Task: Look for space in Limerick, United States from 8th August, 2023 to 15th August, 2023 for 9 adults in price range Rs.10000 to Rs.14000. Place can be shared room with 5 bedrooms having 9 beds and 5 bathrooms. Property type can be house, flat, guest house. Amenities needed are: wifi, TV, free parkinig on premises, gym, breakfast. Booking option can be shelf check-in. Required host language is English.
Action: Mouse moved to (585, 129)
Screenshot: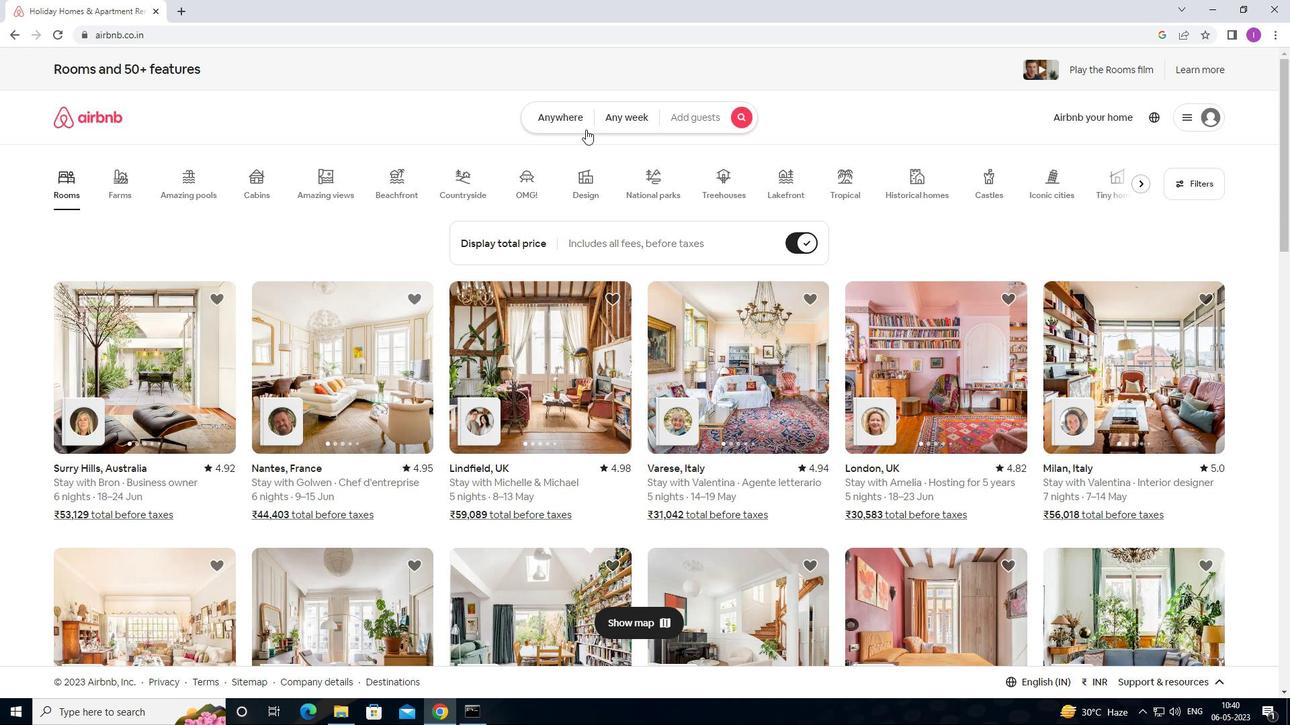 
Action: Mouse pressed left at (585, 129)
Screenshot: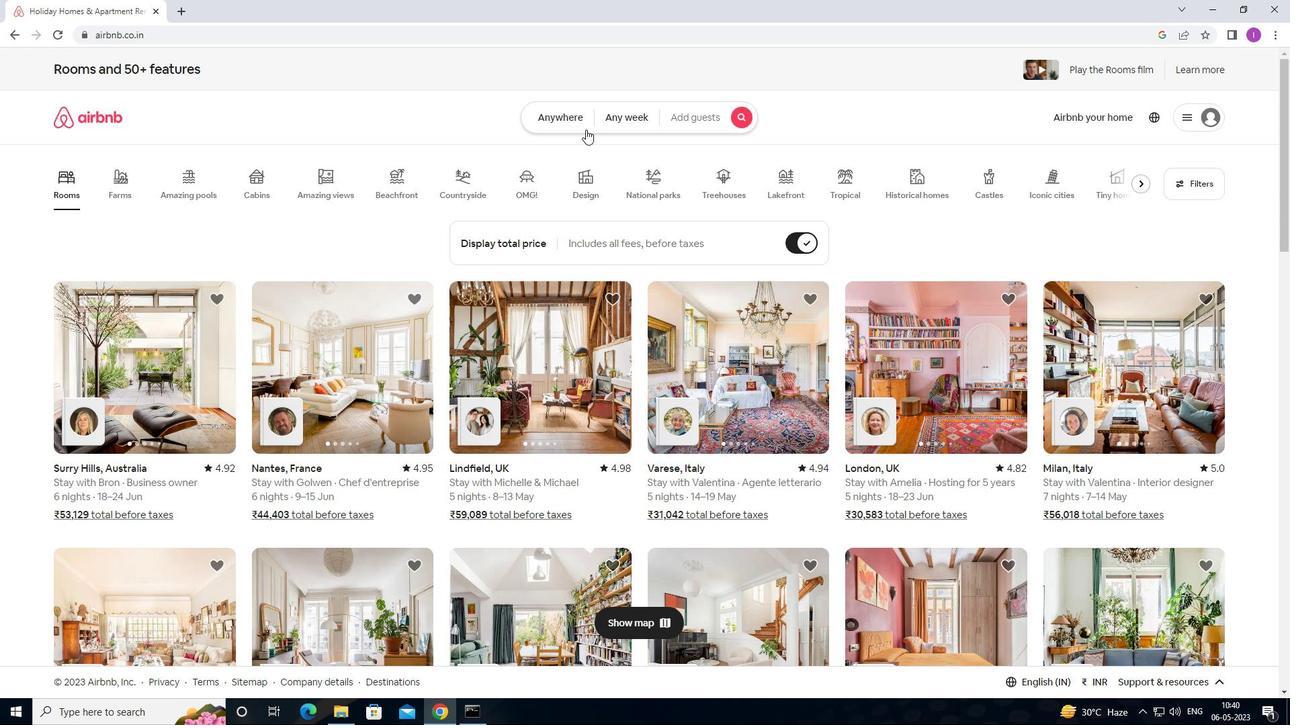 
Action: Mouse moved to (460, 160)
Screenshot: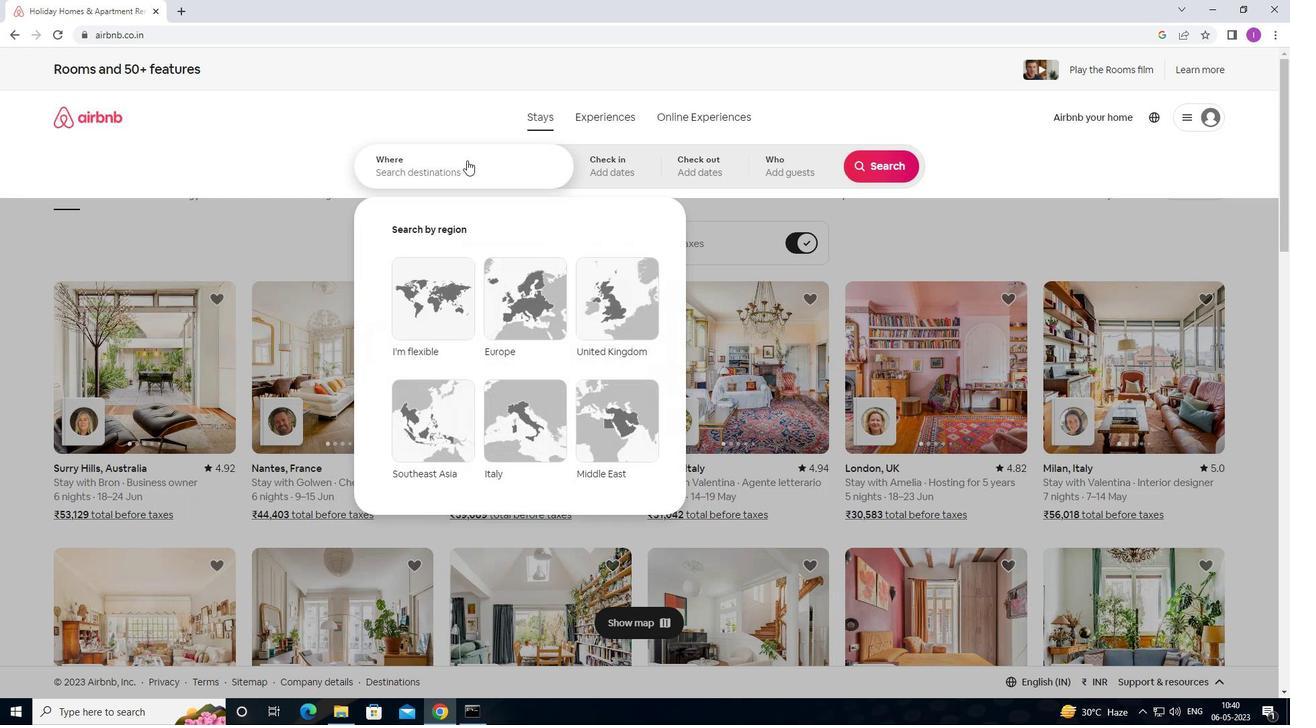 
Action: Mouse pressed left at (460, 160)
Screenshot: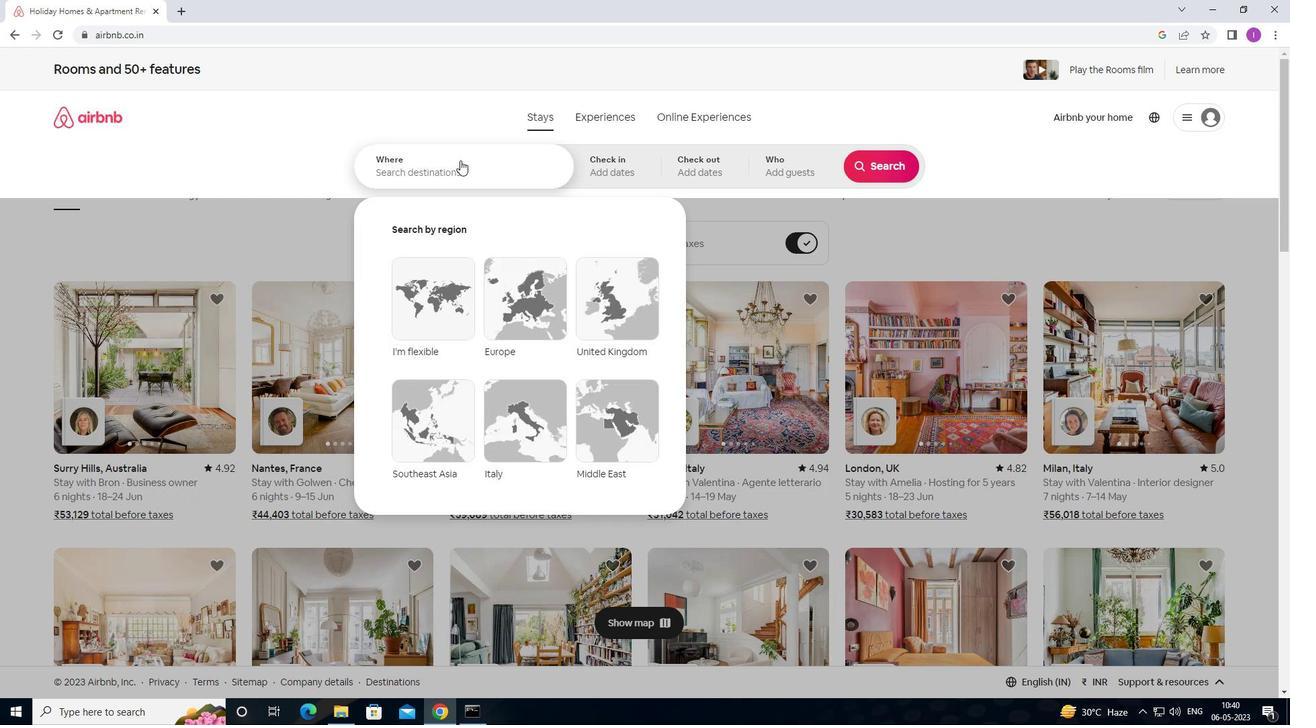 
Action: Key pressed <Key.shift>LIMERICK,<Key.shift>UNITEDSTATES
Screenshot: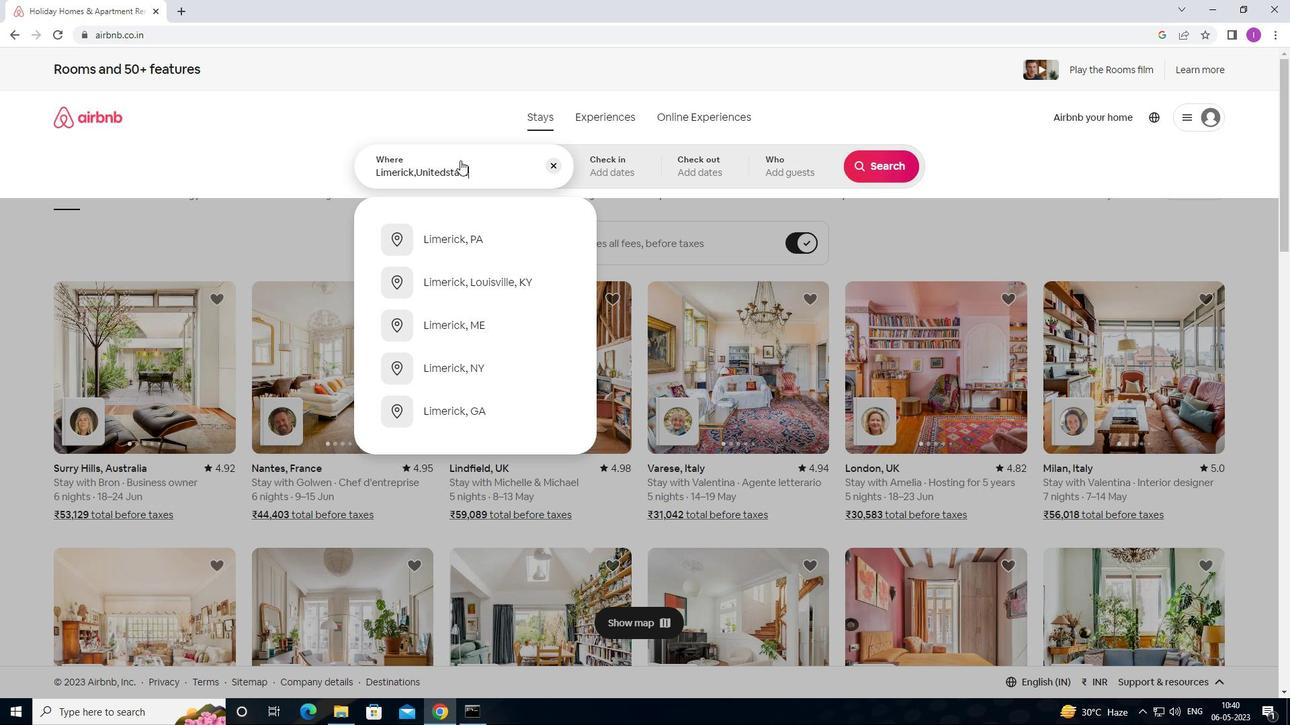 
Action: Mouse moved to (600, 162)
Screenshot: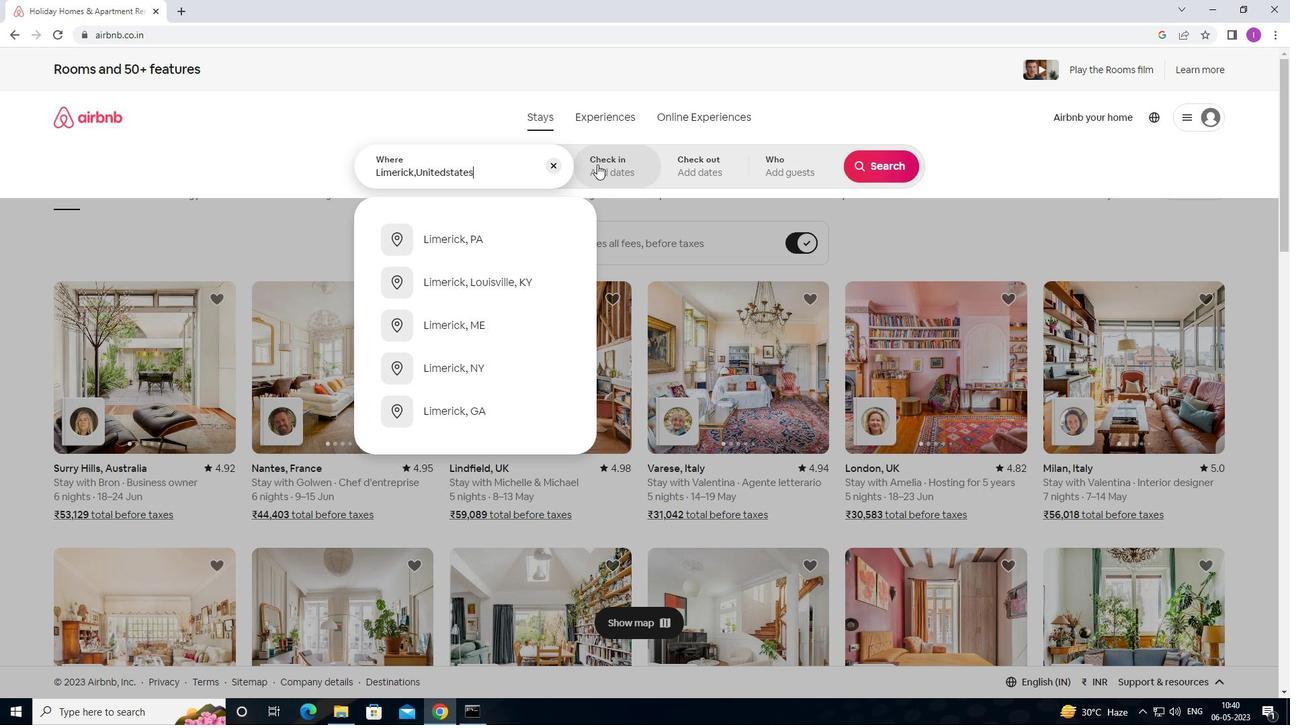 
Action: Mouse pressed left at (600, 162)
Screenshot: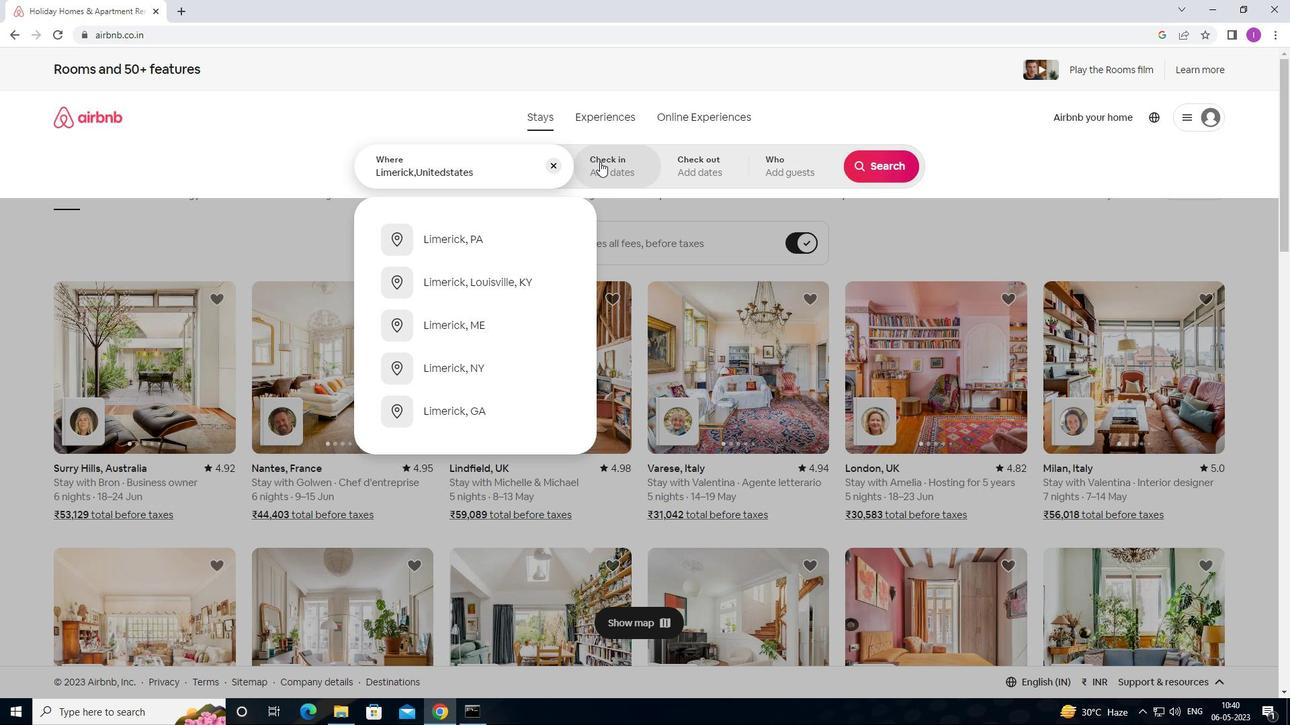 
Action: Mouse moved to (877, 275)
Screenshot: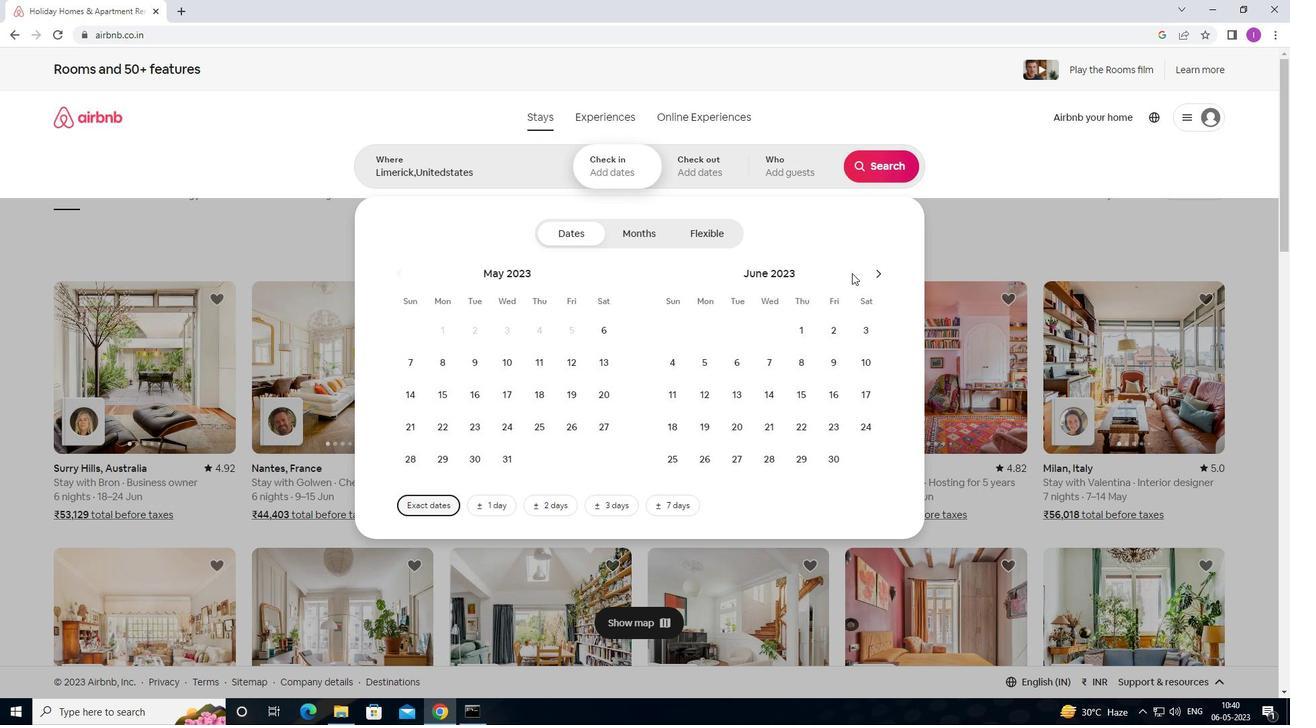 
Action: Mouse pressed left at (877, 275)
Screenshot: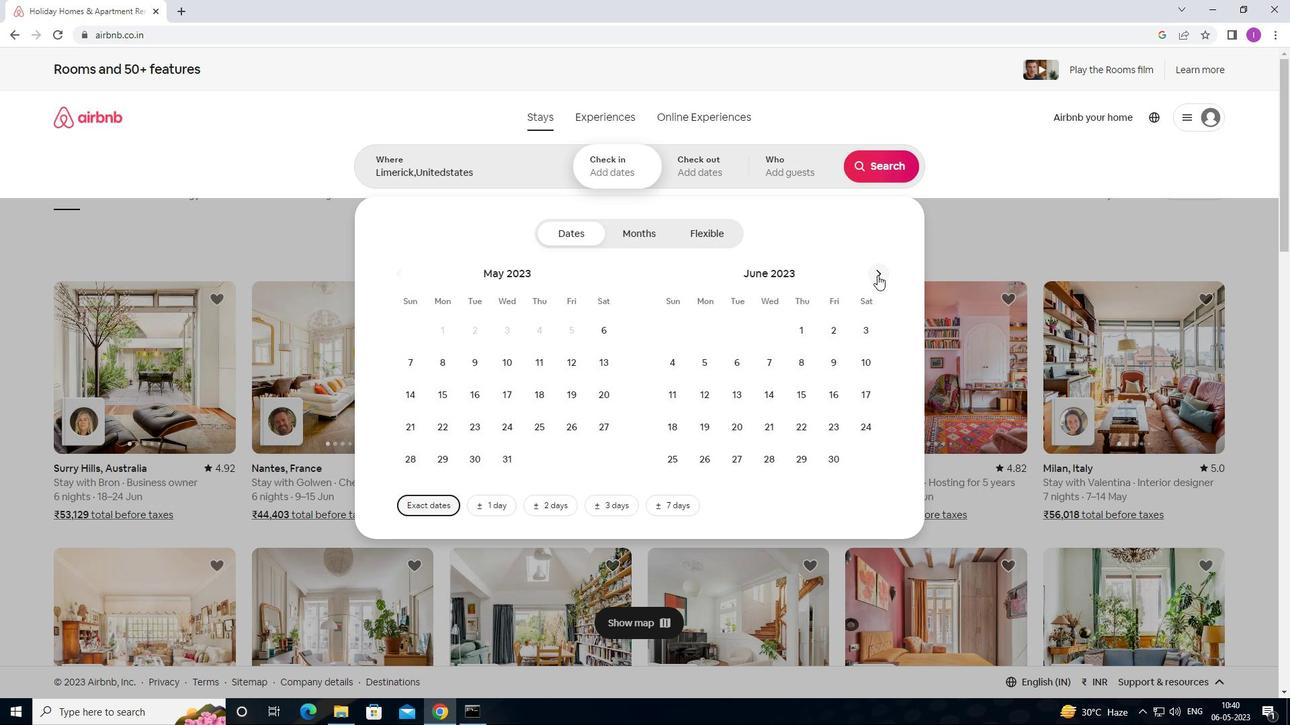 
Action: Mouse pressed left at (877, 275)
Screenshot: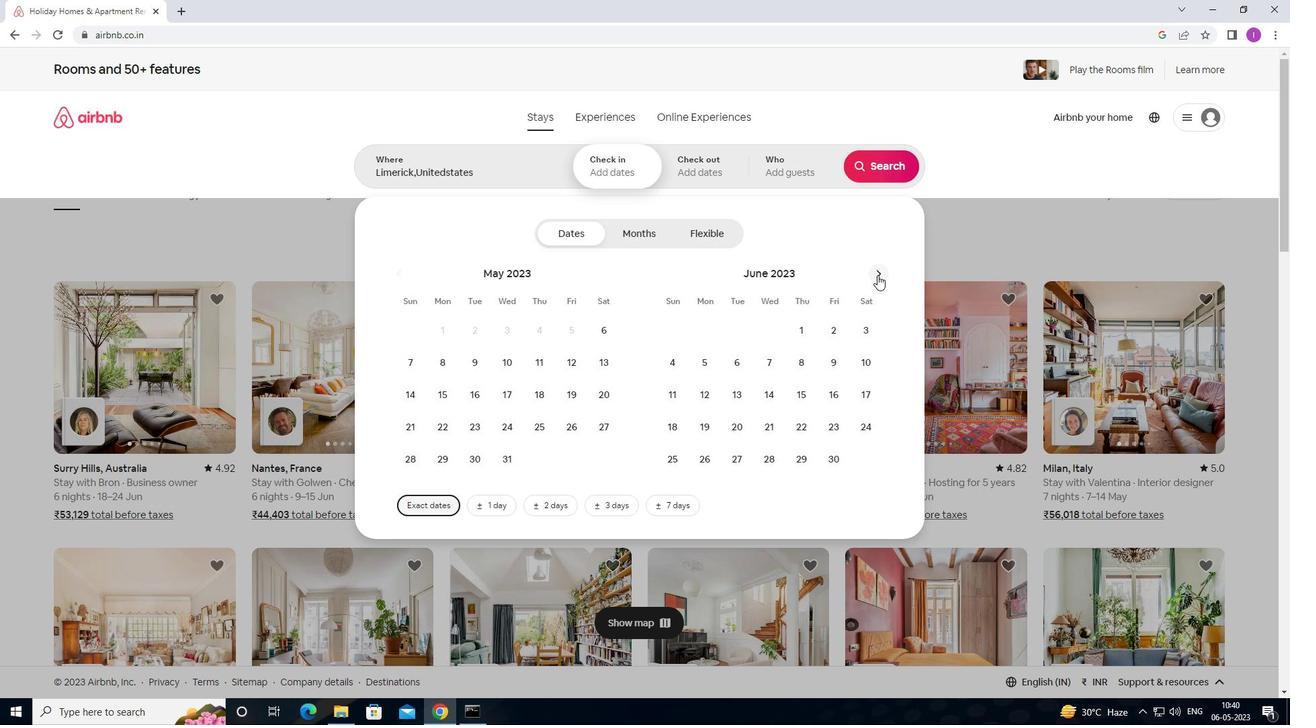 
Action: Mouse moved to (737, 354)
Screenshot: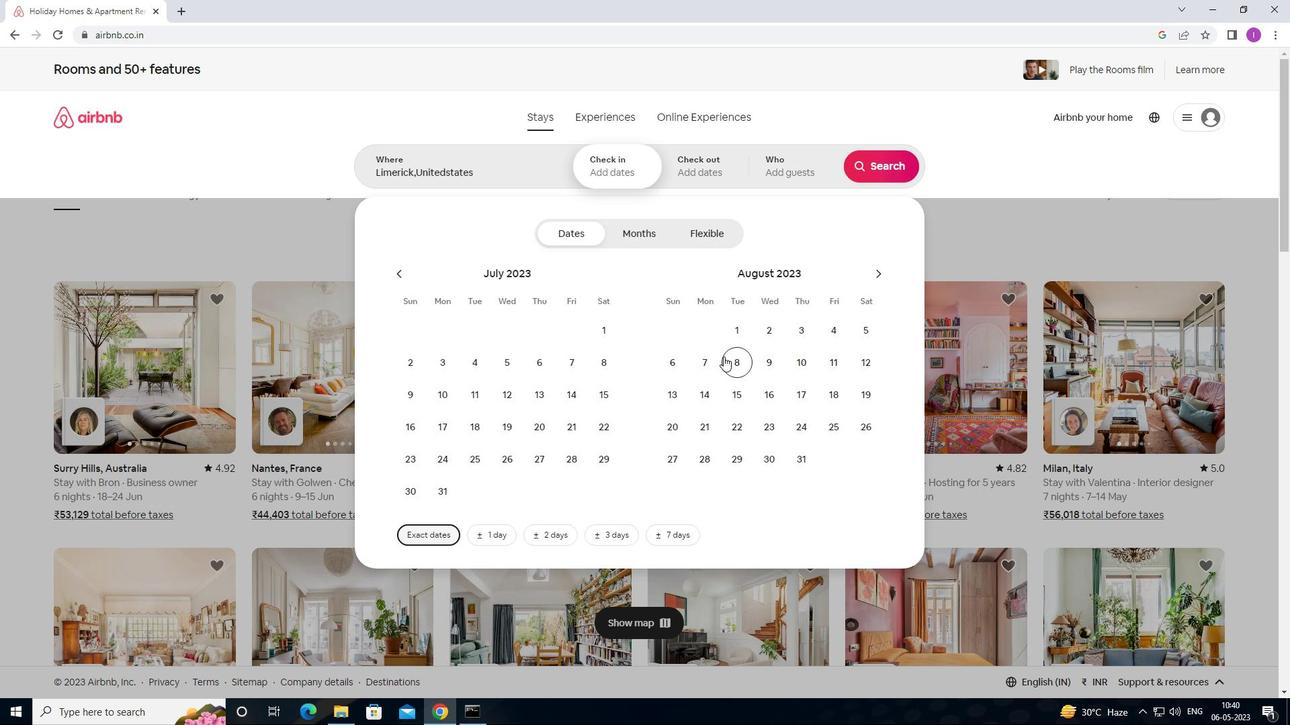 
Action: Mouse pressed left at (737, 354)
Screenshot: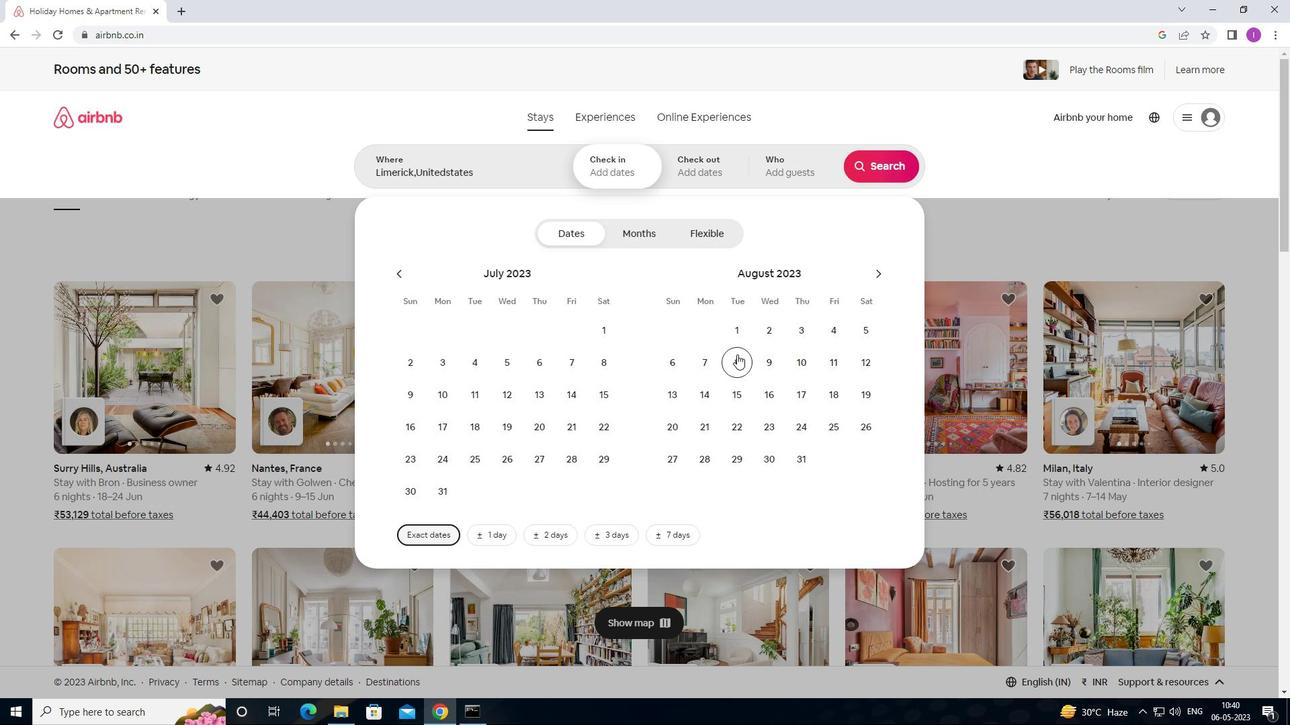 
Action: Mouse moved to (742, 393)
Screenshot: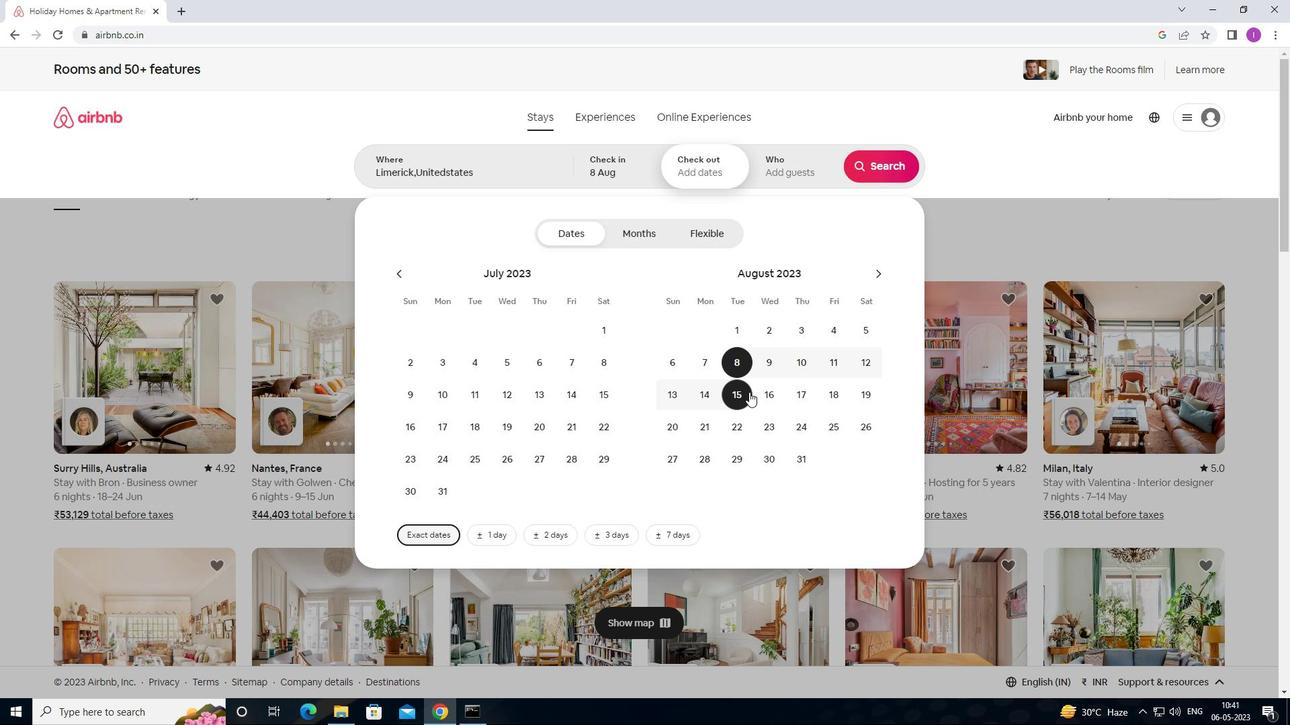 
Action: Mouse pressed left at (742, 393)
Screenshot: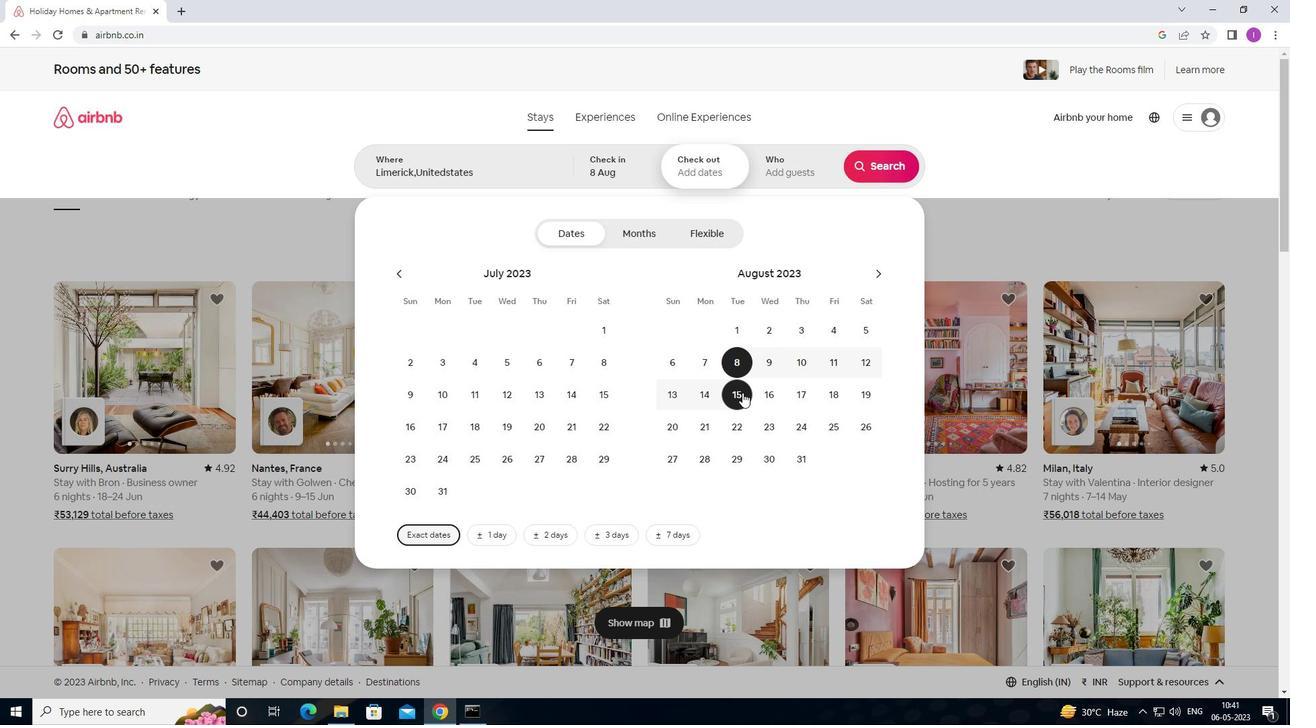 
Action: Mouse moved to (791, 166)
Screenshot: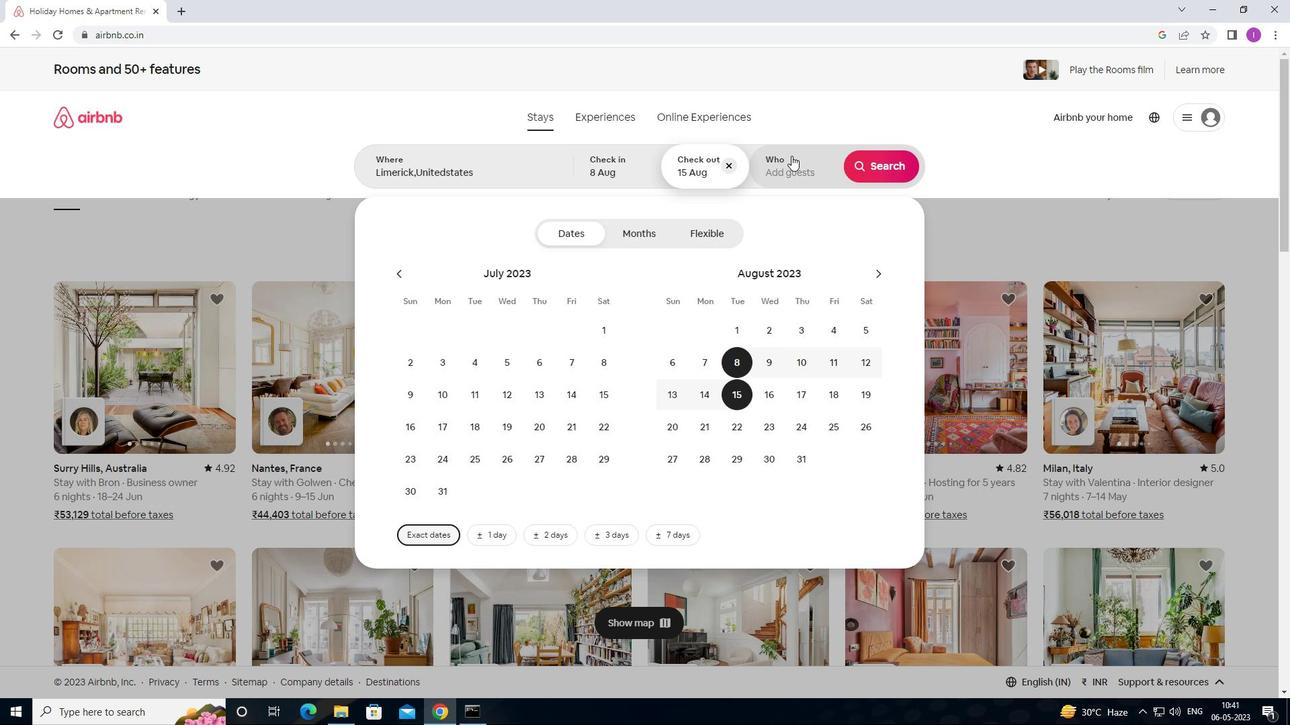 
Action: Mouse pressed left at (791, 166)
Screenshot: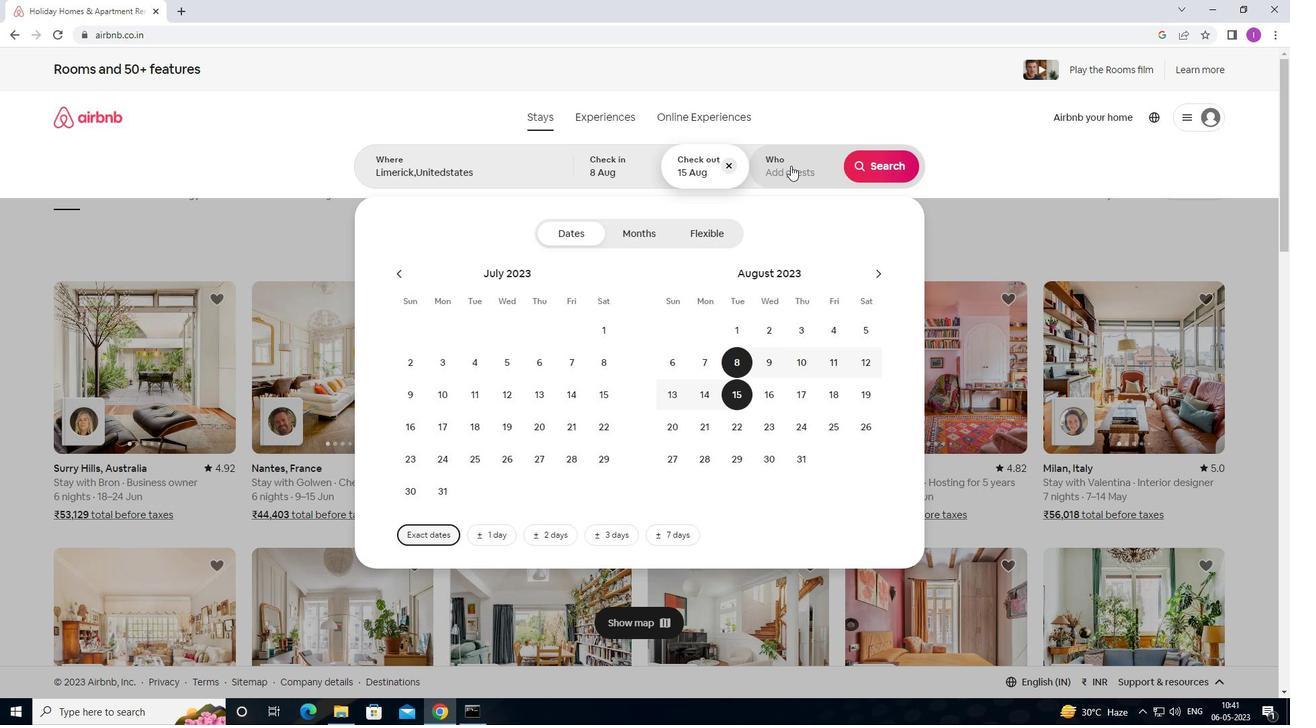 
Action: Mouse moved to (889, 228)
Screenshot: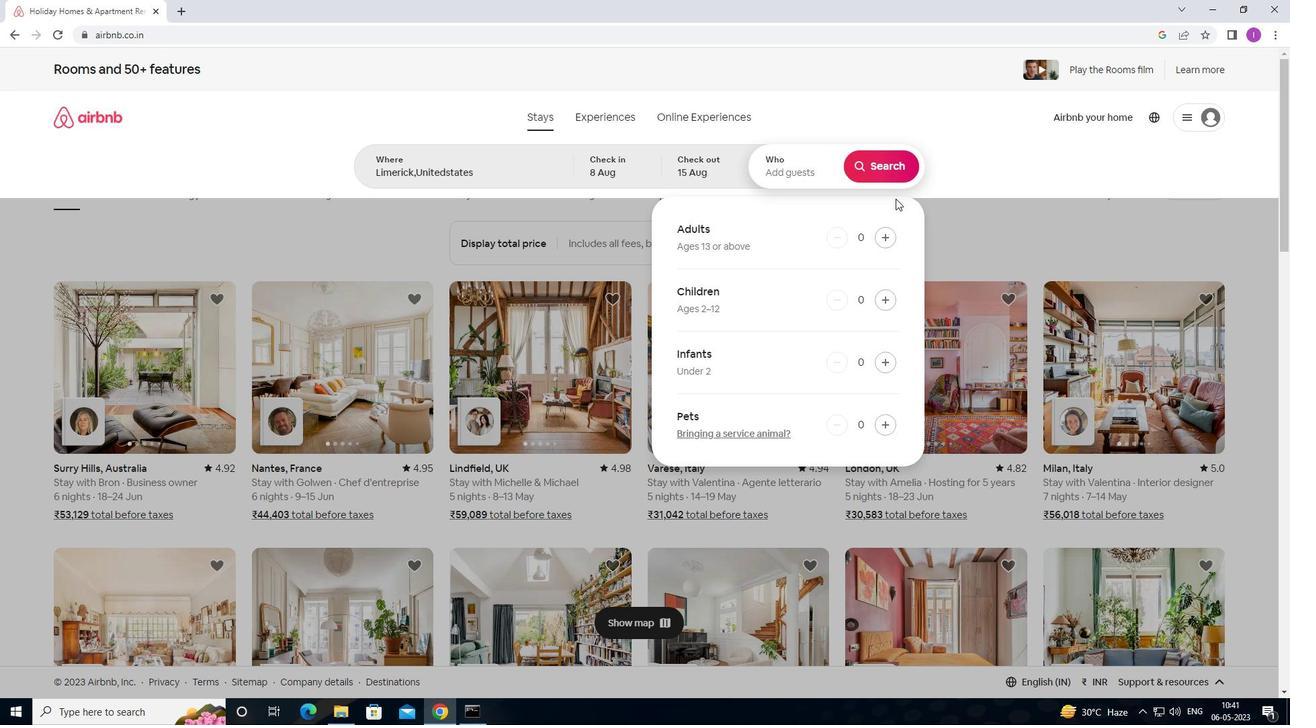 
Action: Mouse pressed left at (889, 228)
Screenshot: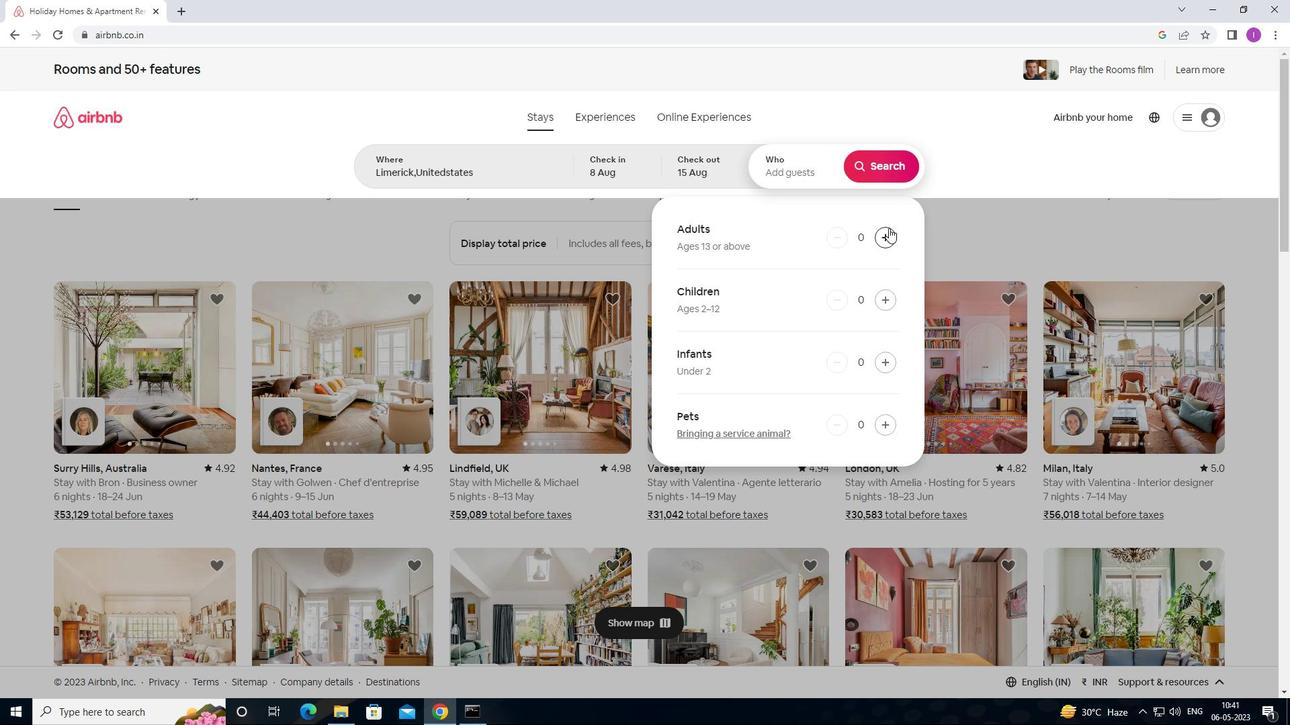 
Action: Mouse pressed left at (889, 228)
Screenshot: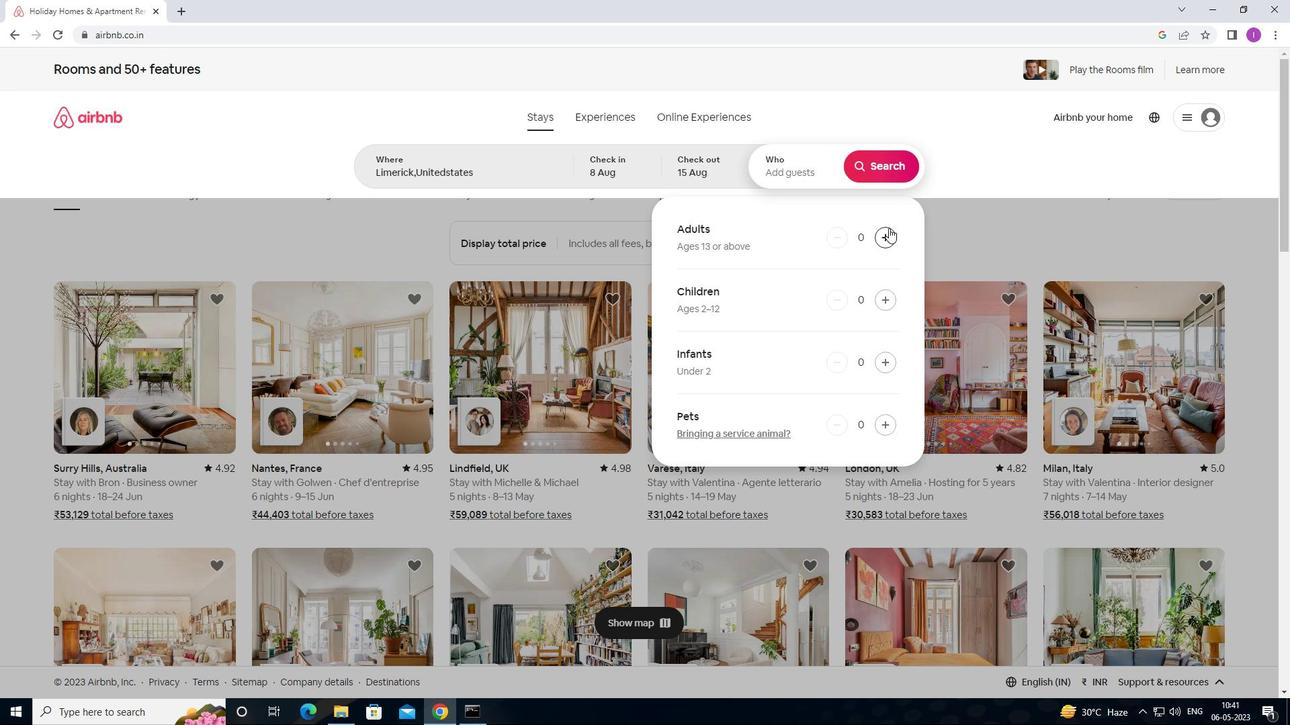 
Action: Mouse moved to (889, 229)
Screenshot: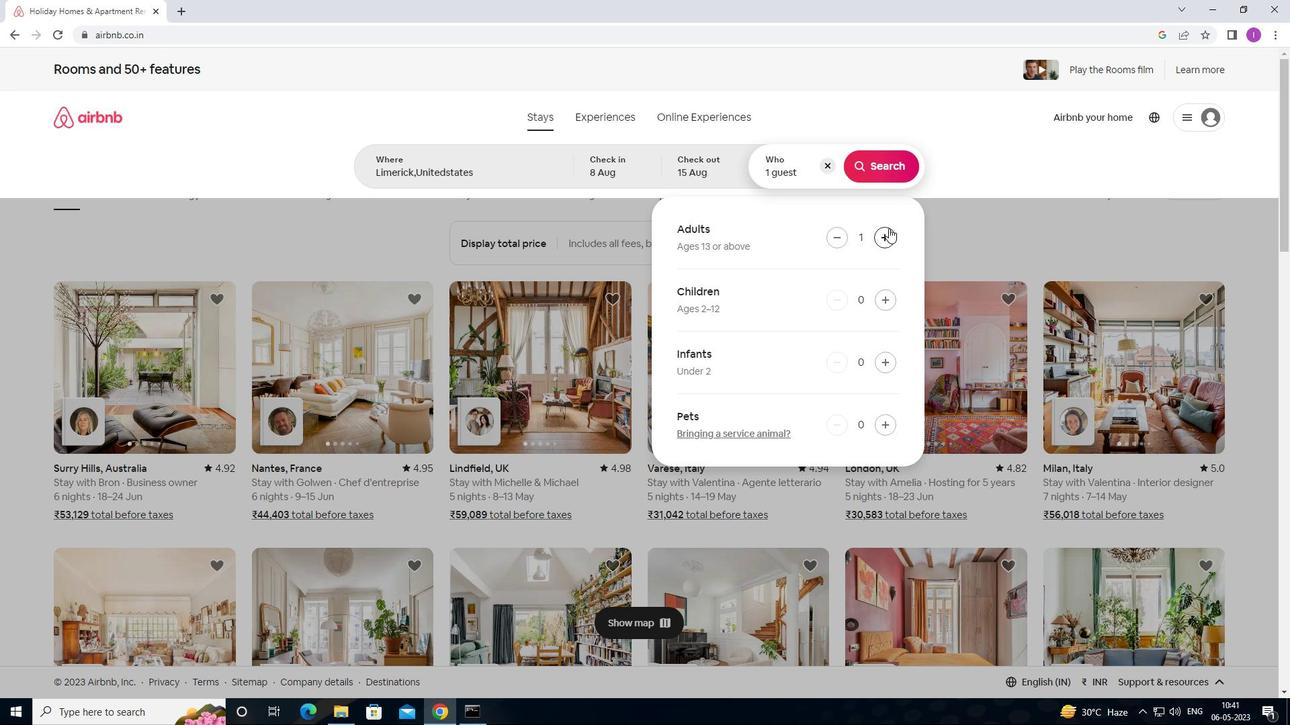
Action: Mouse pressed left at (889, 229)
Screenshot: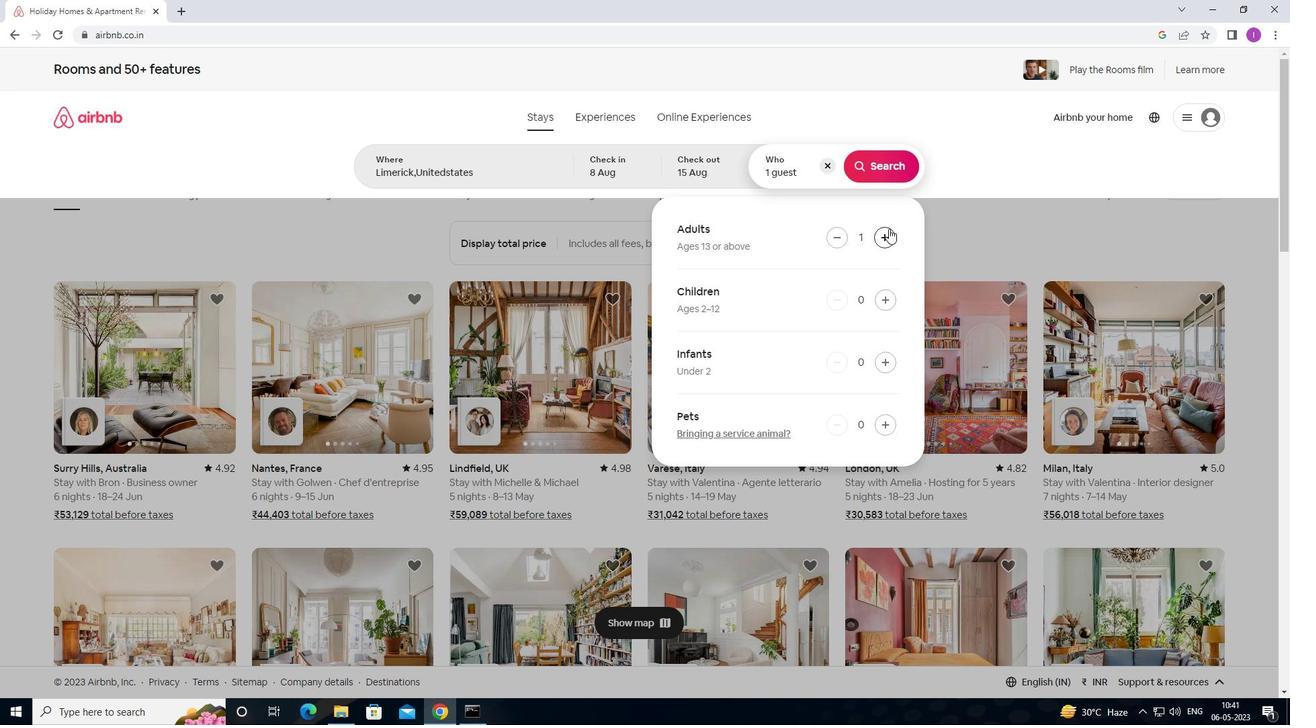 
Action: Mouse pressed left at (889, 229)
Screenshot: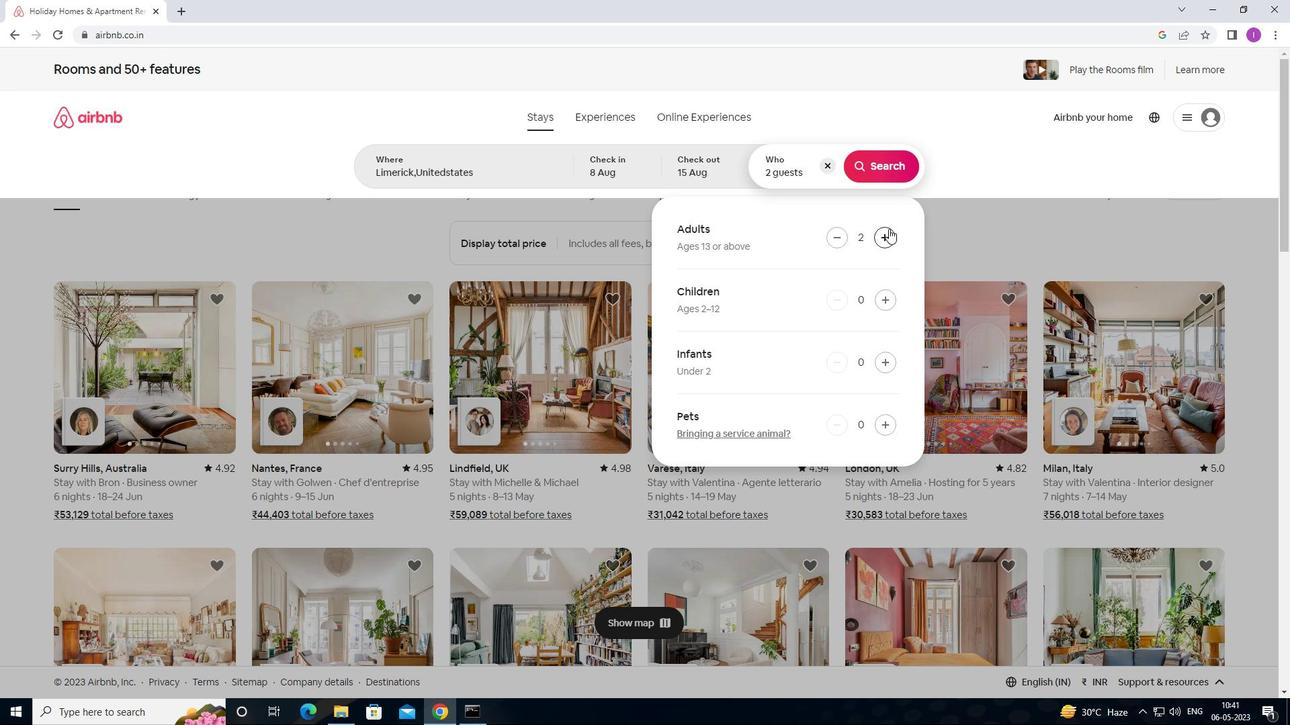 
Action: Mouse pressed left at (889, 229)
Screenshot: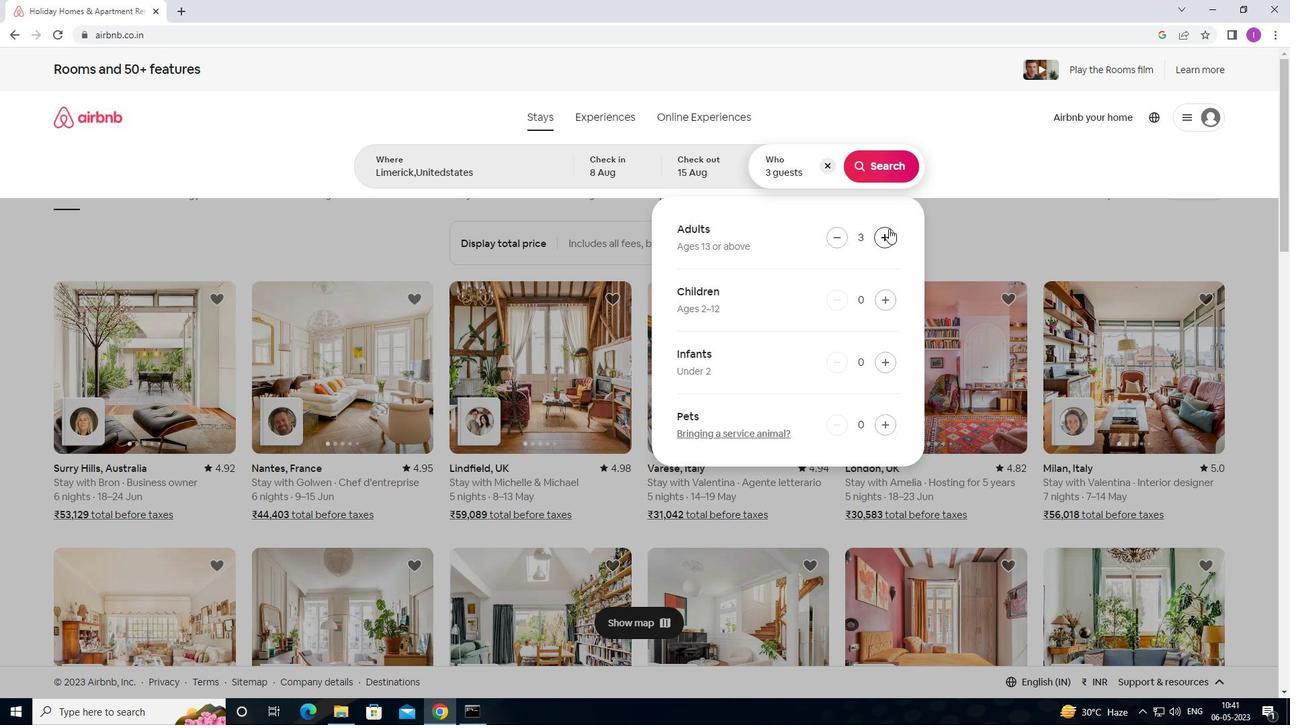 
Action: Mouse pressed left at (889, 229)
Screenshot: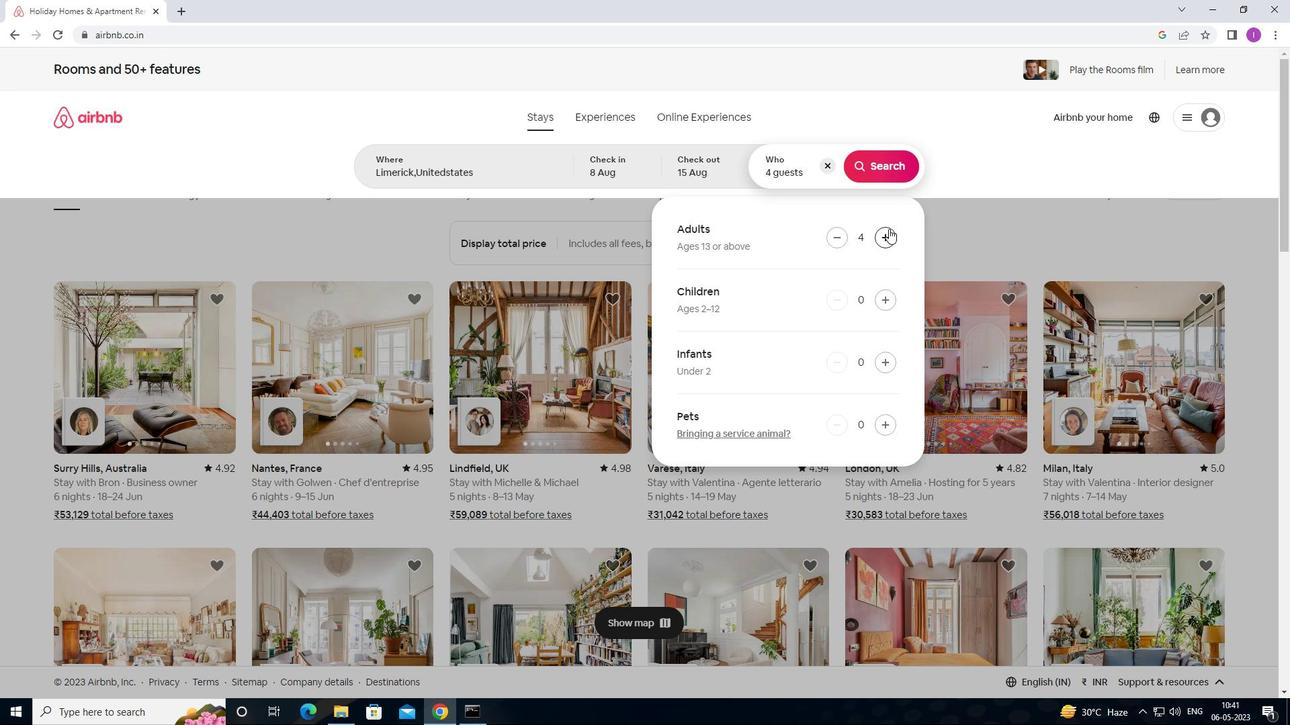 
Action: Mouse pressed left at (889, 229)
Screenshot: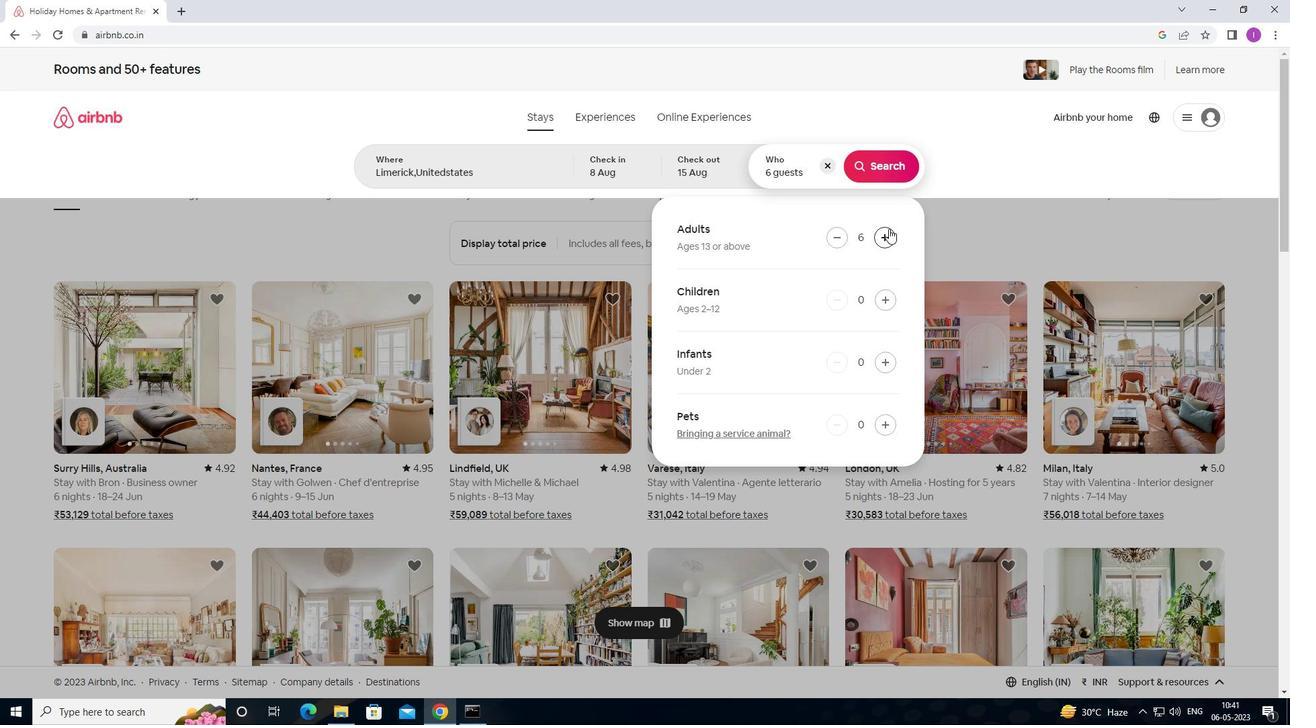 
Action: Mouse pressed left at (889, 229)
Screenshot: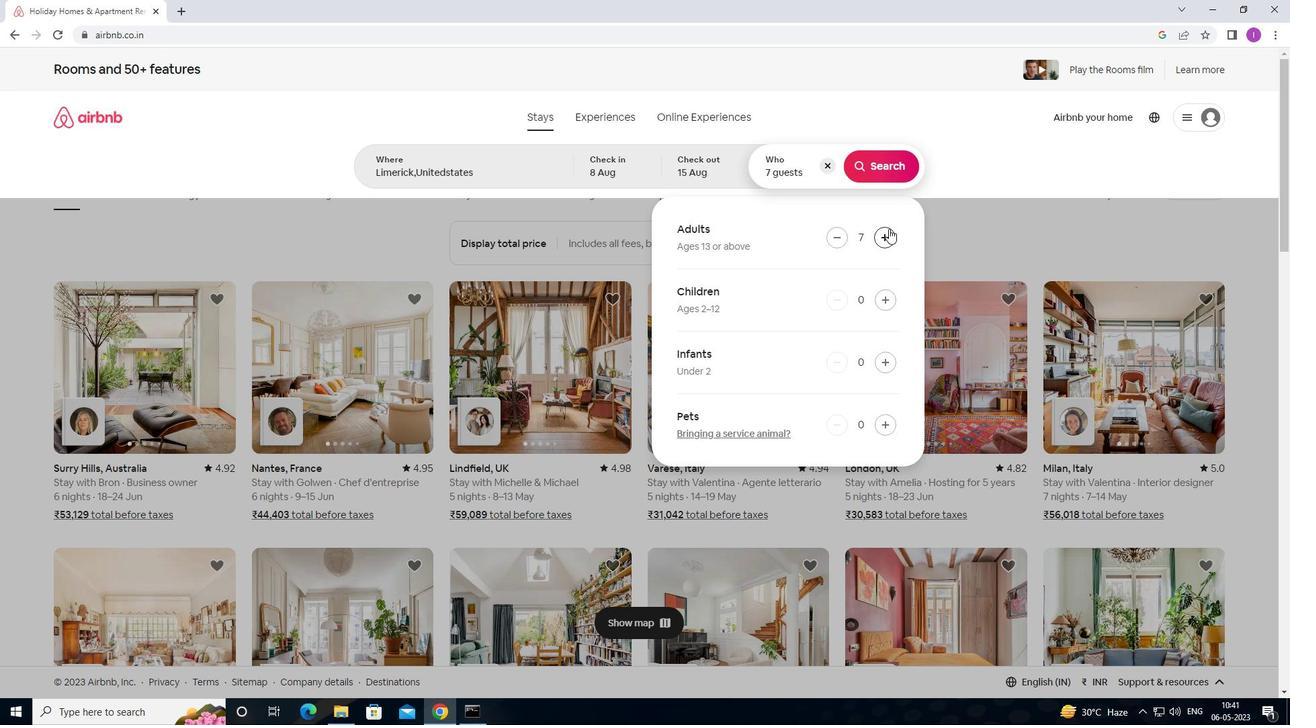 
Action: Mouse moved to (876, 233)
Screenshot: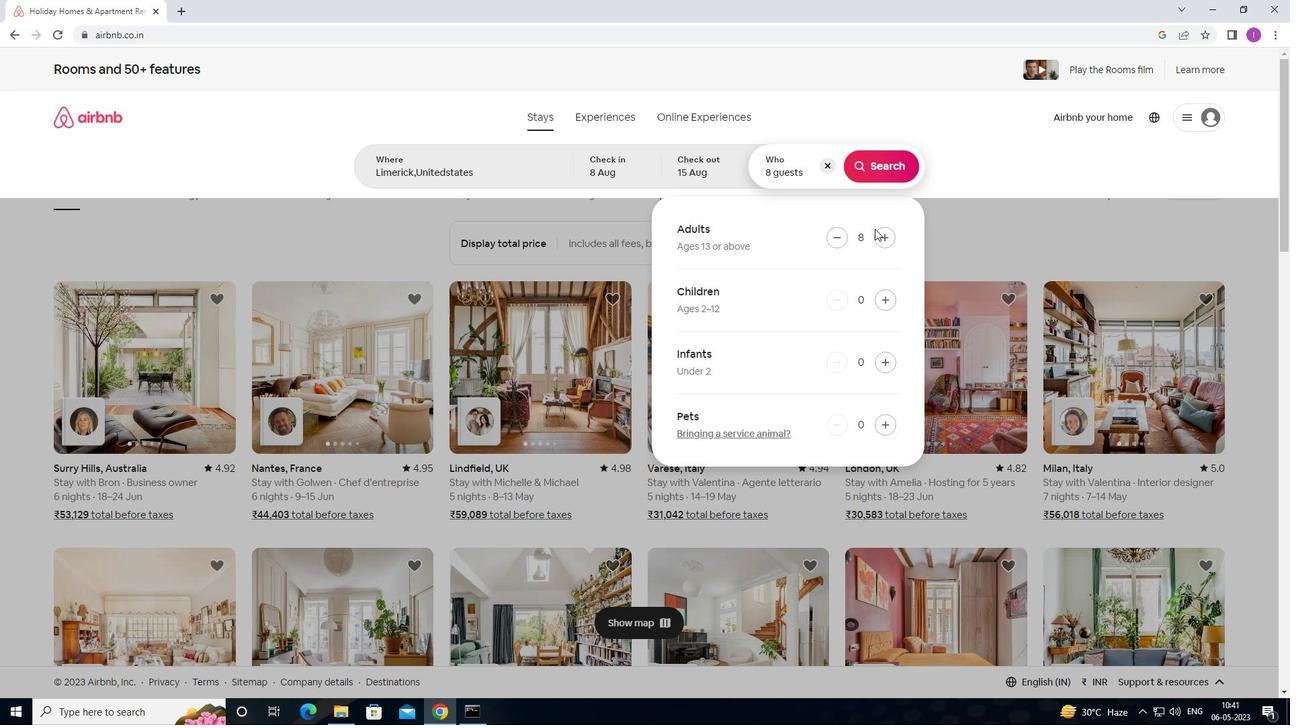 
Action: Mouse pressed left at (876, 233)
Screenshot: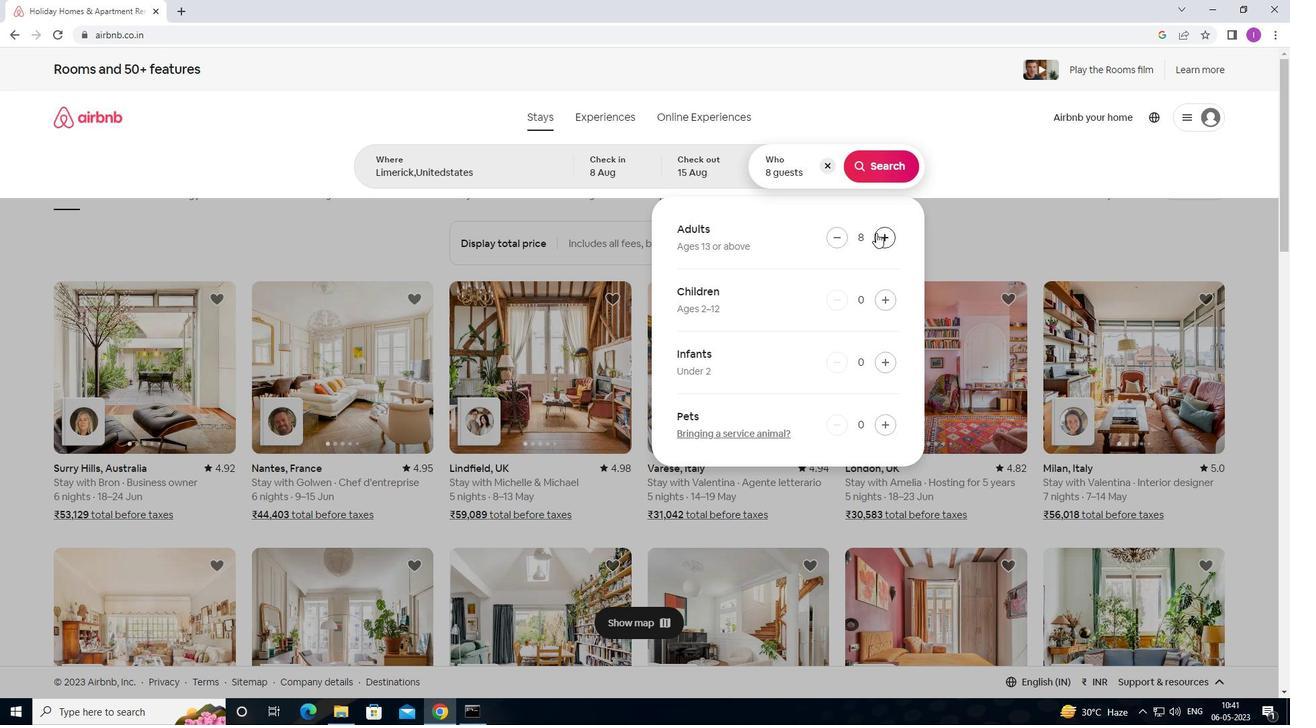 
Action: Mouse moved to (865, 180)
Screenshot: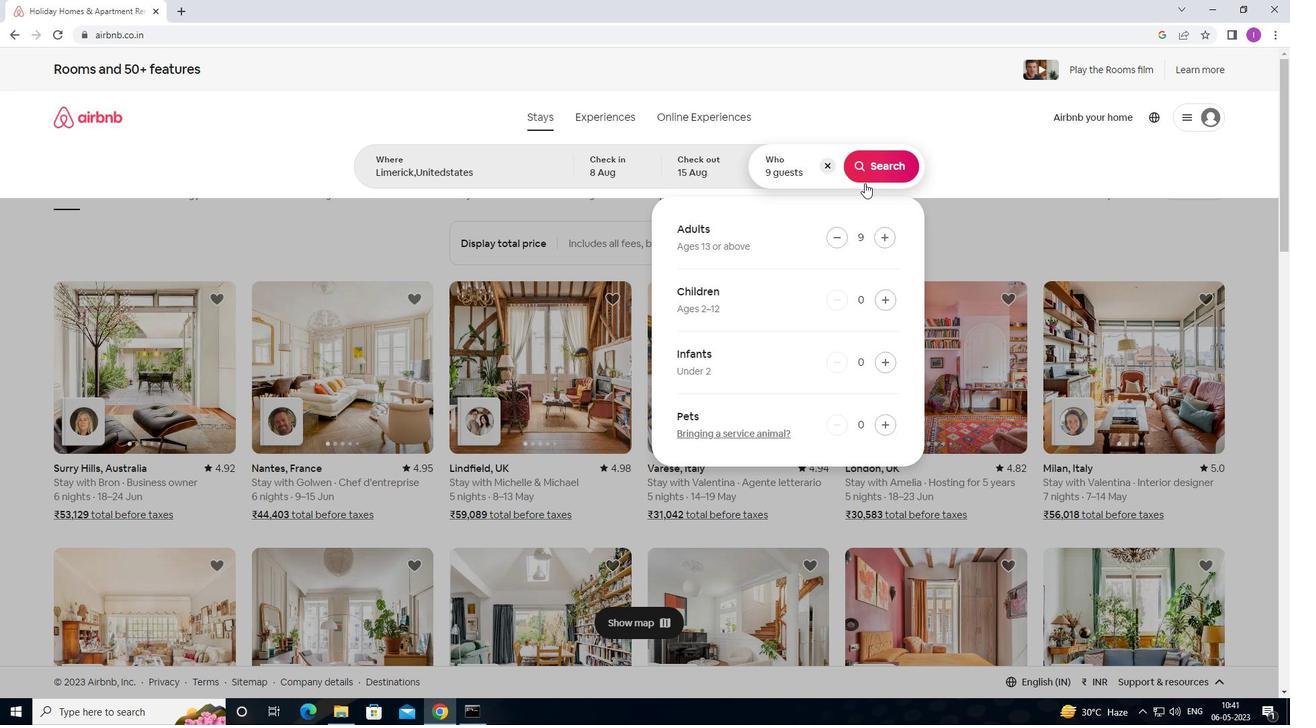 
Action: Mouse pressed left at (865, 180)
Screenshot: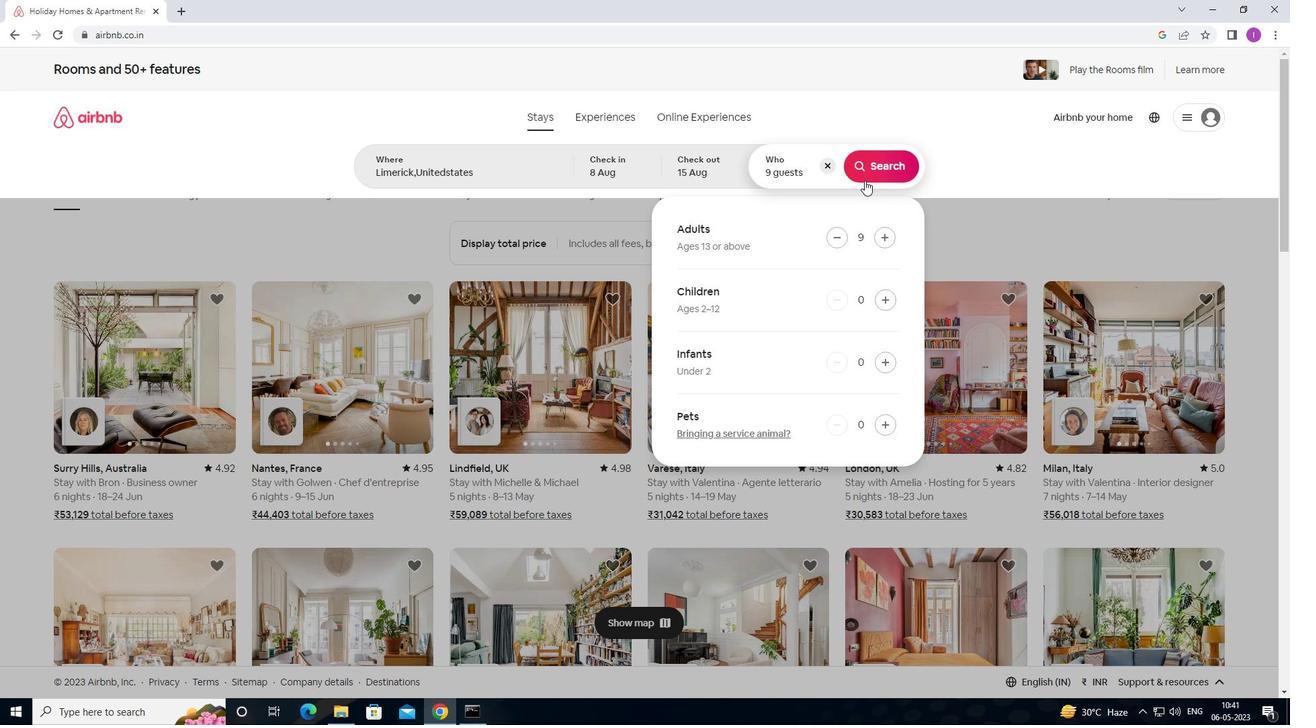 
Action: Mouse moved to (1210, 129)
Screenshot: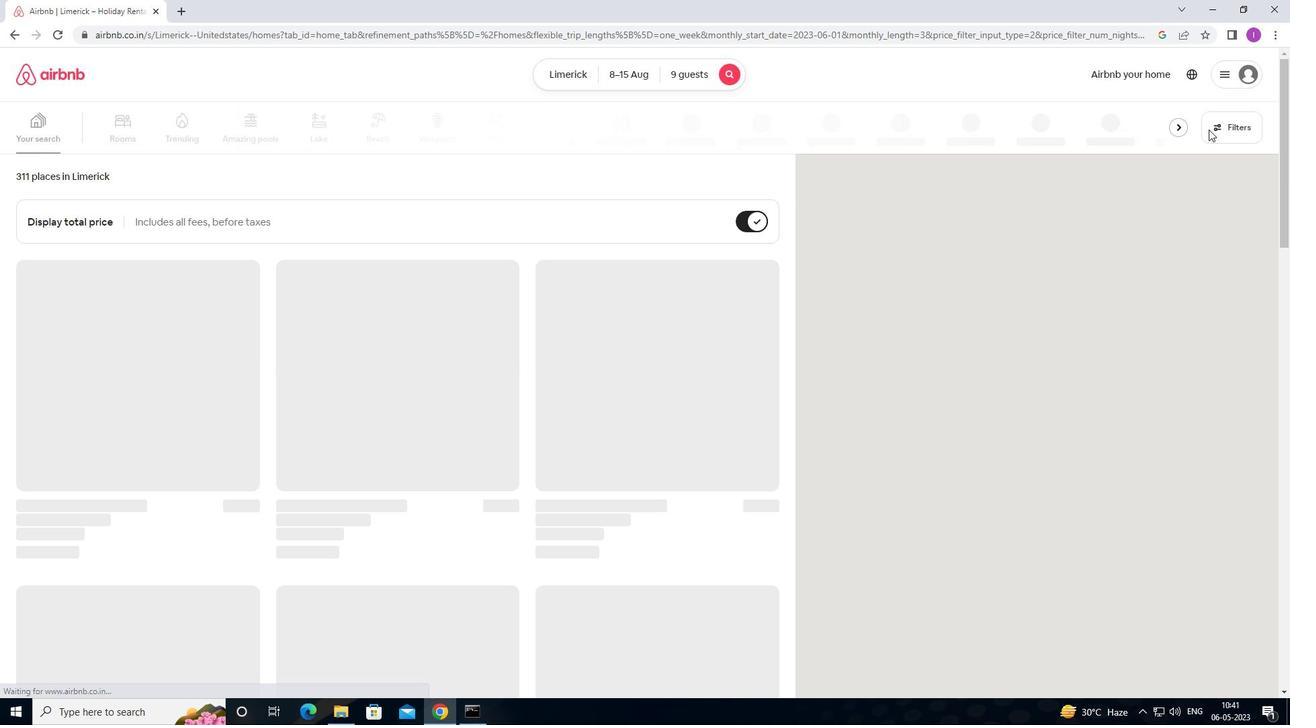 
Action: Mouse pressed left at (1210, 129)
Screenshot: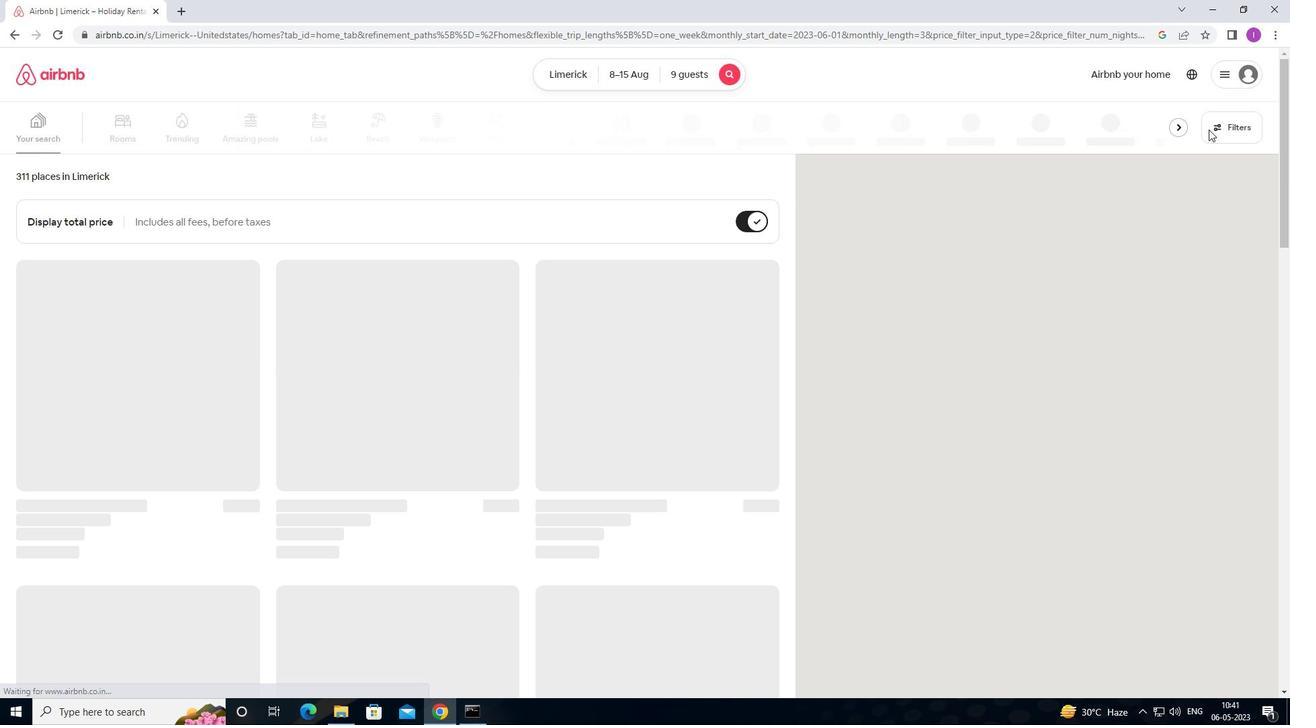 
Action: Mouse moved to (485, 461)
Screenshot: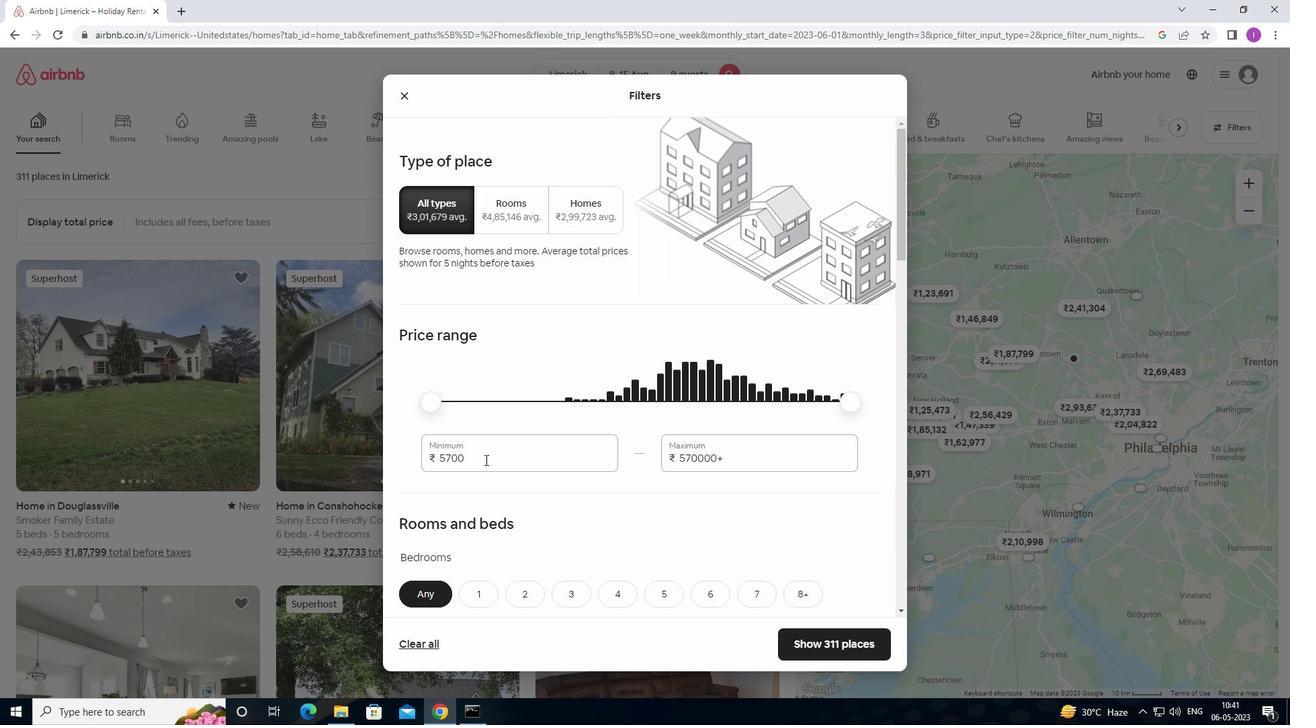 
Action: Mouse pressed left at (485, 461)
Screenshot: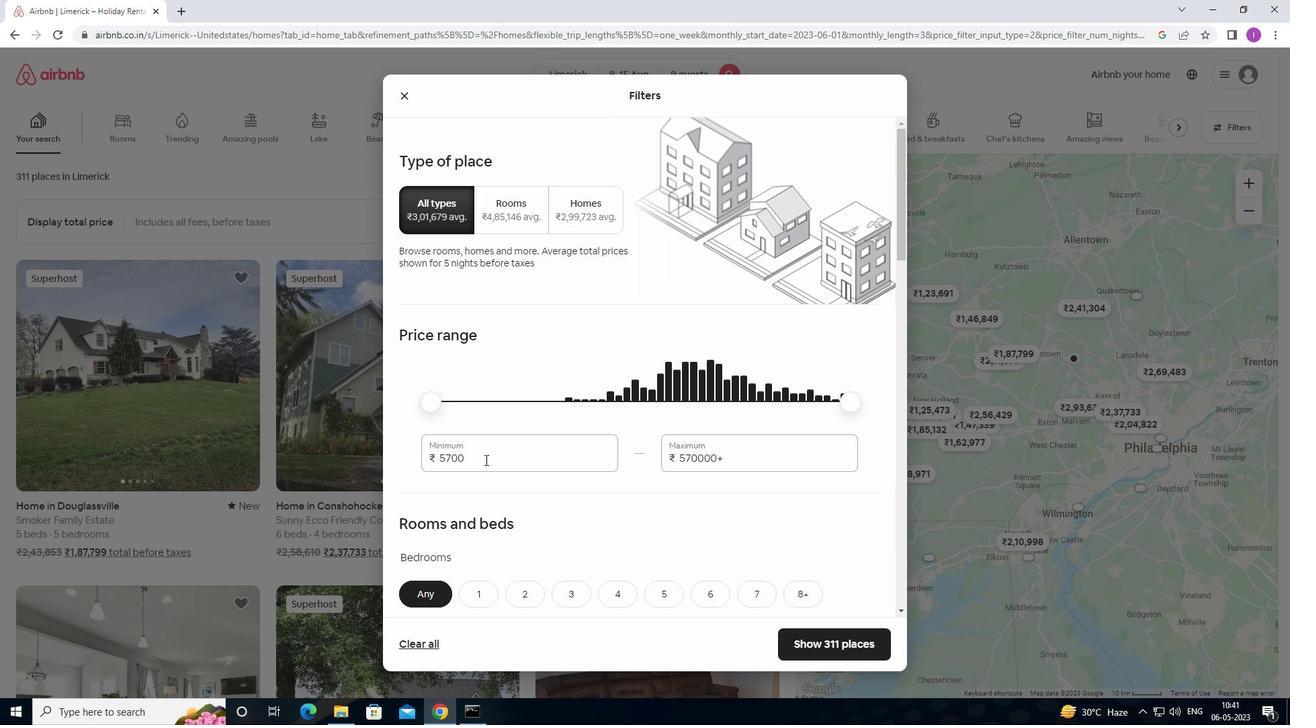 
Action: Mouse moved to (606, 453)
Screenshot: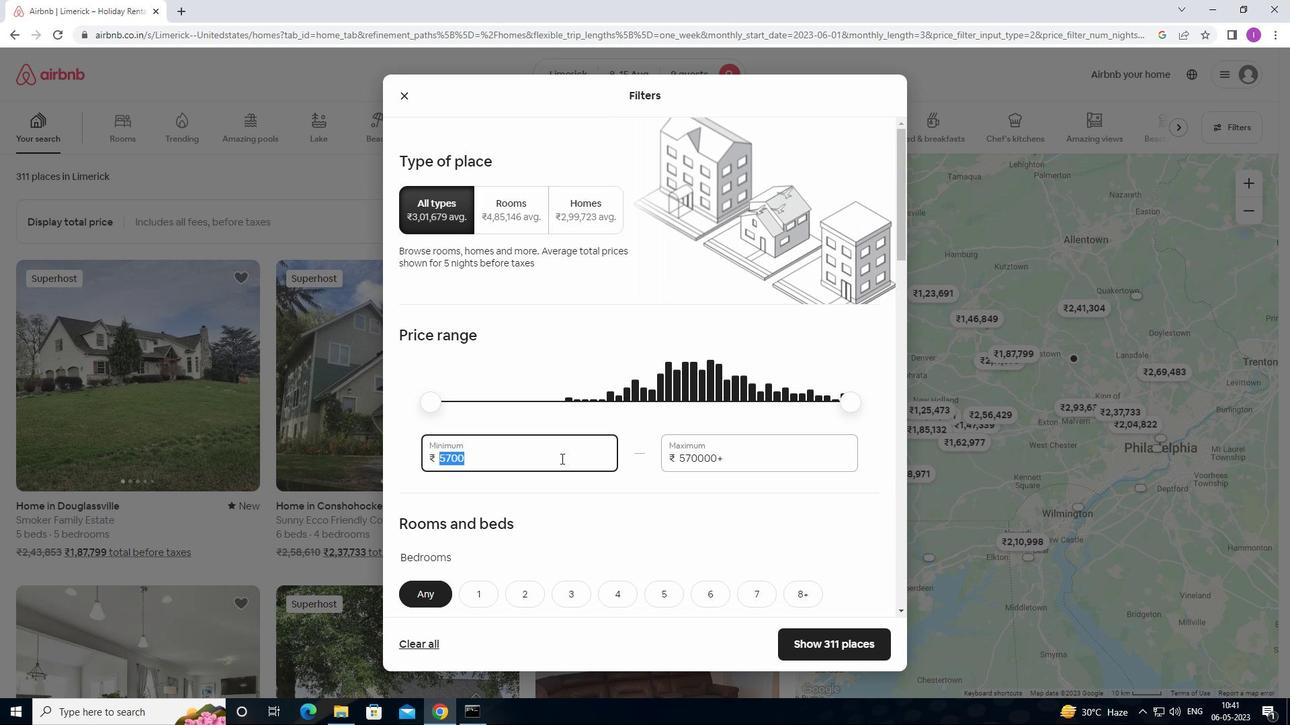 
Action: Key pressed 1
Screenshot: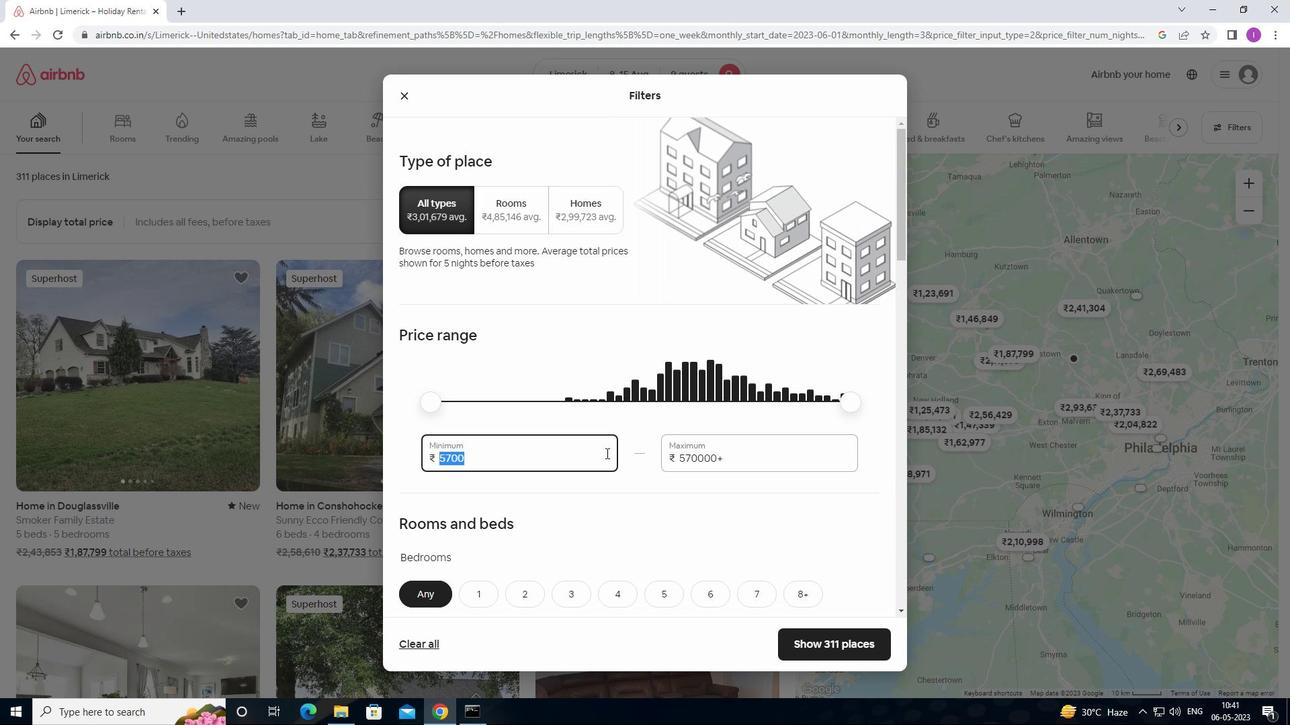 
Action: Mouse moved to (607, 452)
Screenshot: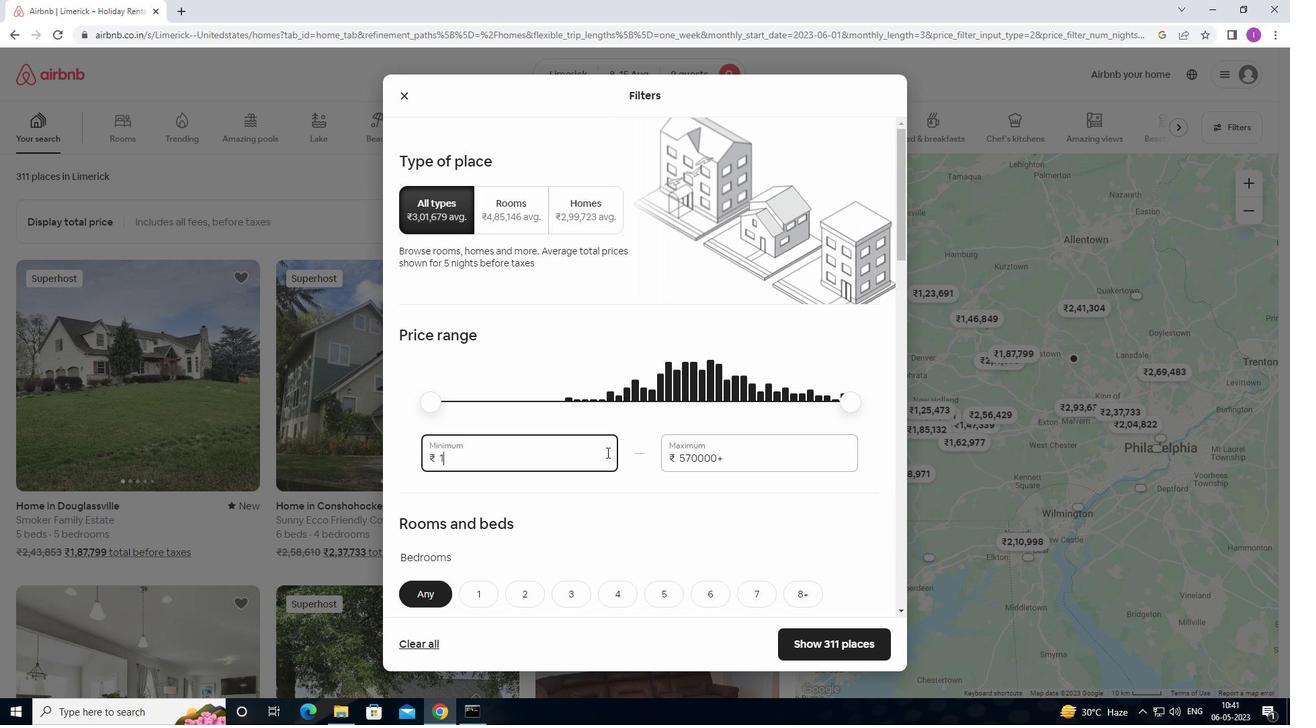 
Action: Key pressed 0
Screenshot: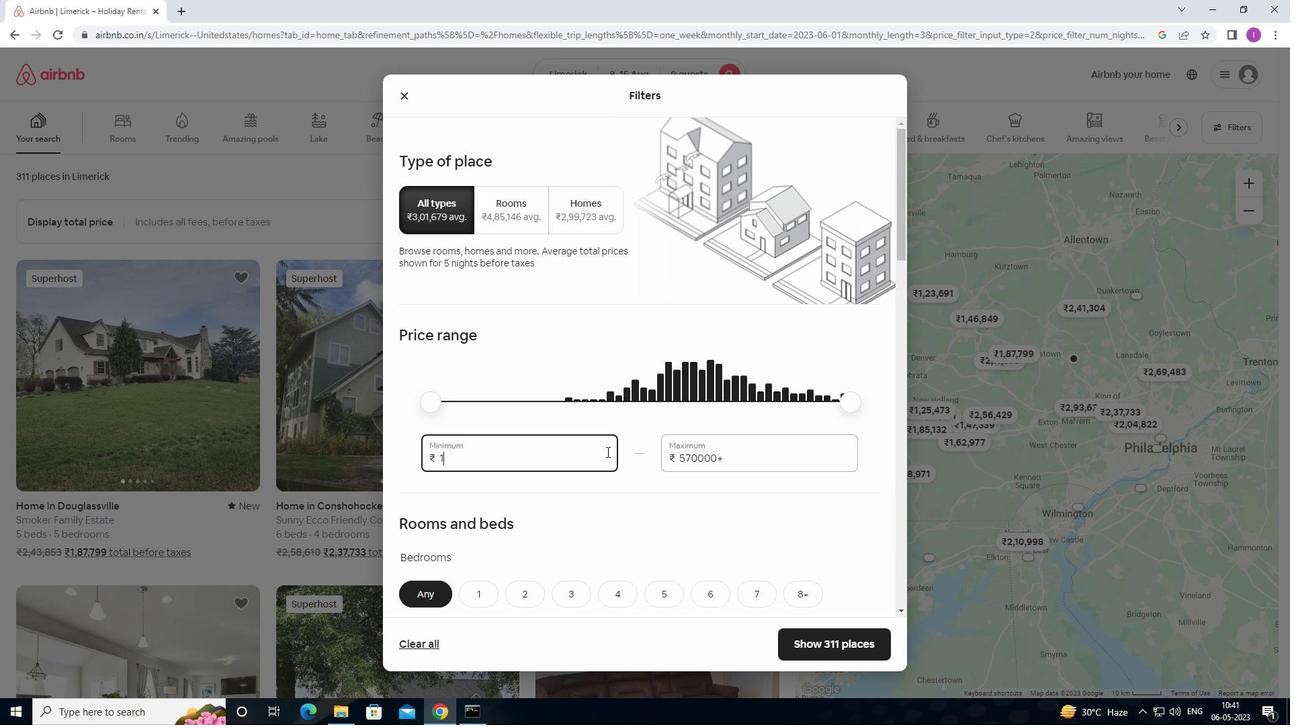 
Action: Mouse moved to (607, 448)
Screenshot: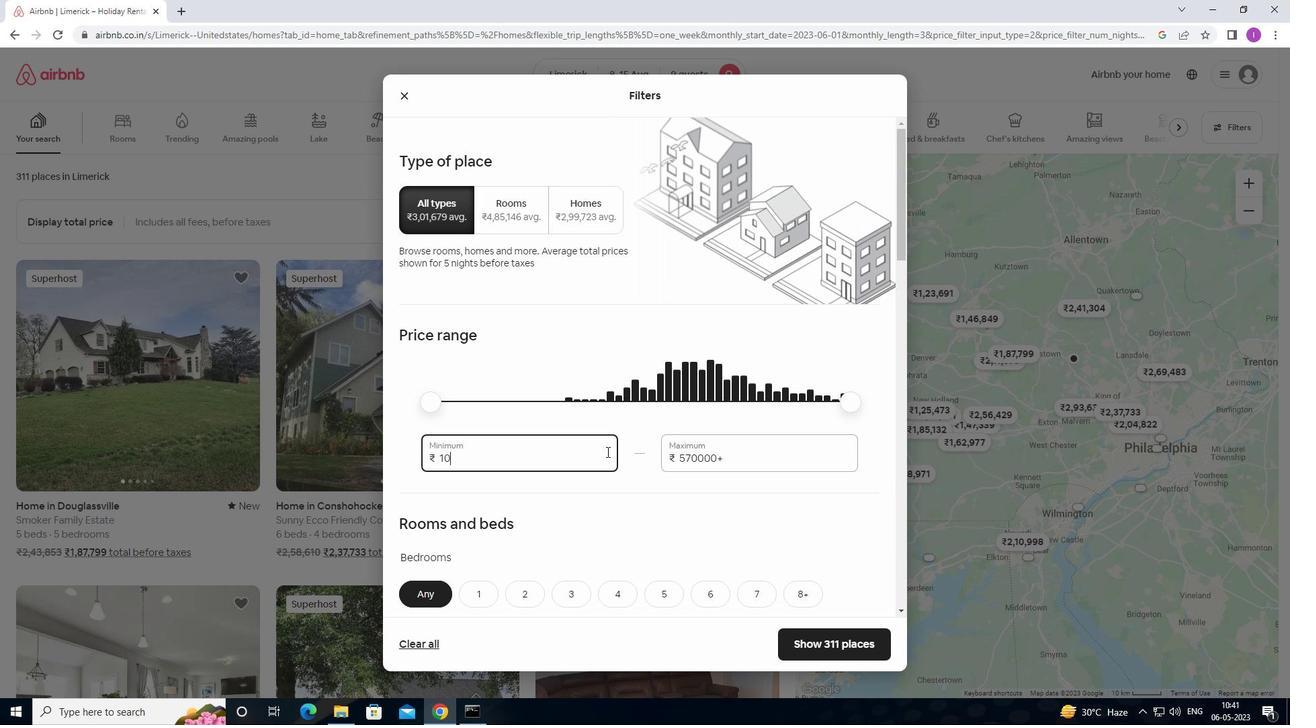 
Action: Key pressed 0
Screenshot: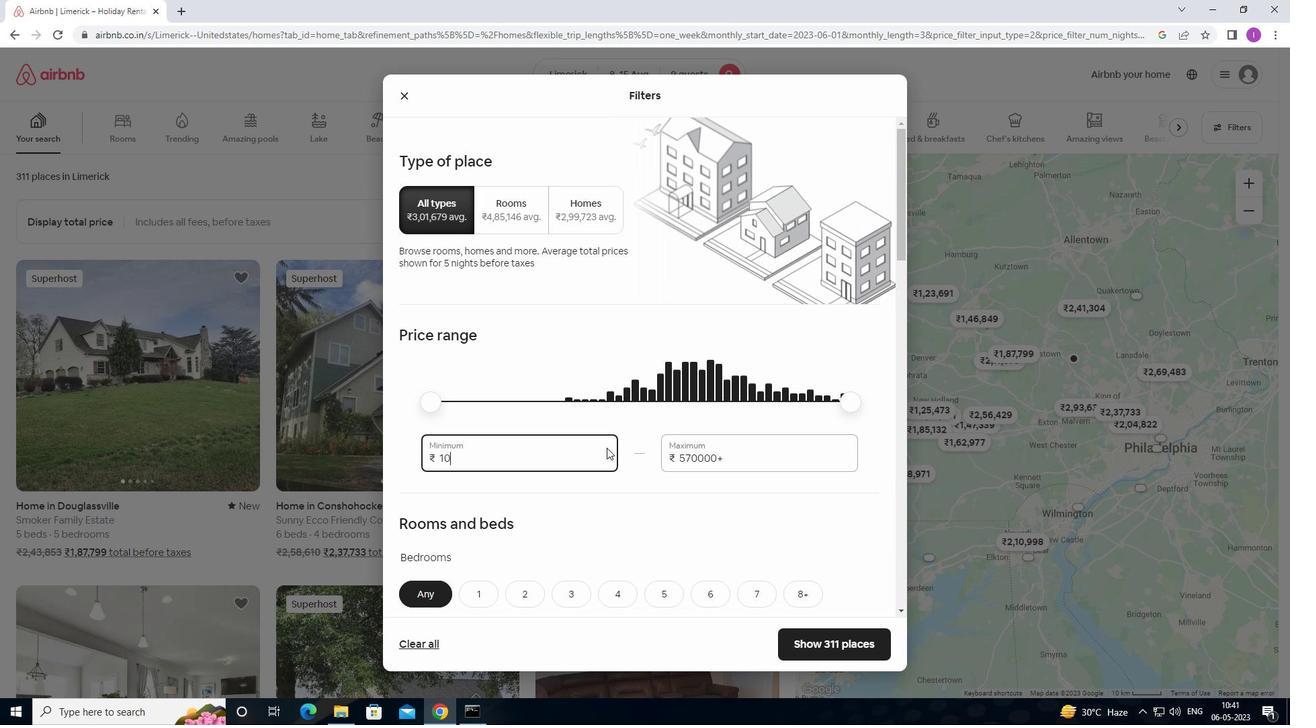 
Action: Mouse moved to (607, 446)
Screenshot: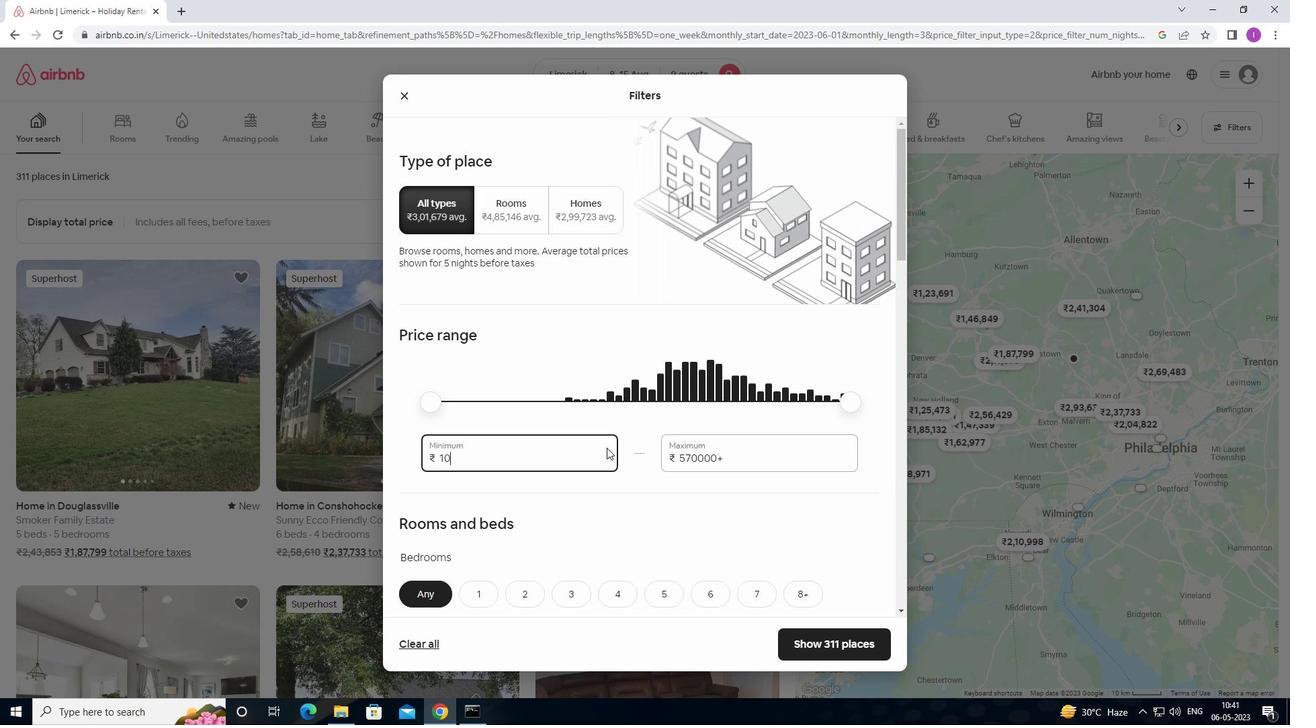 
Action: Key pressed 0
Screenshot: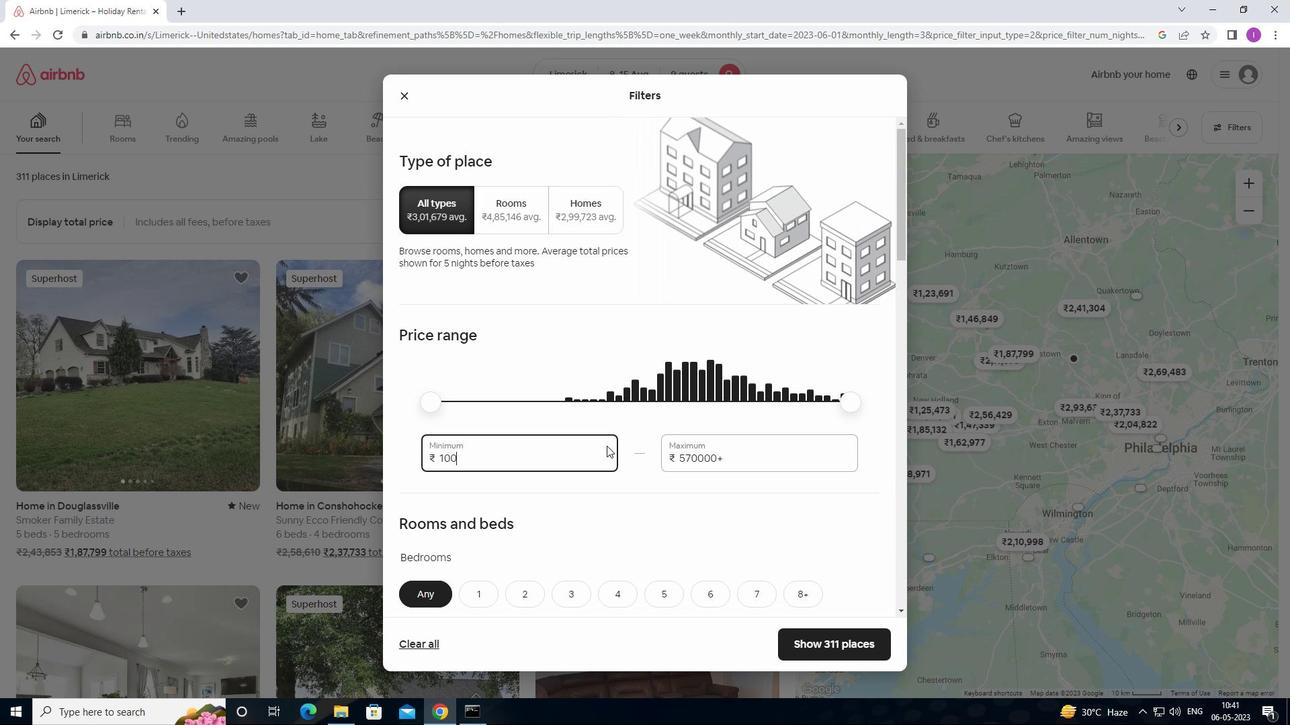 
Action: Mouse moved to (621, 443)
Screenshot: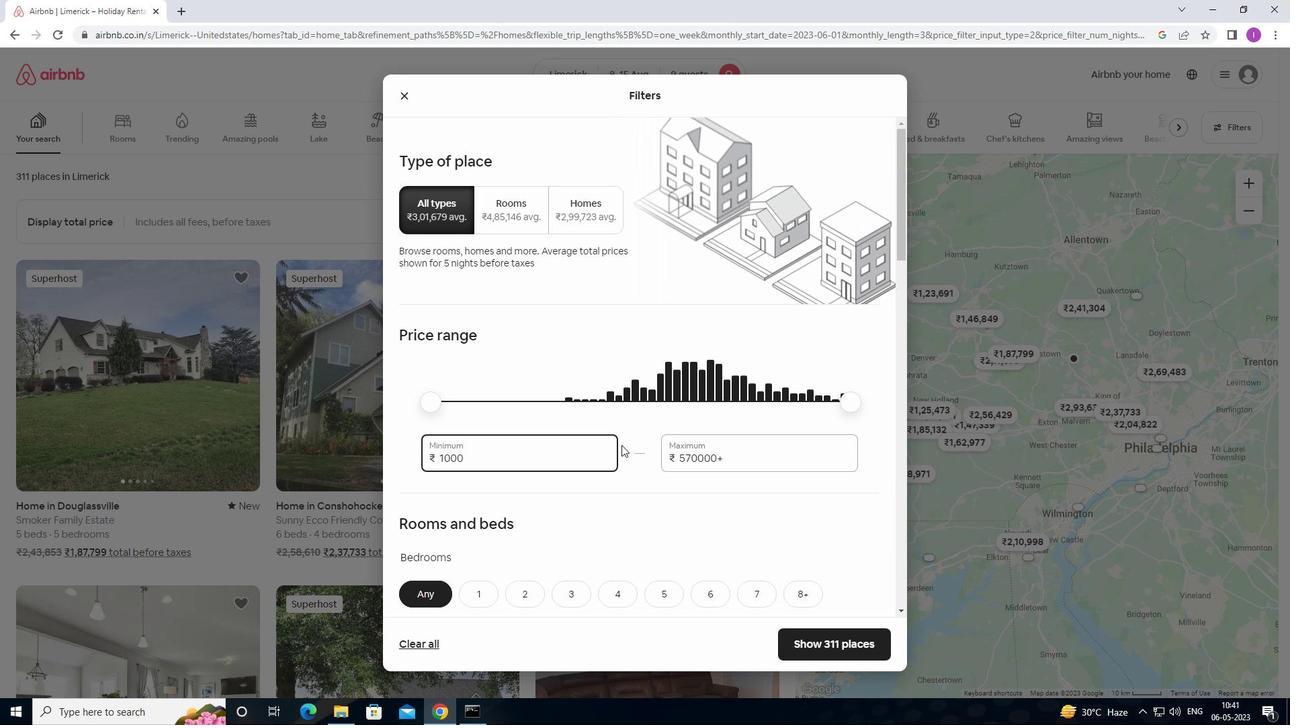 
Action: Key pressed 0
Screenshot: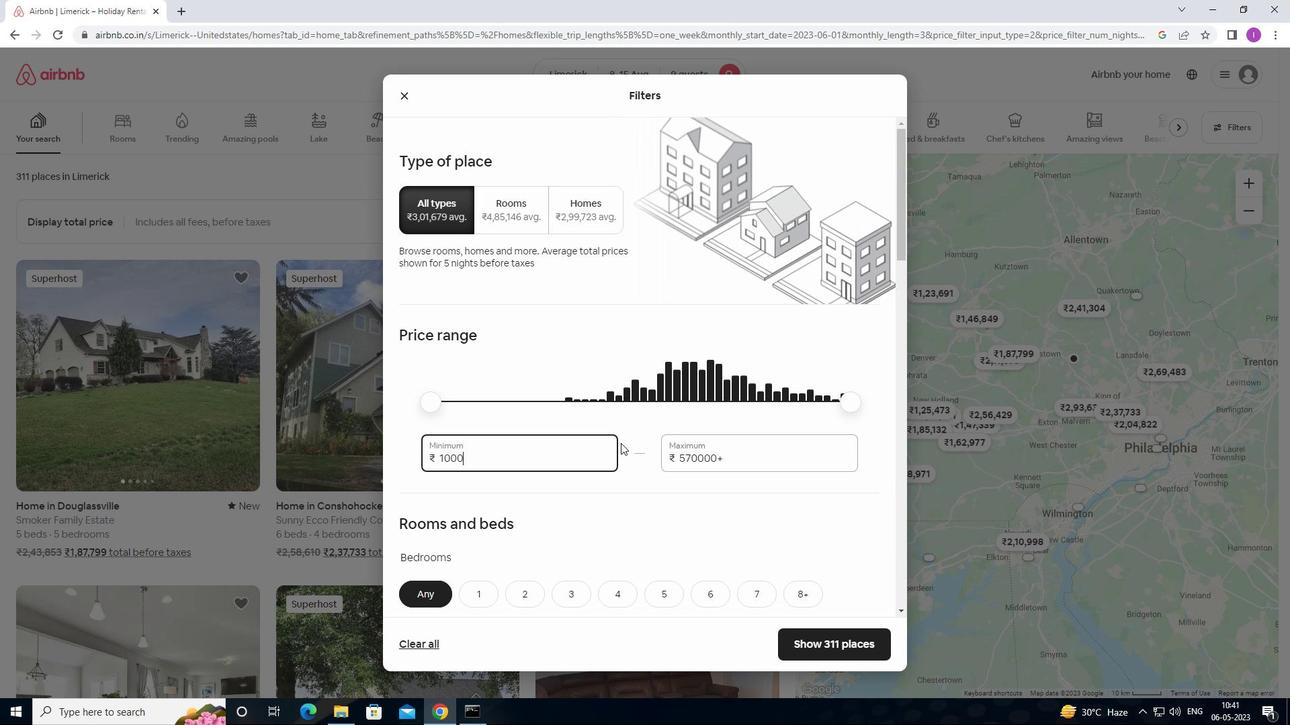 
Action: Mouse moved to (724, 455)
Screenshot: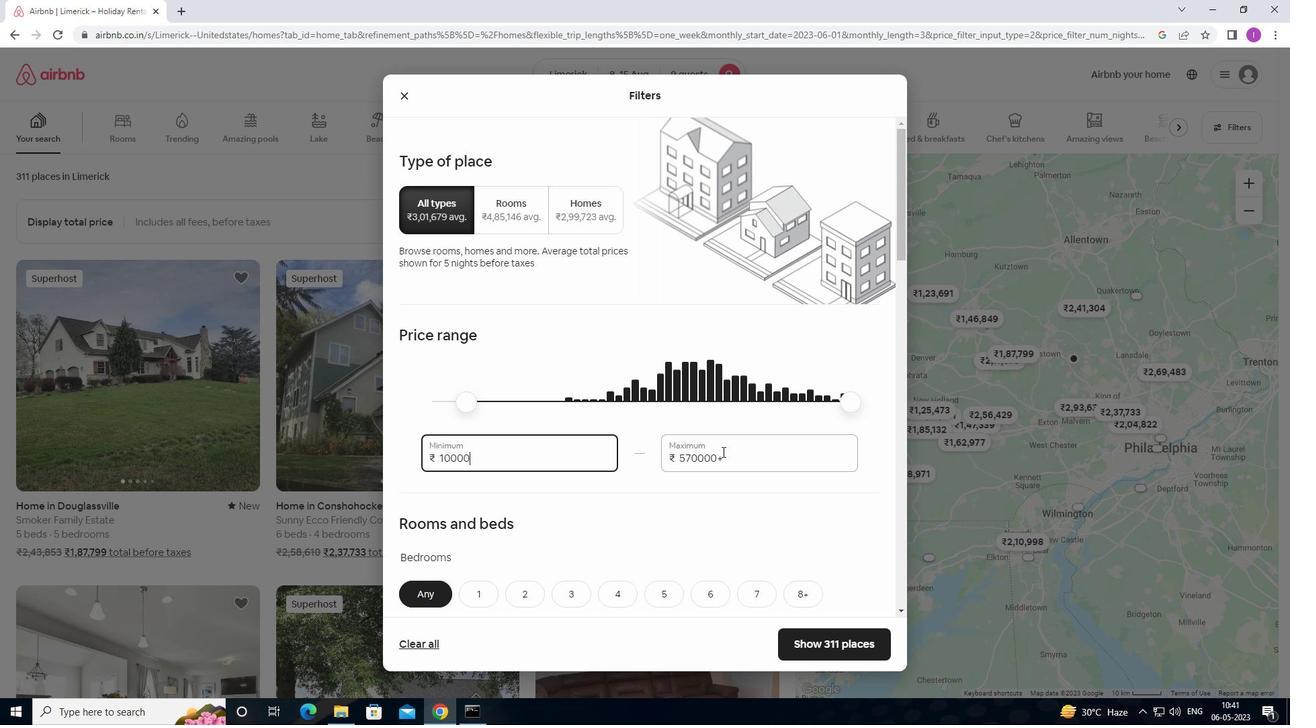
Action: Mouse pressed left at (724, 455)
Screenshot: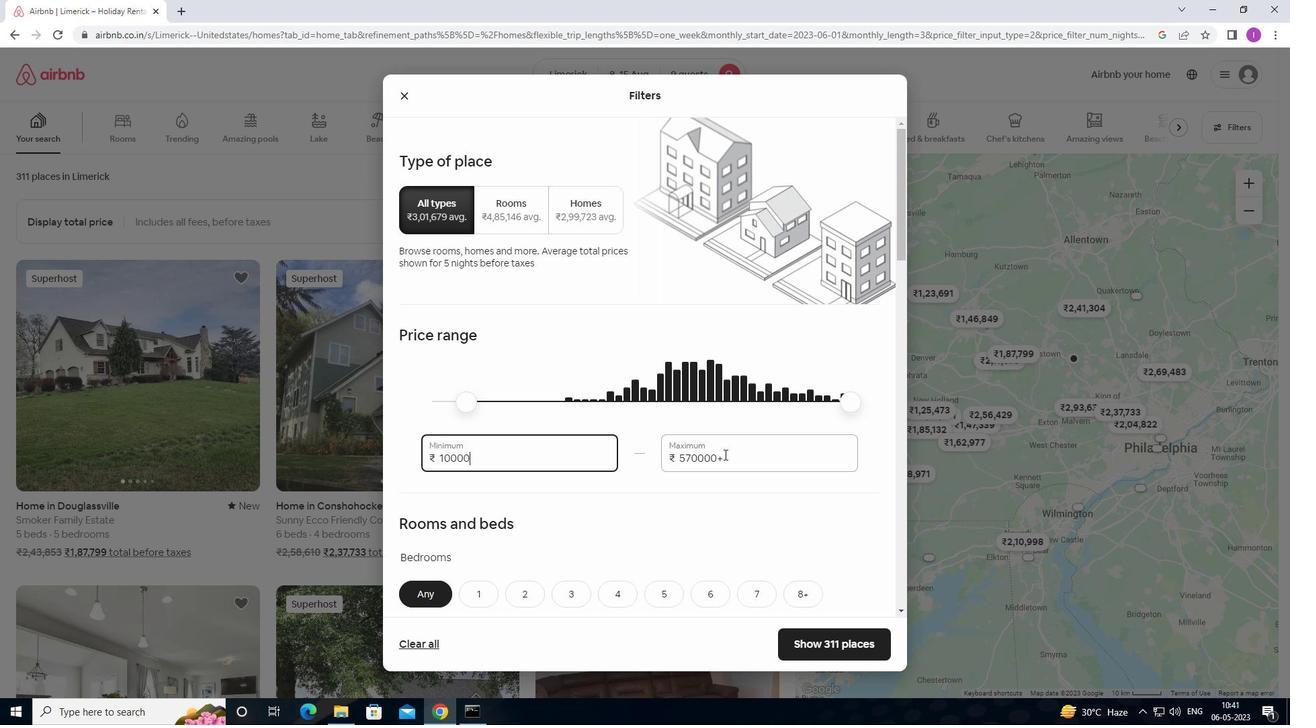 
Action: Mouse moved to (660, 454)
Screenshot: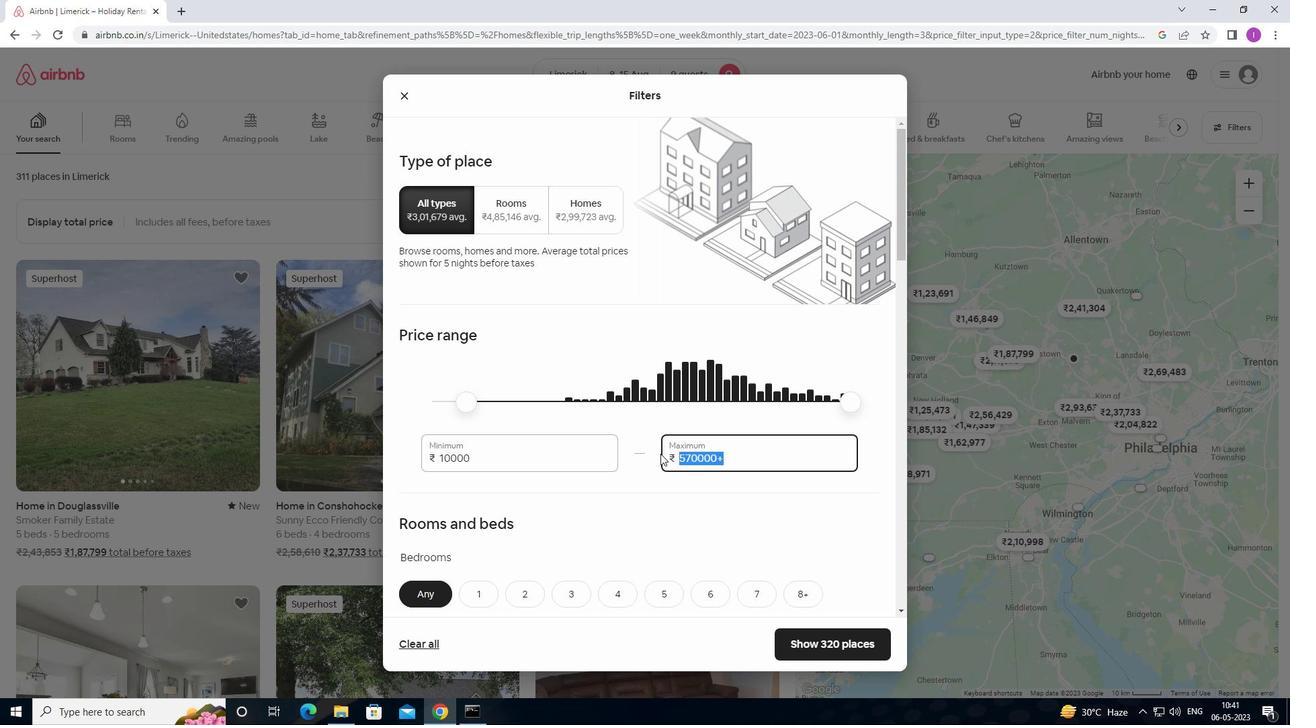 
Action: Key pressed 1
Screenshot: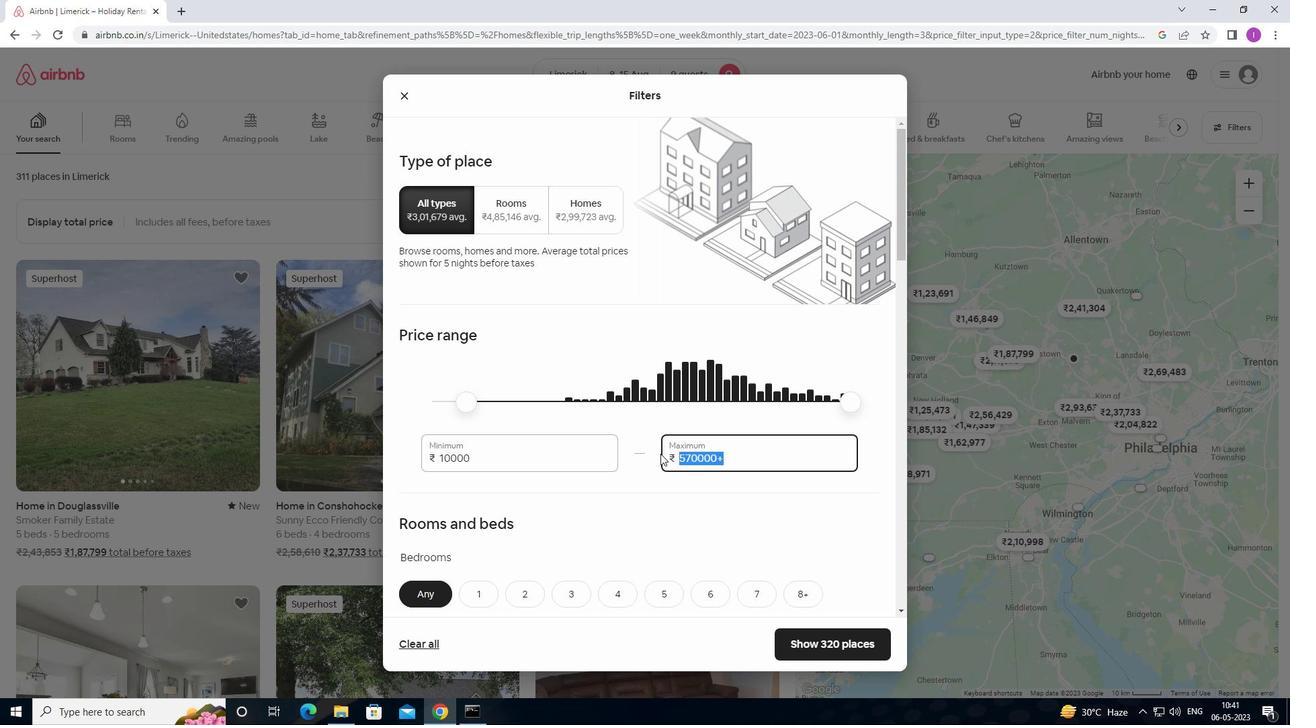 
Action: Mouse moved to (662, 453)
Screenshot: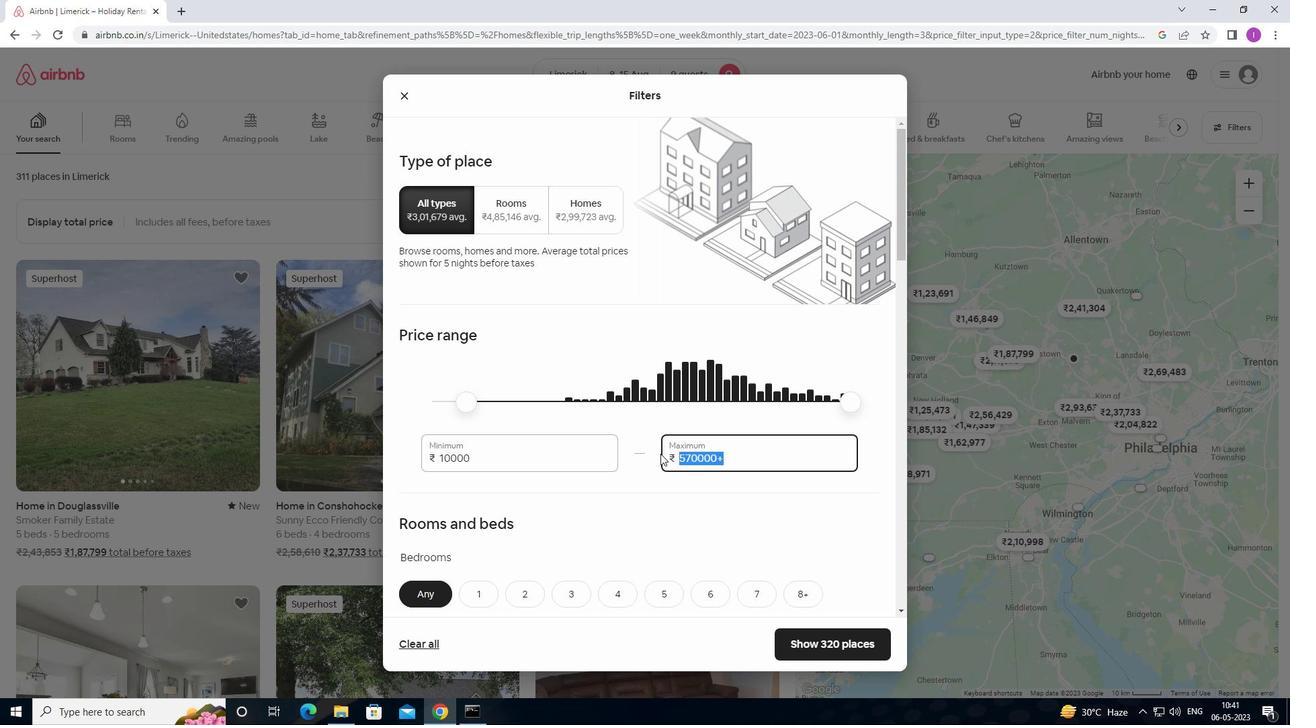 
Action: Key pressed 40000
Screenshot: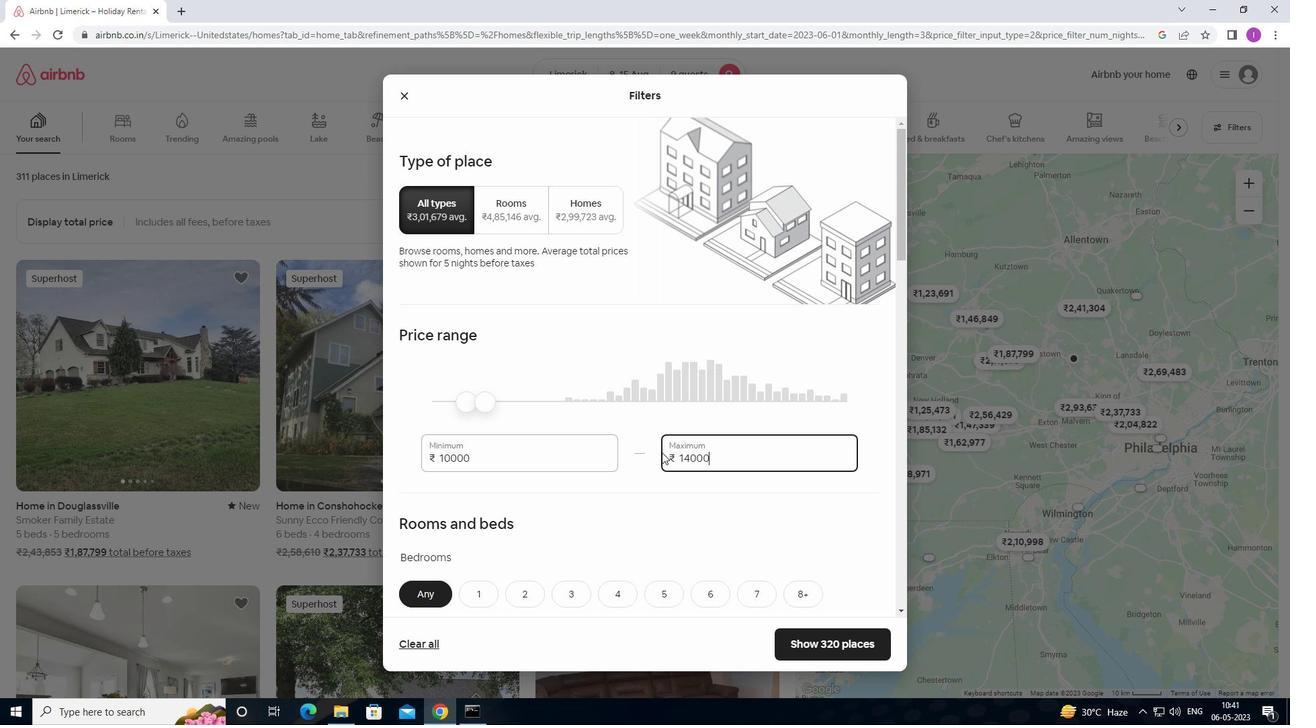 
Action: Mouse moved to (663, 451)
Screenshot: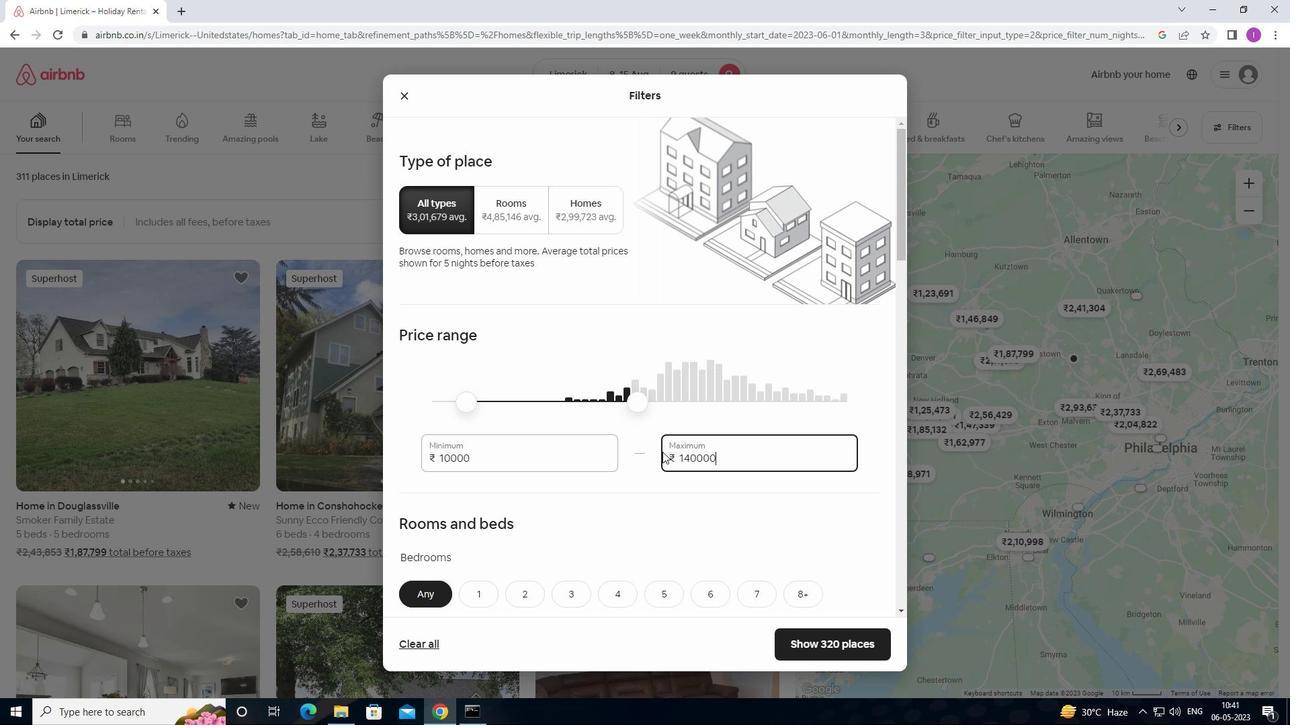 
Action: Key pressed <Key.backspace>
Screenshot: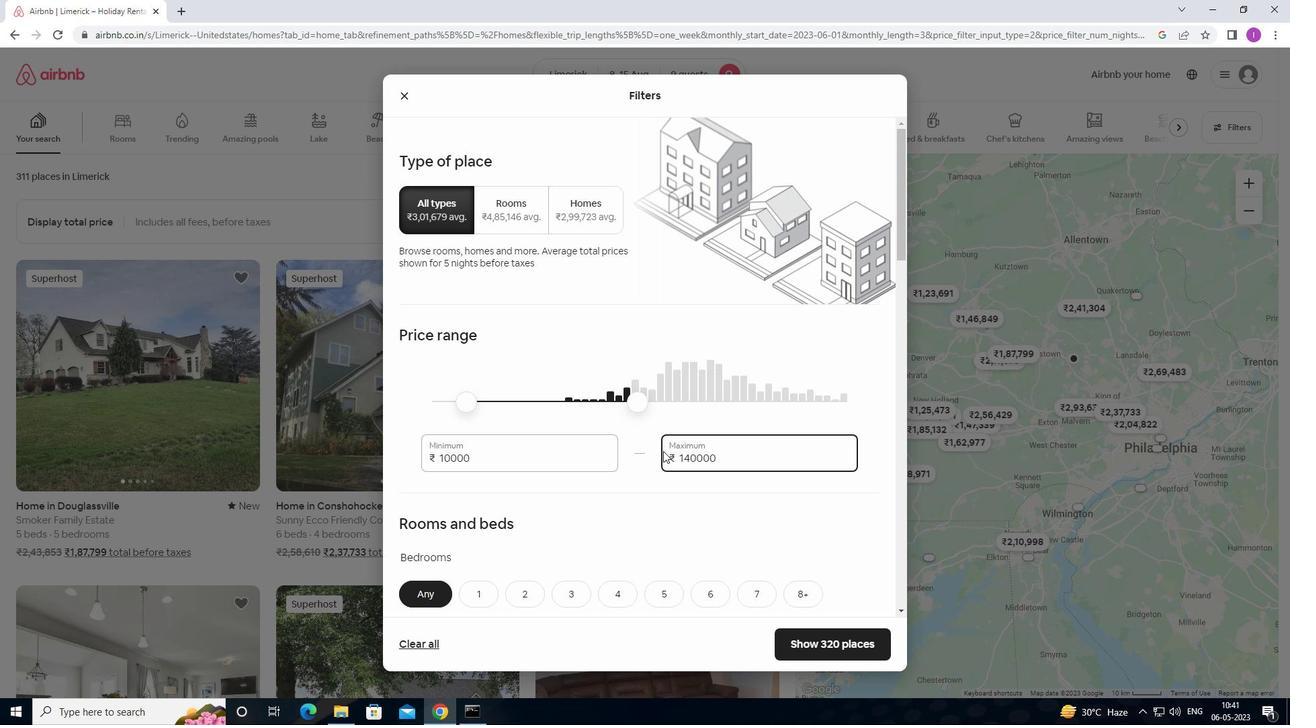 
Action: Mouse moved to (666, 449)
Screenshot: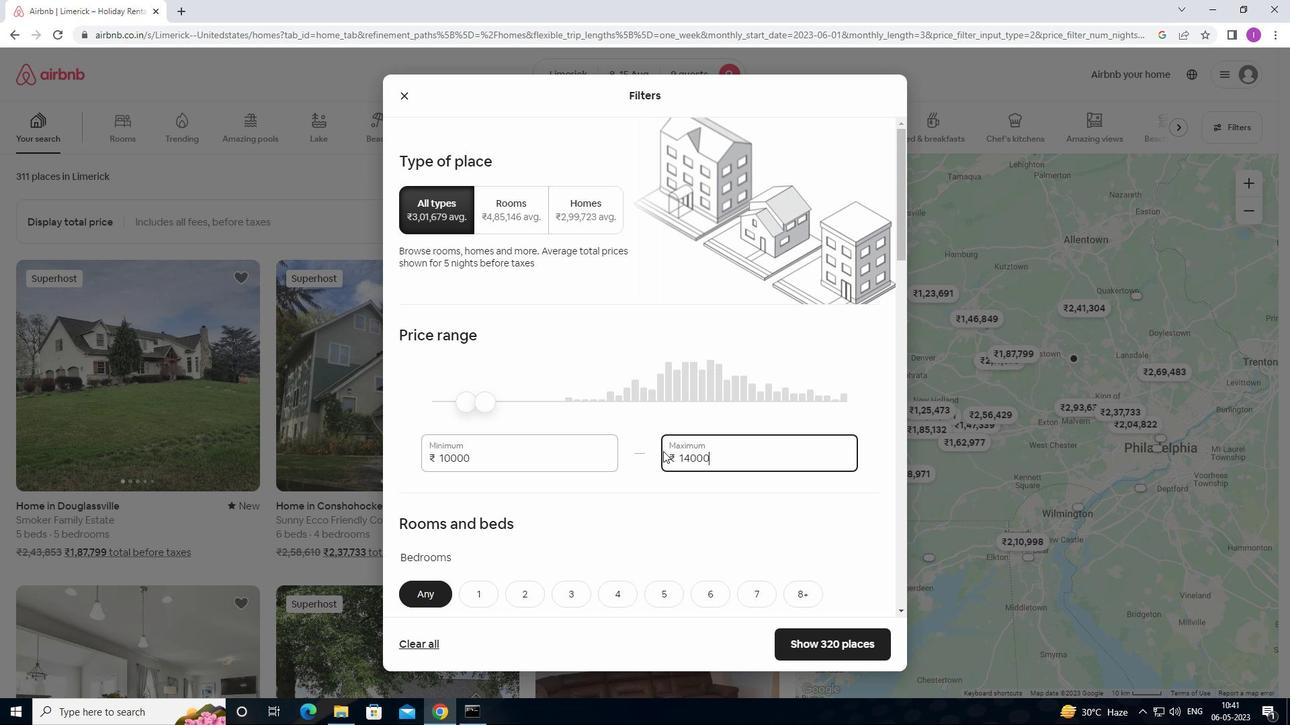 
Action: Mouse scrolled (666, 449) with delta (0, 0)
Screenshot: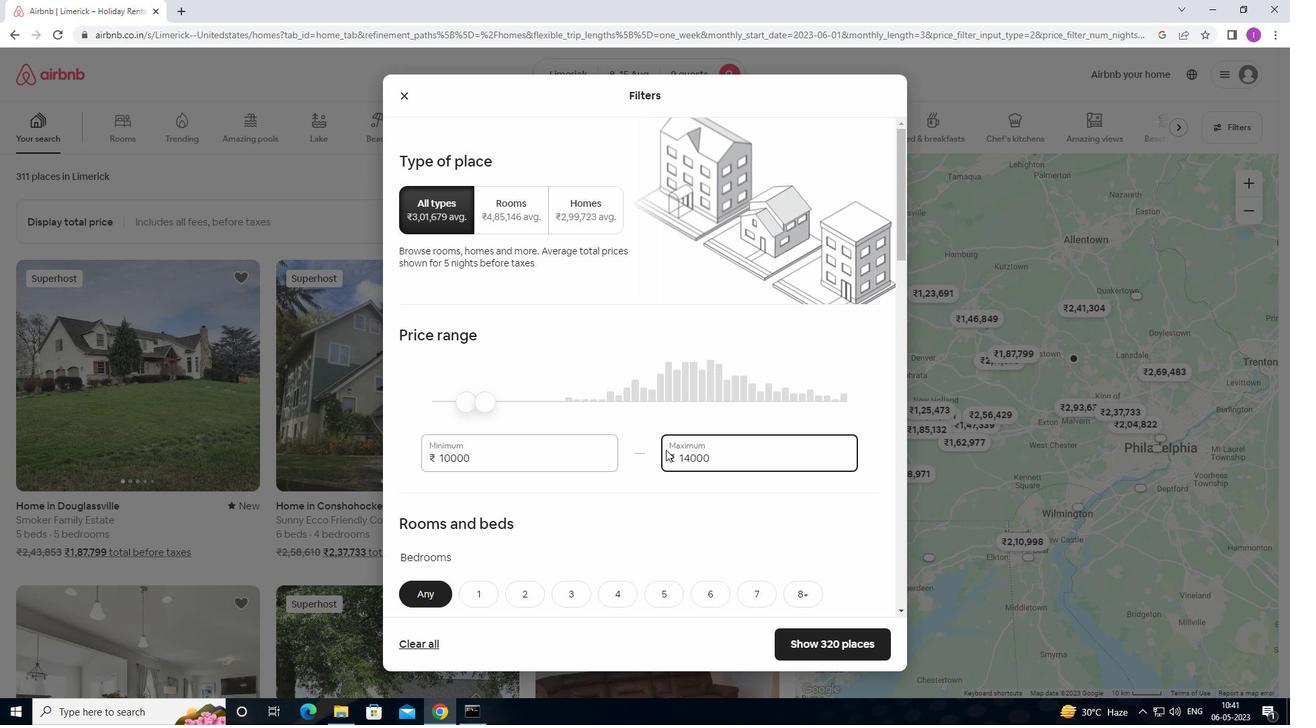 
Action: Mouse moved to (667, 449)
Screenshot: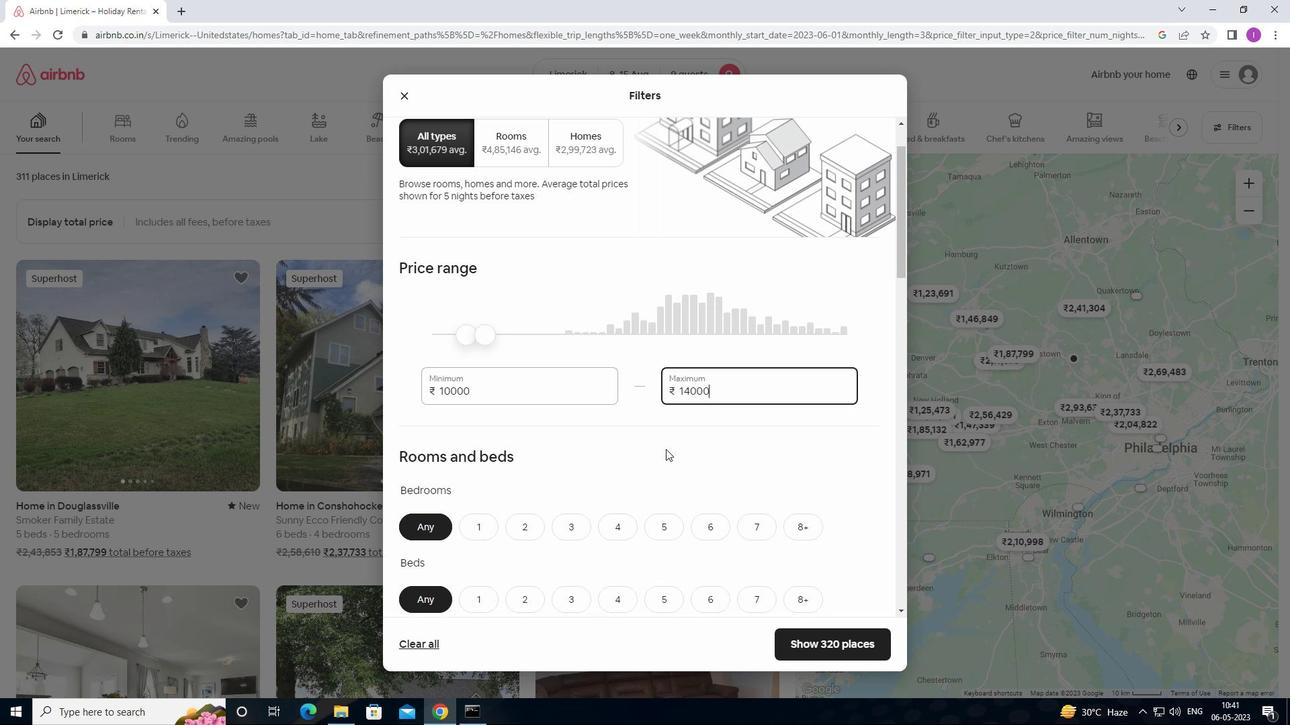 
Action: Mouse scrolled (667, 448) with delta (0, 0)
Screenshot: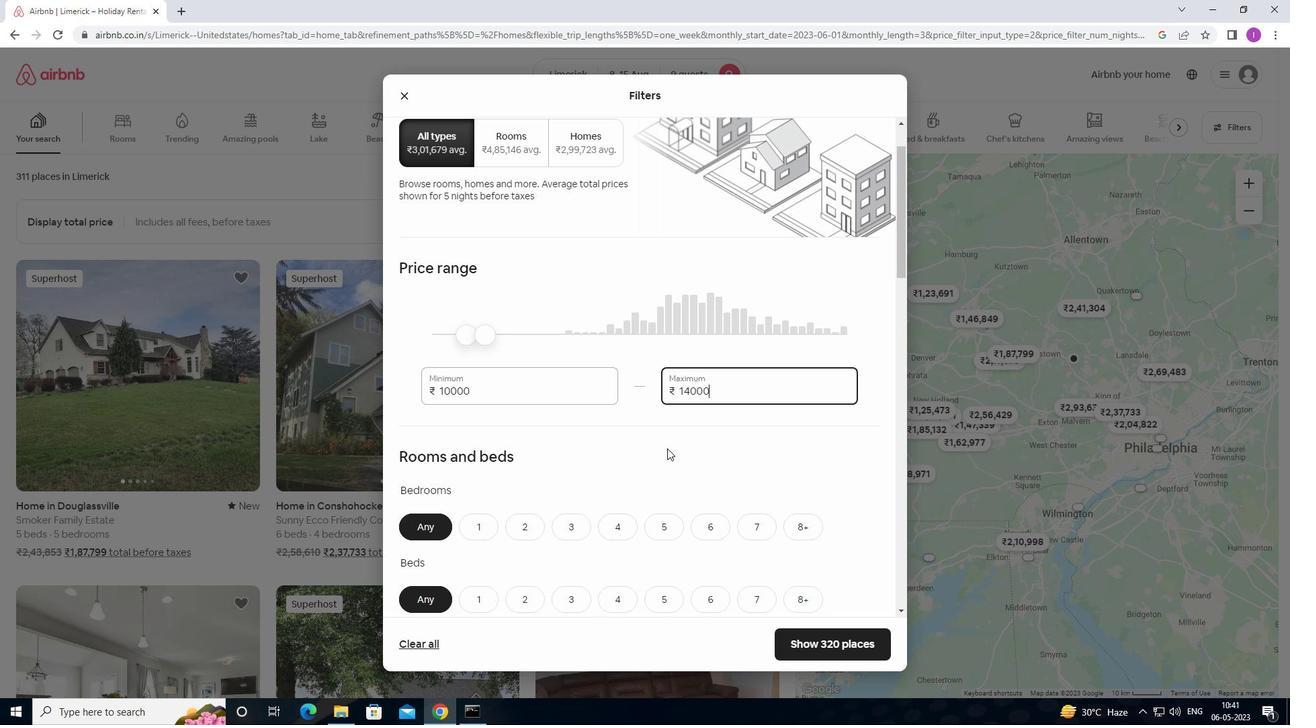 
Action: Mouse scrolled (667, 448) with delta (0, 0)
Screenshot: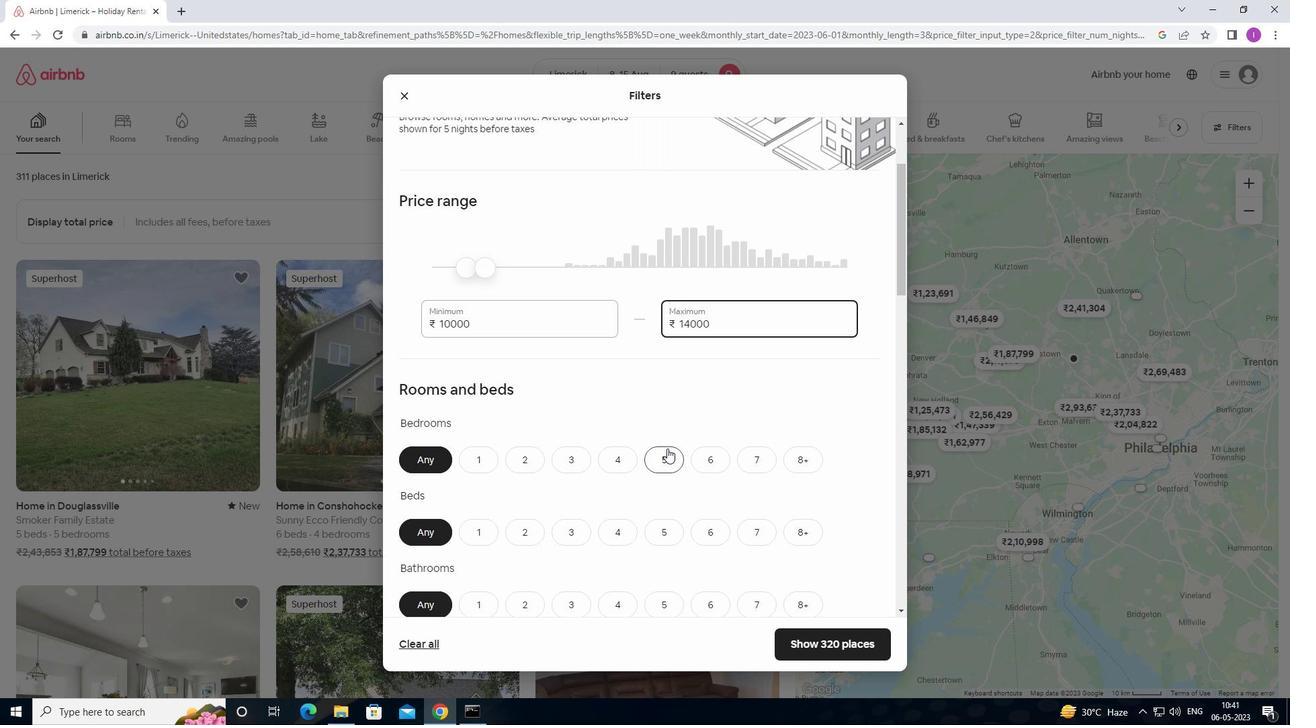 
Action: Mouse moved to (806, 396)
Screenshot: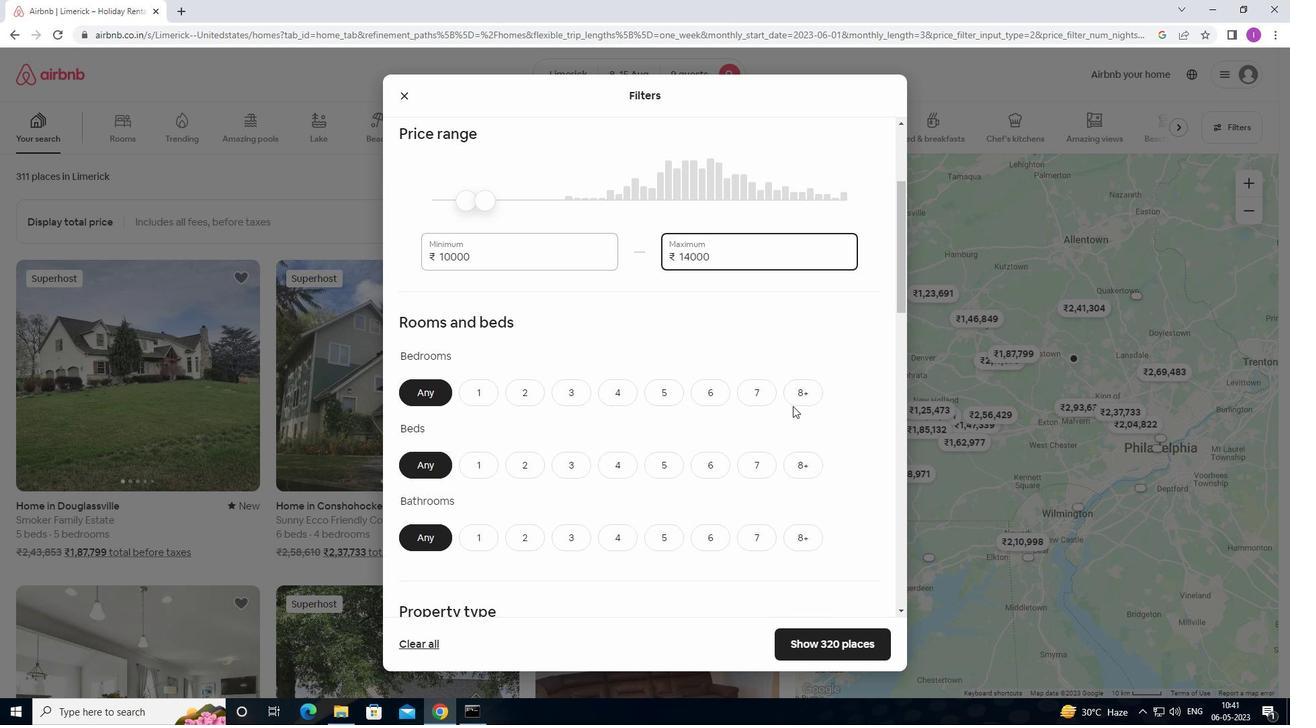 
Action: Mouse pressed left at (806, 396)
Screenshot: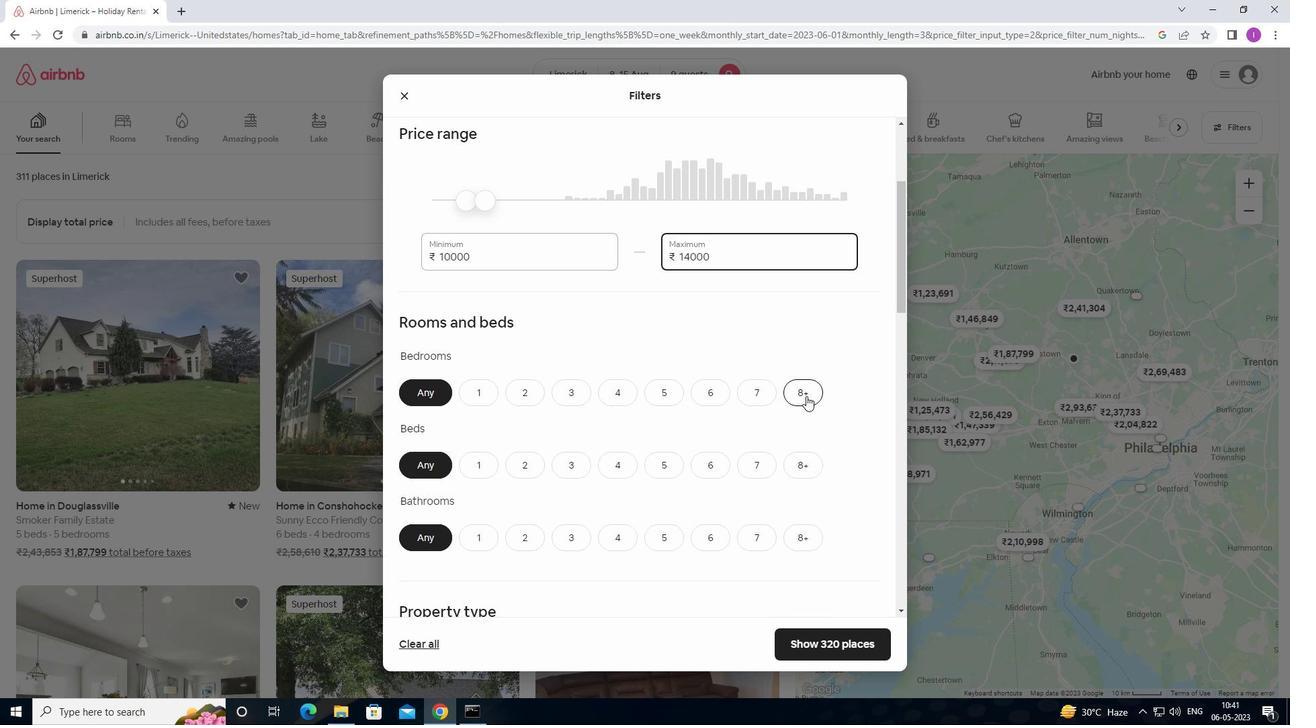 
Action: Mouse moved to (652, 459)
Screenshot: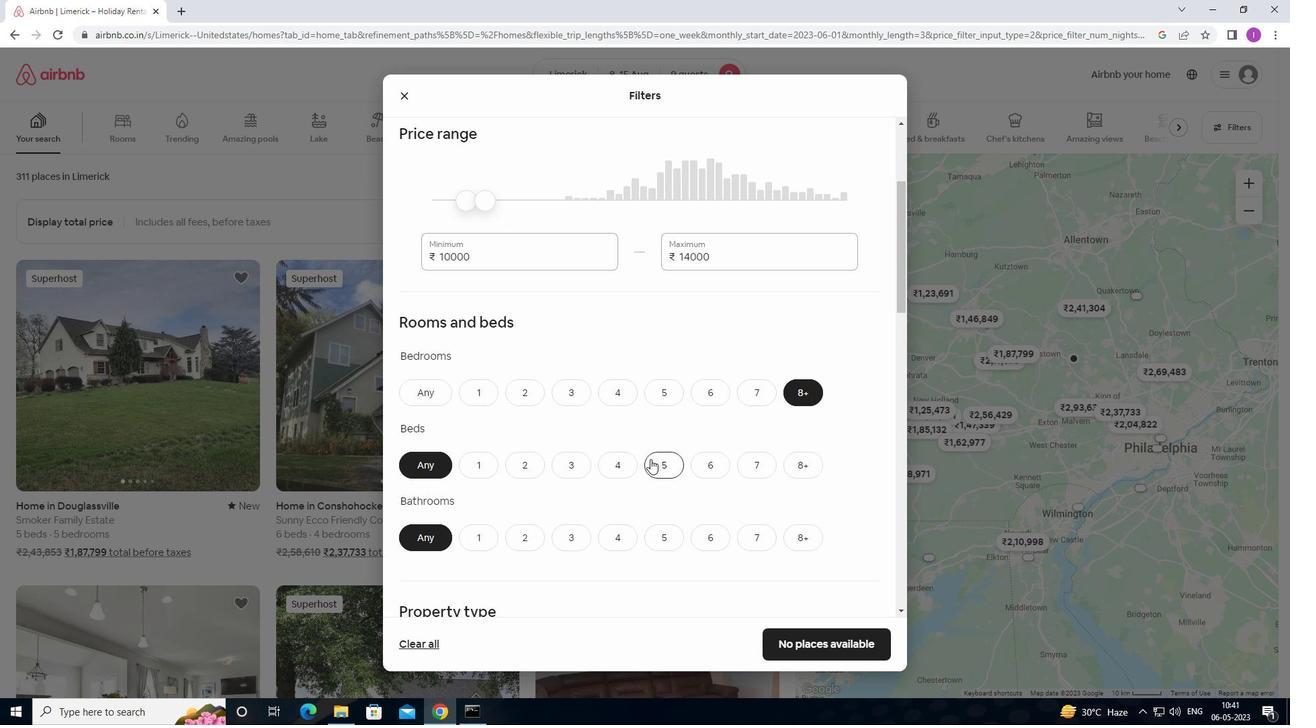 
Action: Mouse pressed left at (652, 459)
Screenshot: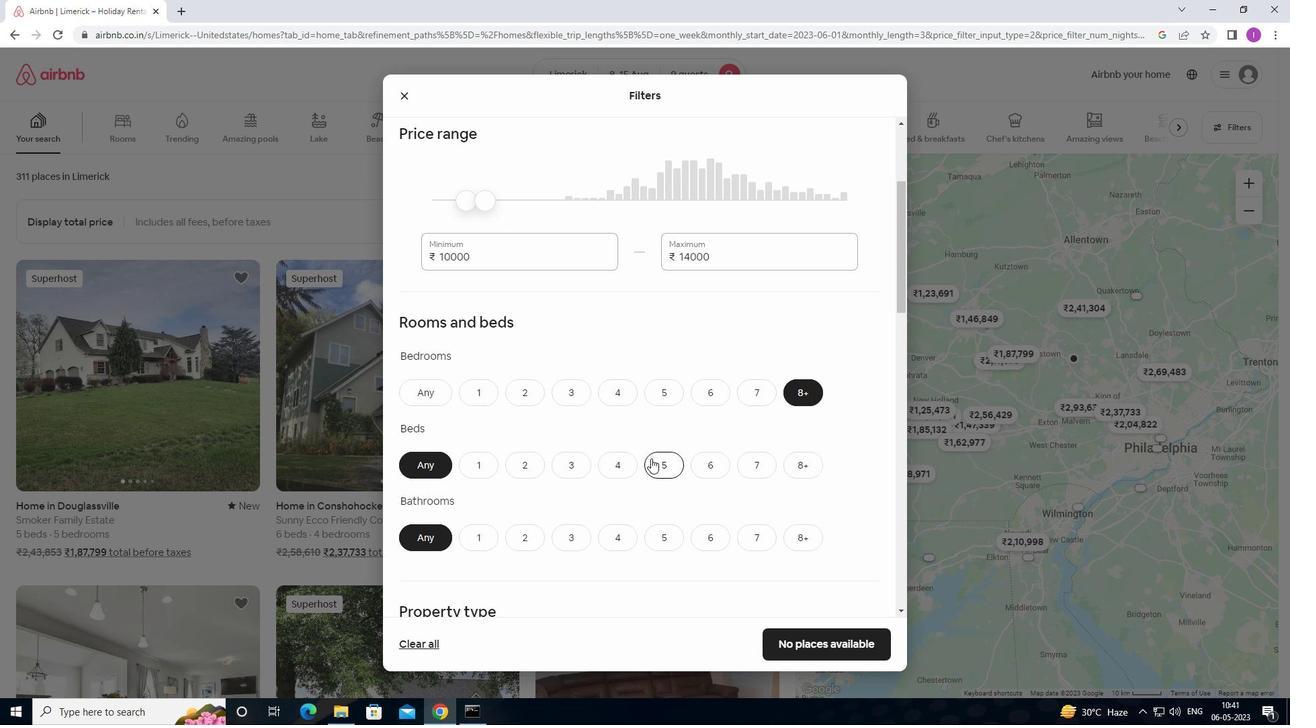 
Action: Mouse moved to (660, 387)
Screenshot: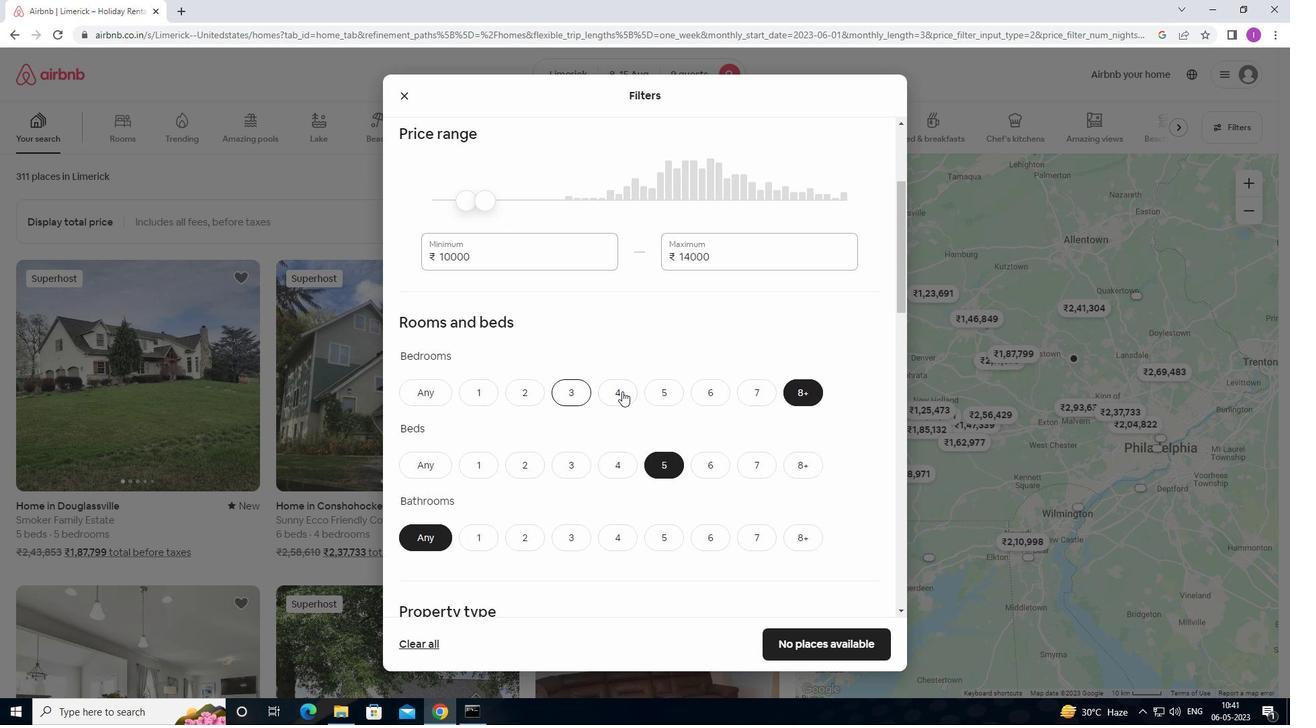 
Action: Mouse pressed left at (660, 387)
Screenshot: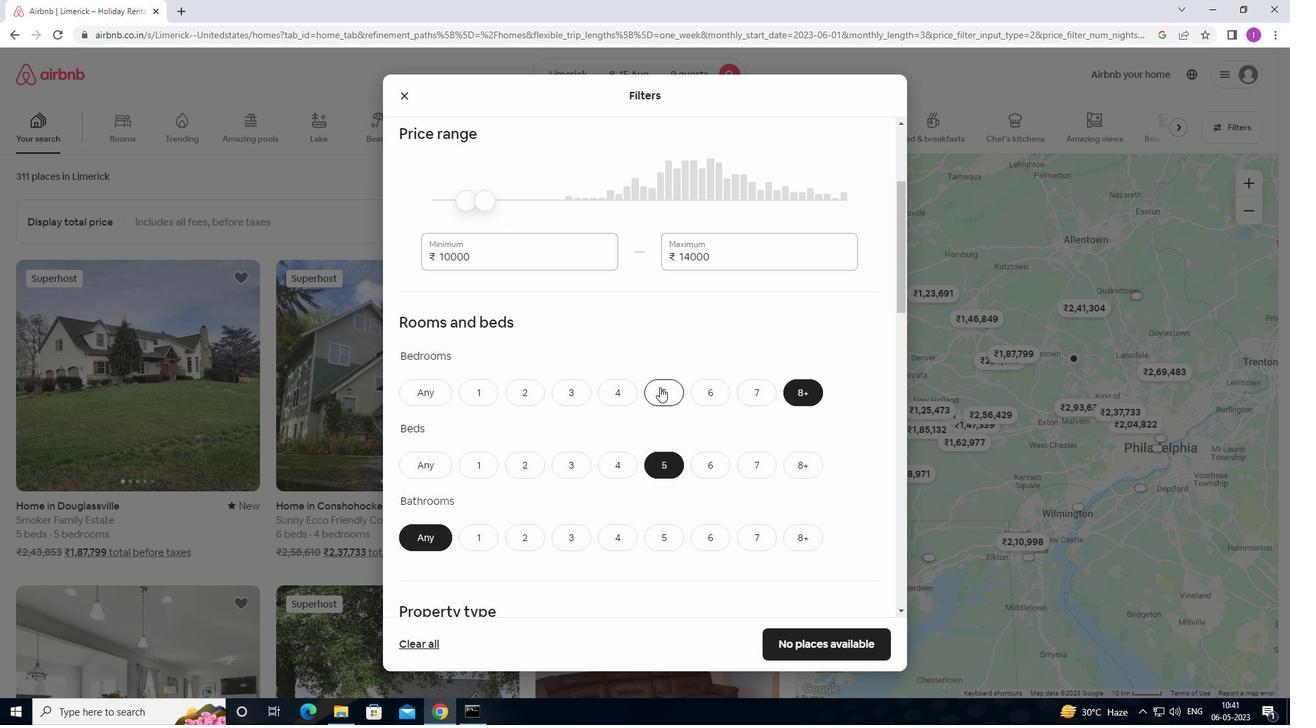 
Action: Mouse moved to (807, 467)
Screenshot: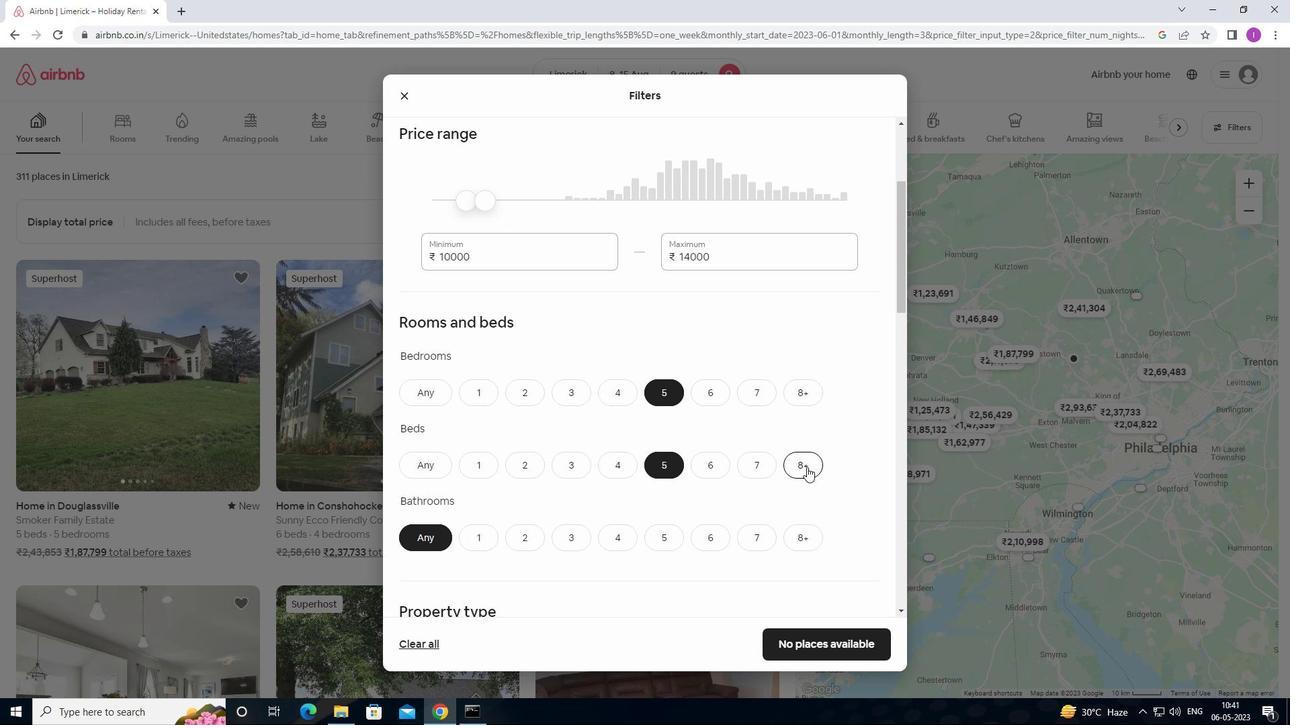 
Action: Mouse pressed left at (807, 467)
Screenshot: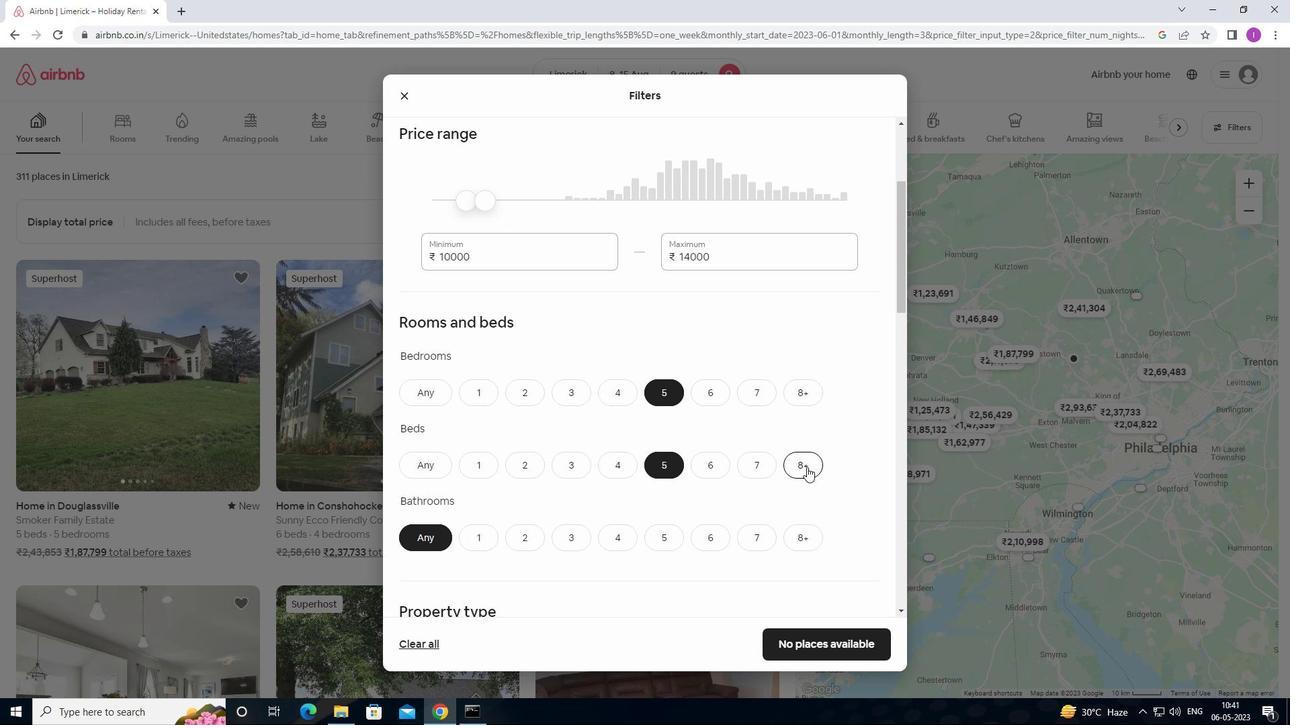 
Action: Mouse moved to (811, 464)
Screenshot: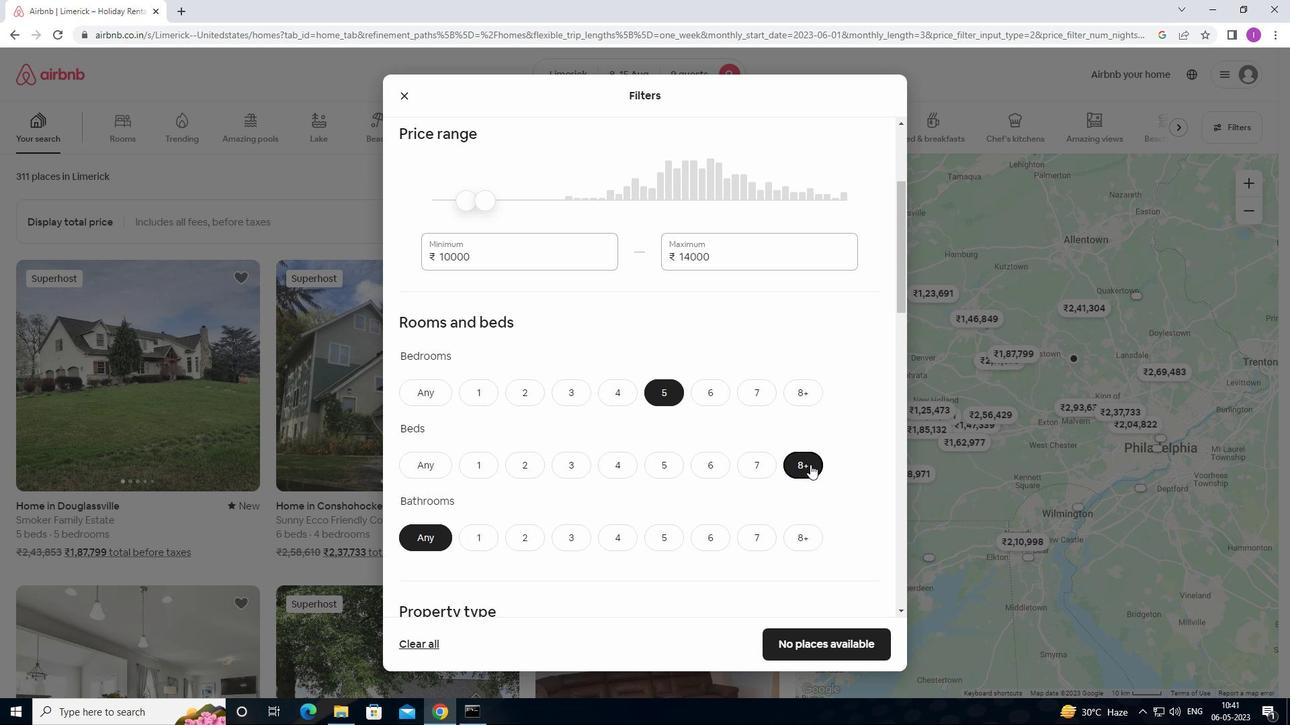
Action: Mouse scrolled (811, 463) with delta (0, 0)
Screenshot: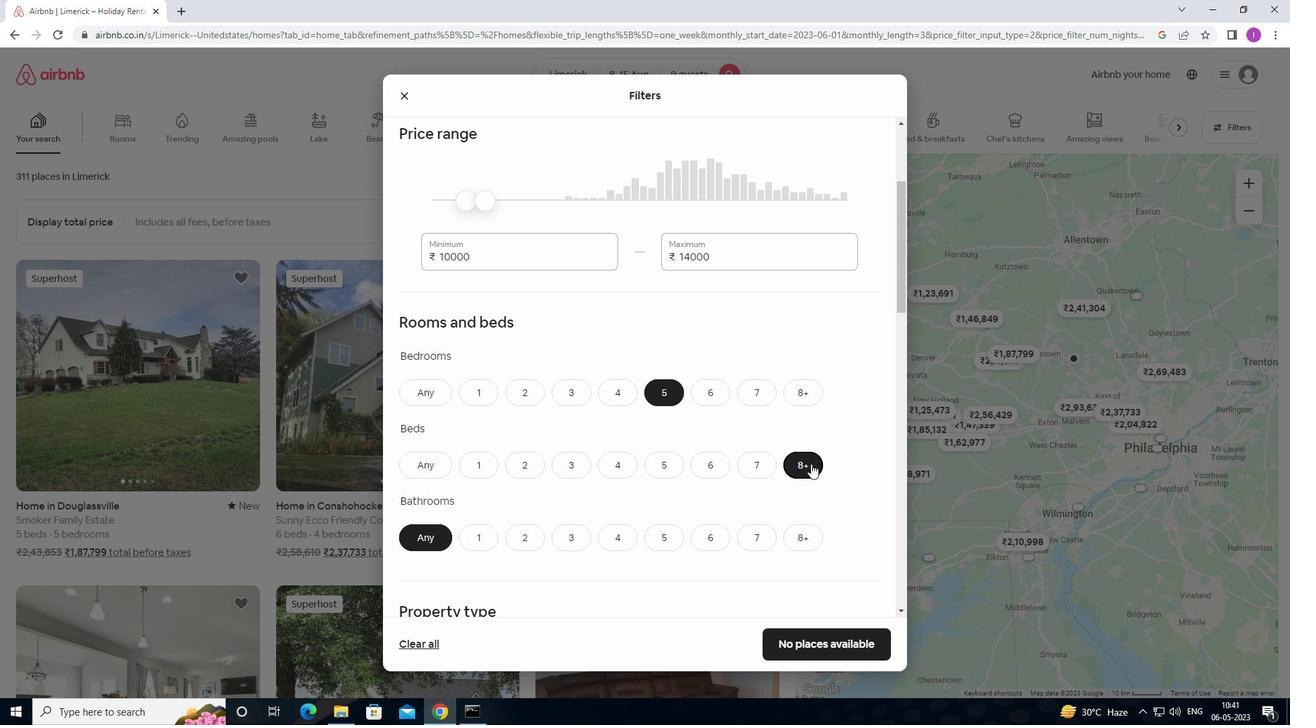 
Action: Mouse moved to (676, 477)
Screenshot: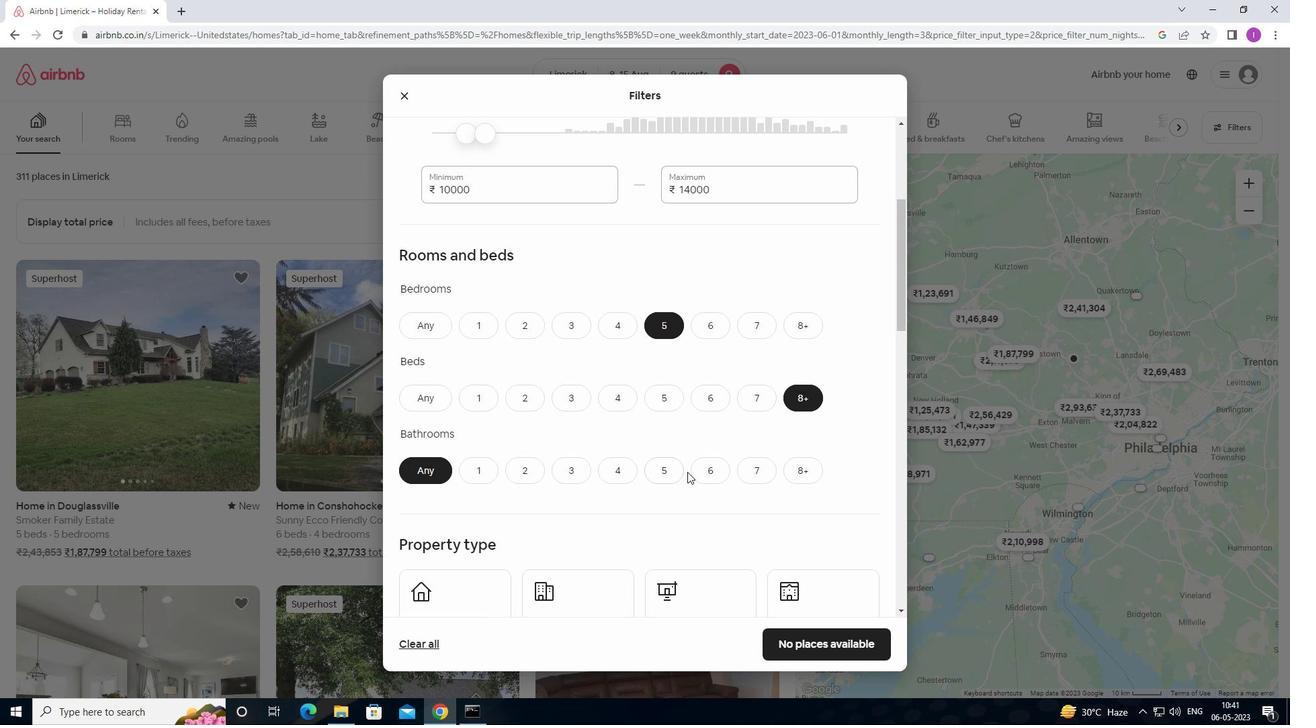 
Action: Mouse pressed left at (676, 477)
Screenshot: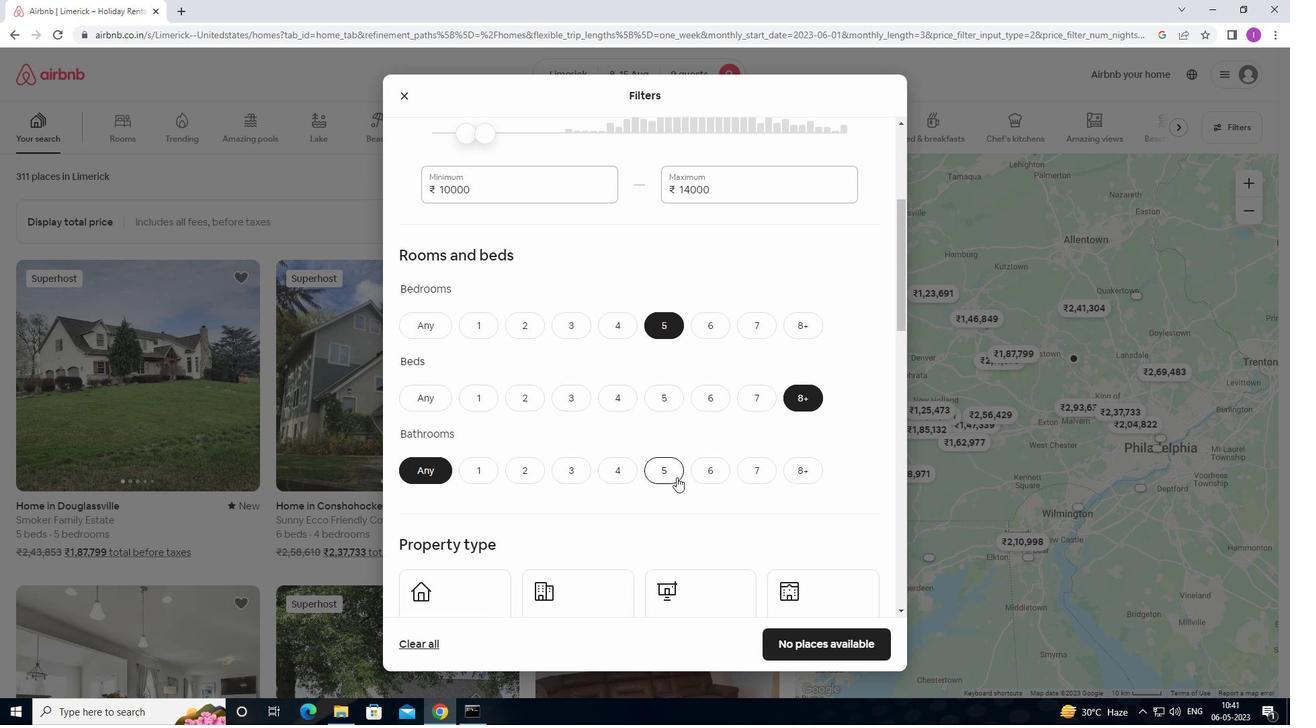 
Action: Mouse moved to (742, 440)
Screenshot: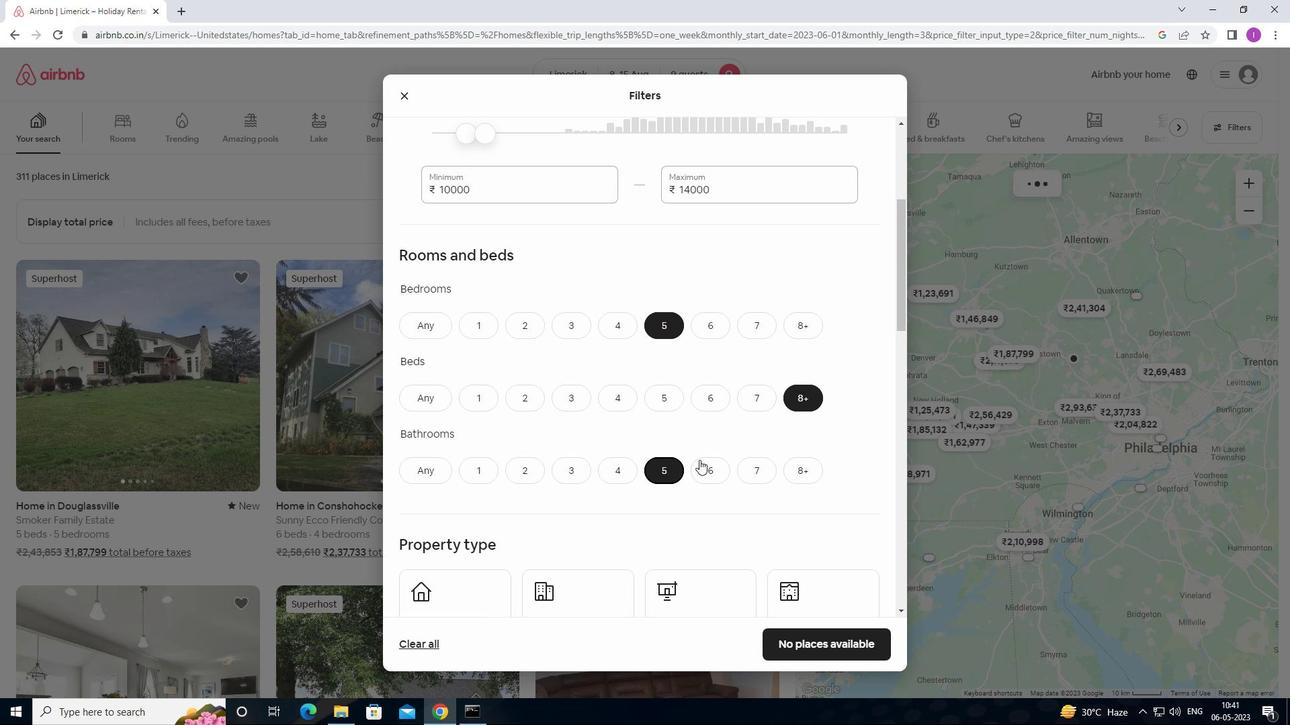 
Action: Mouse scrolled (742, 440) with delta (0, 0)
Screenshot: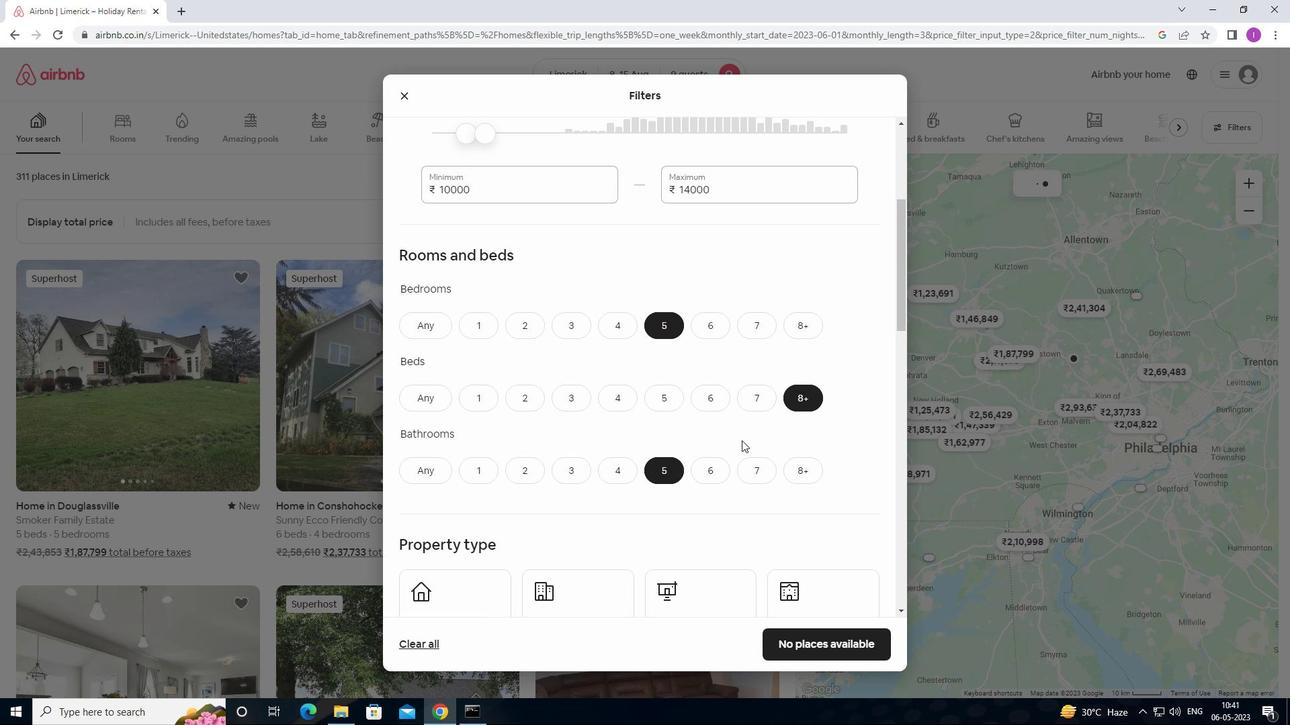 
Action: Mouse scrolled (742, 440) with delta (0, 0)
Screenshot: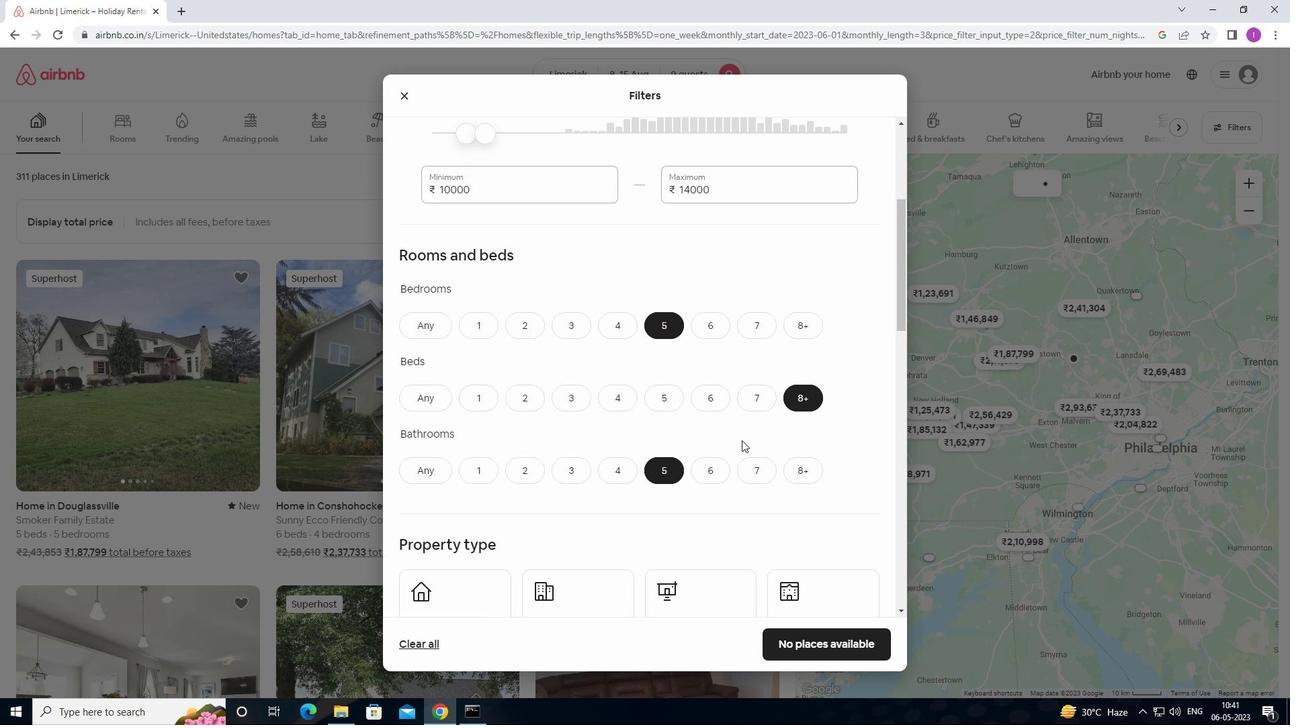 
Action: Mouse scrolled (742, 440) with delta (0, 0)
Screenshot: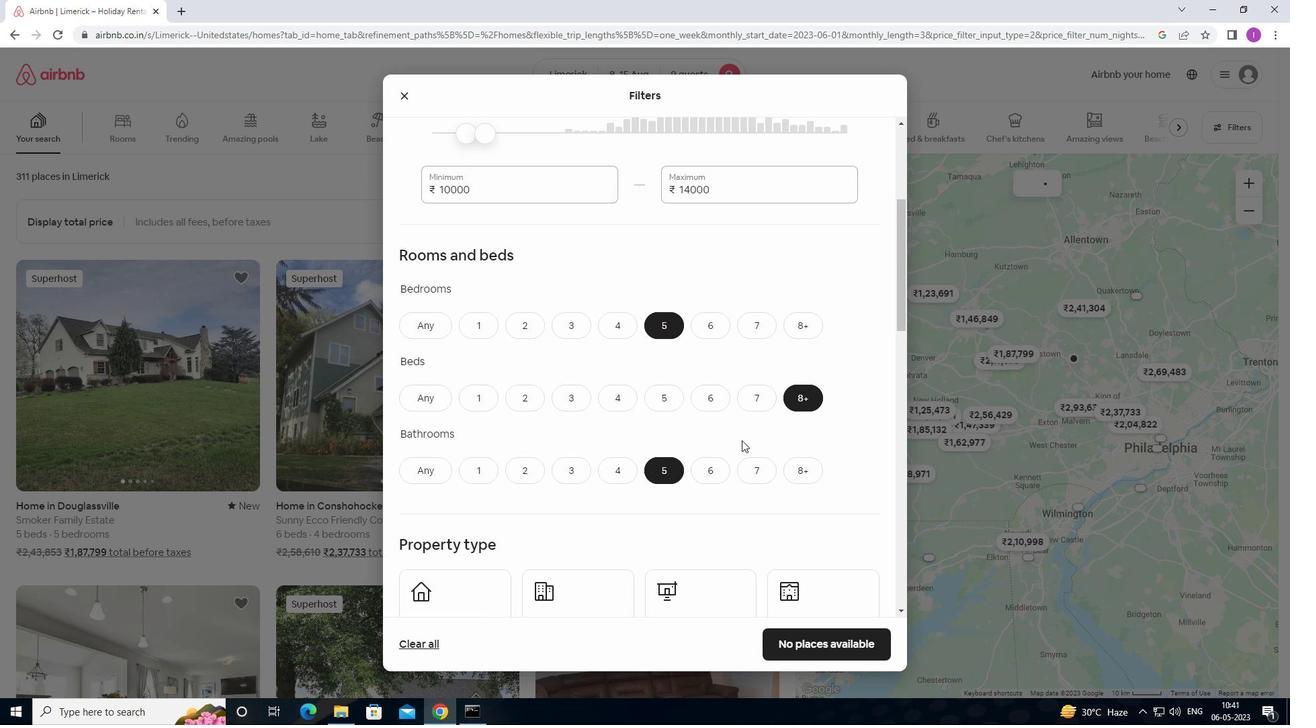 
Action: Mouse scrolled (742, 440) with delta (0, 0)
Screenshot: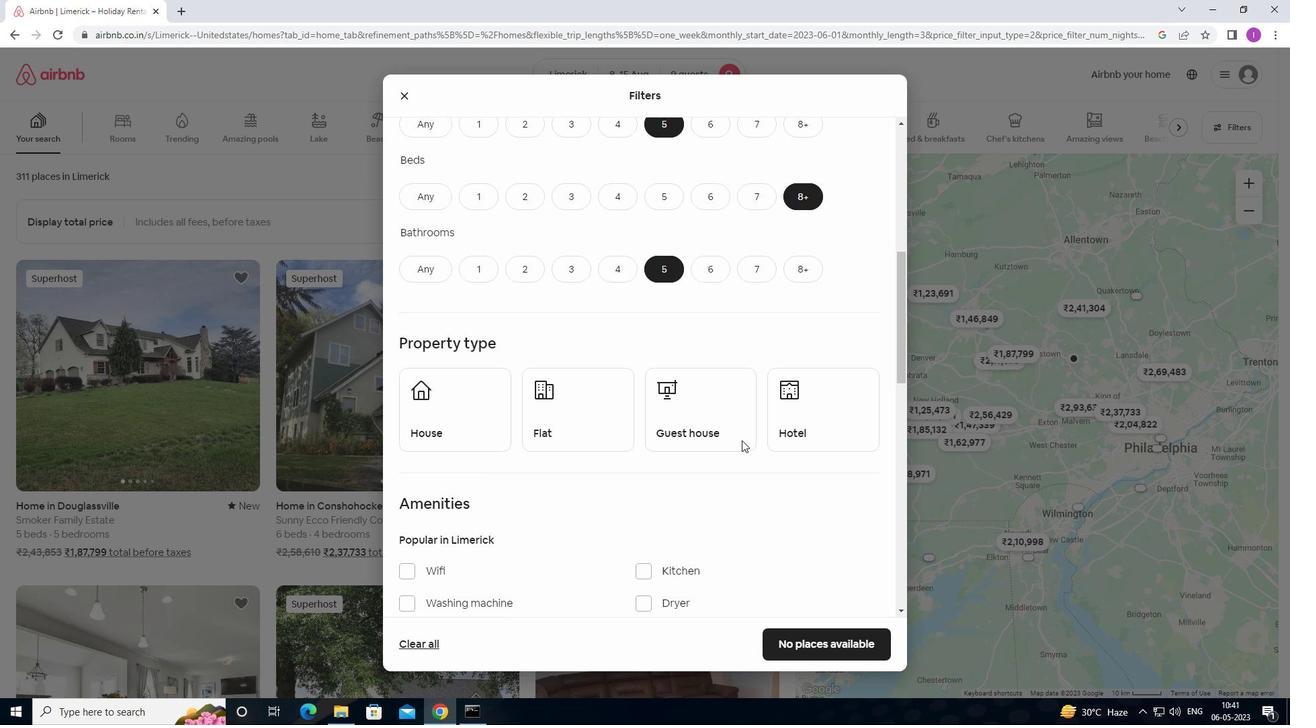 
Action: Mouse moved to (449, 363)
Screenshot: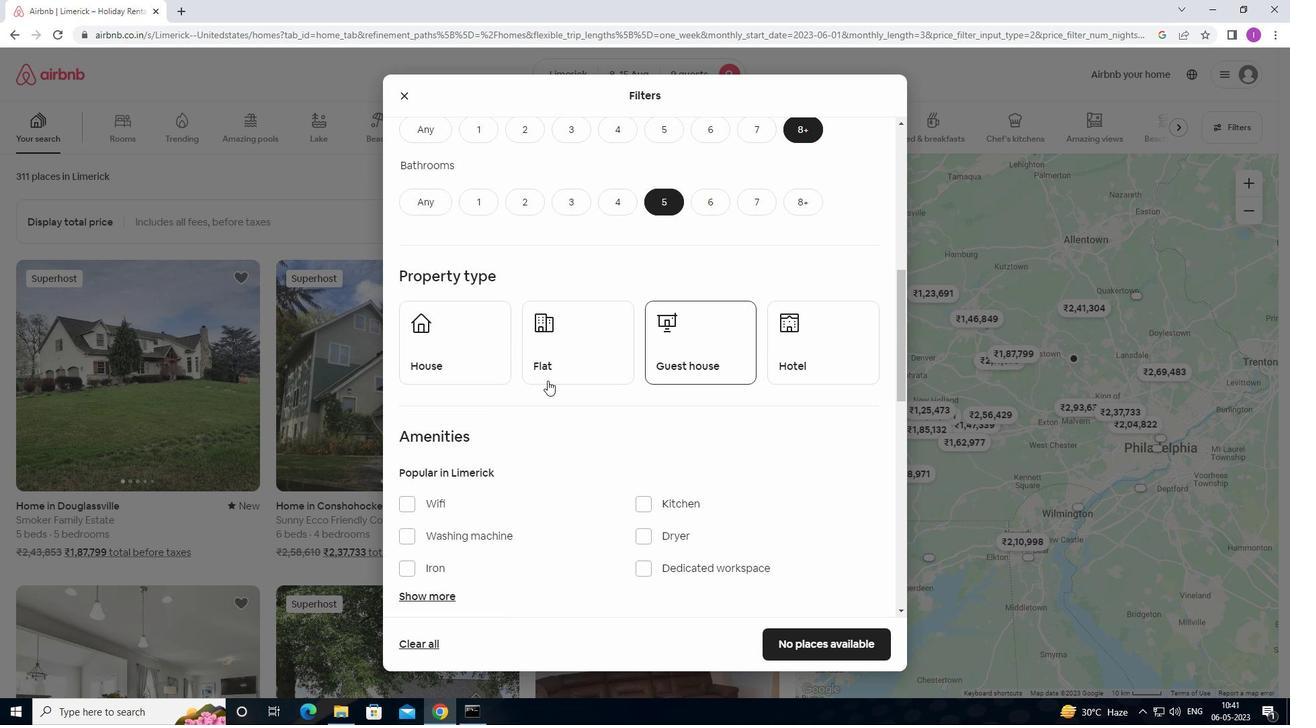 
Action: Mouse pressed left at (449, 363)
Screenshot: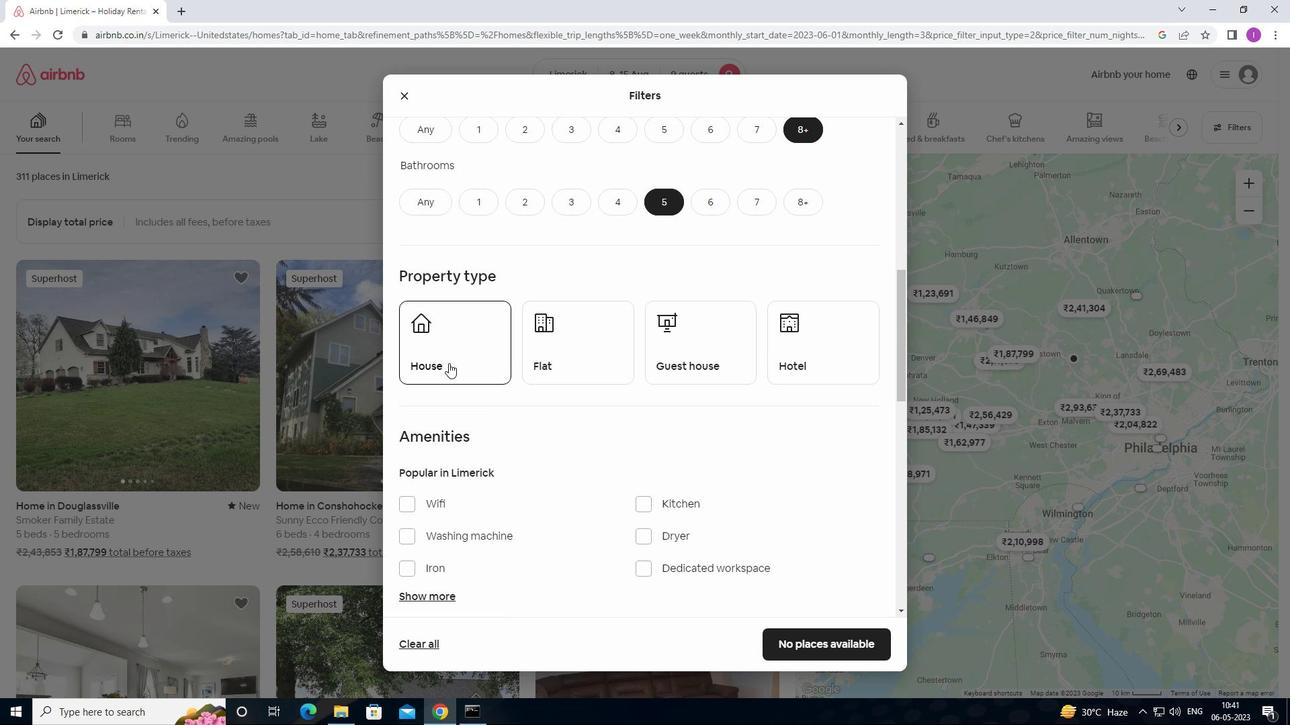 
Action: Mouse moved to (537, 358)
Screenshot: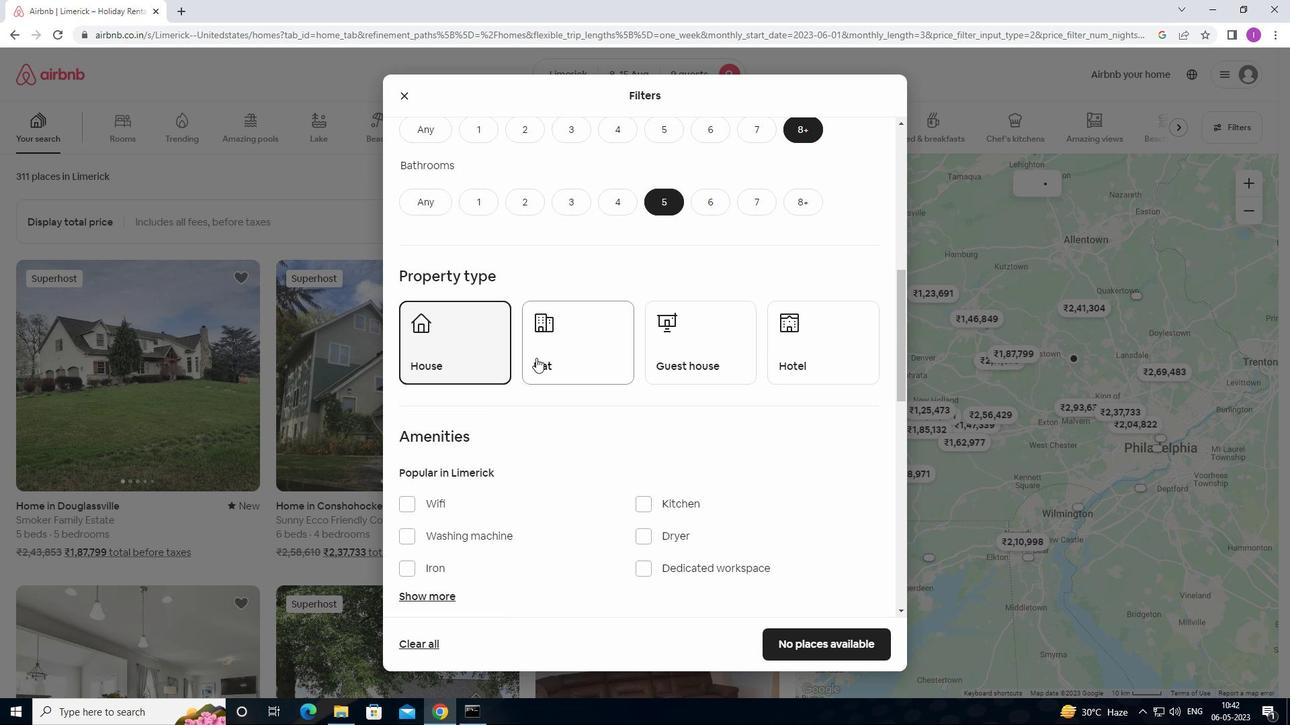 
Action: Mouse pressed left at (537, 358)
Screenshot: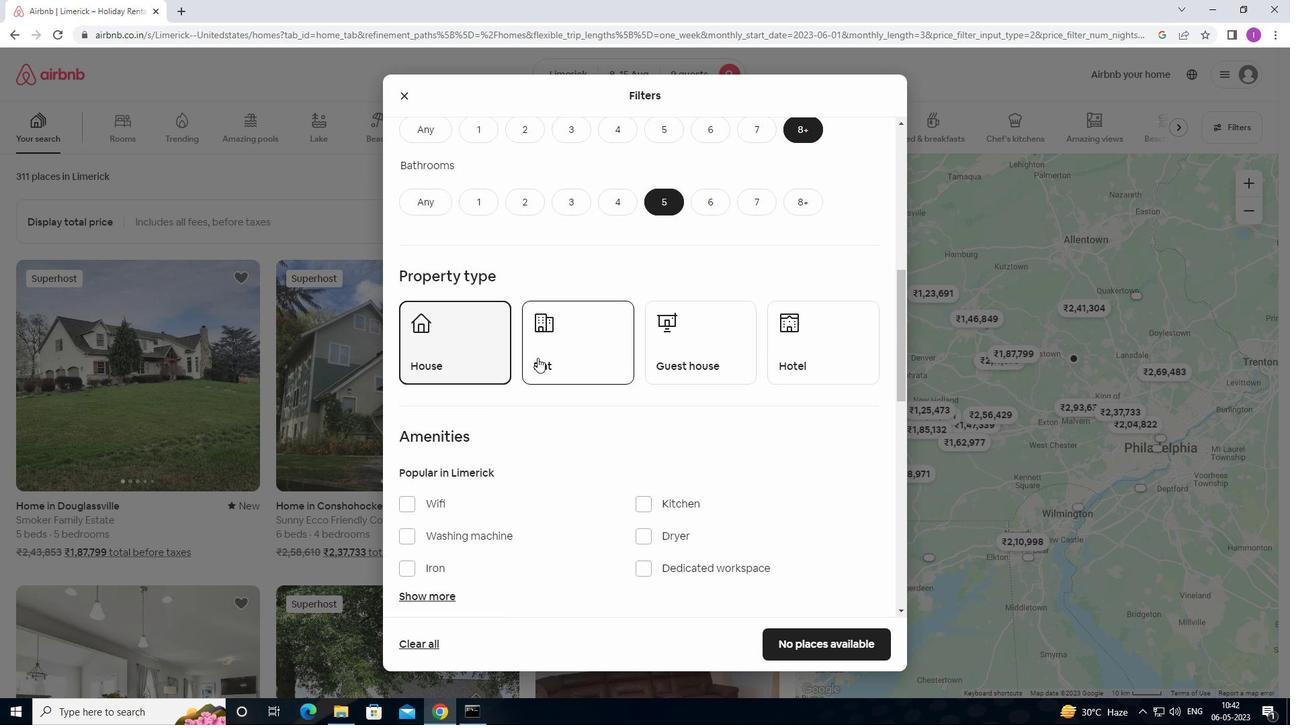 
Action: Mouse moved to (750, 363)
Screenshot: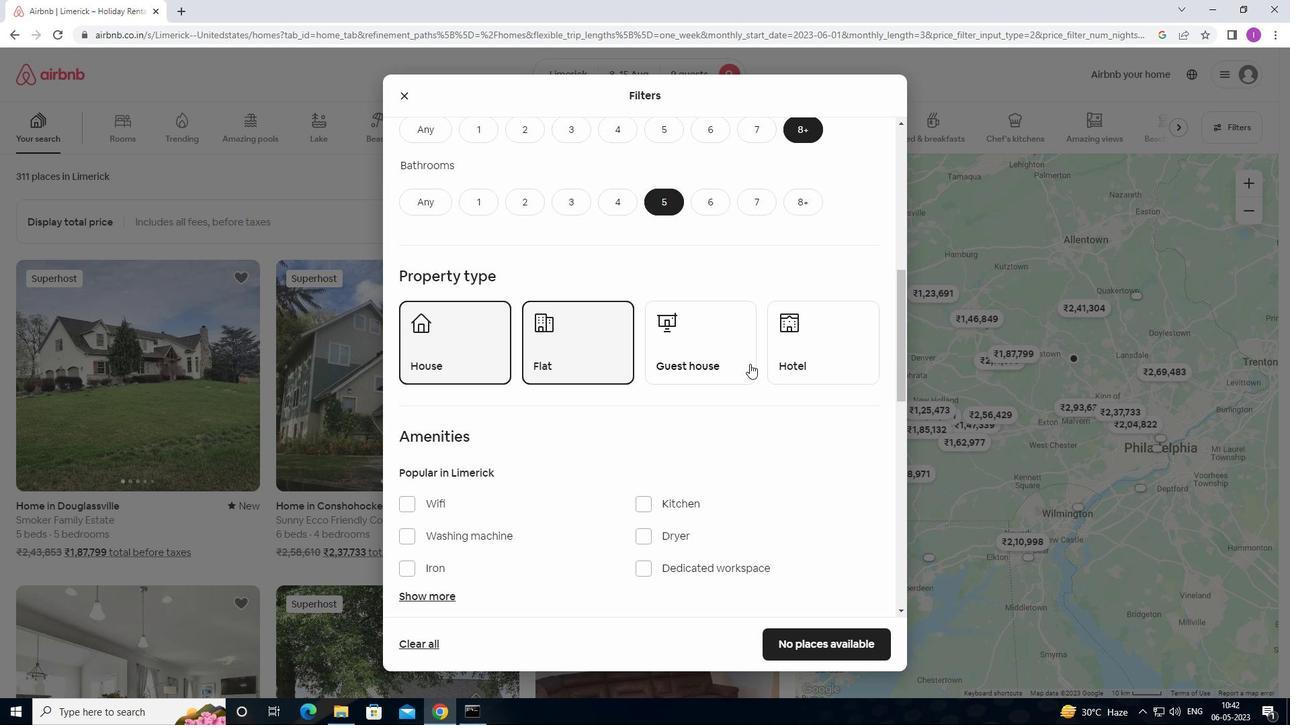
Action: Mouse pressed left at (750, 363)
Screenshot: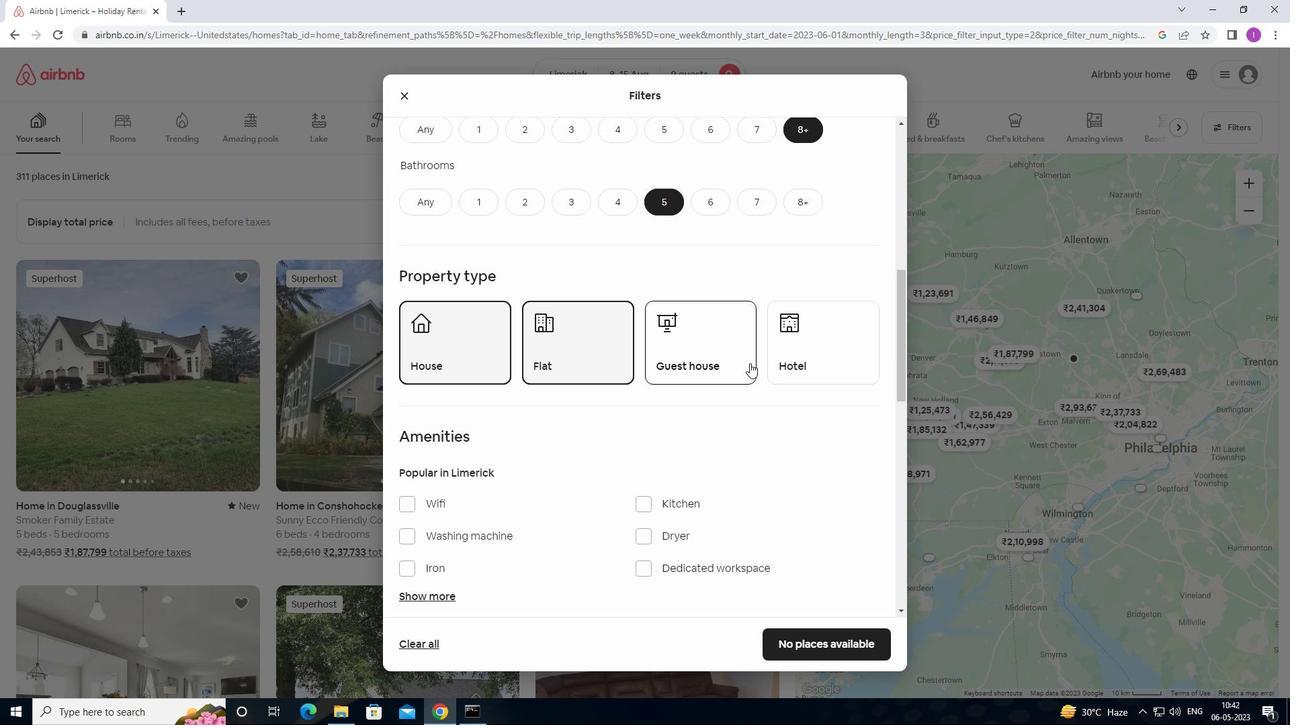 
Action: Mouse moved to (856, 361)
Screenshot: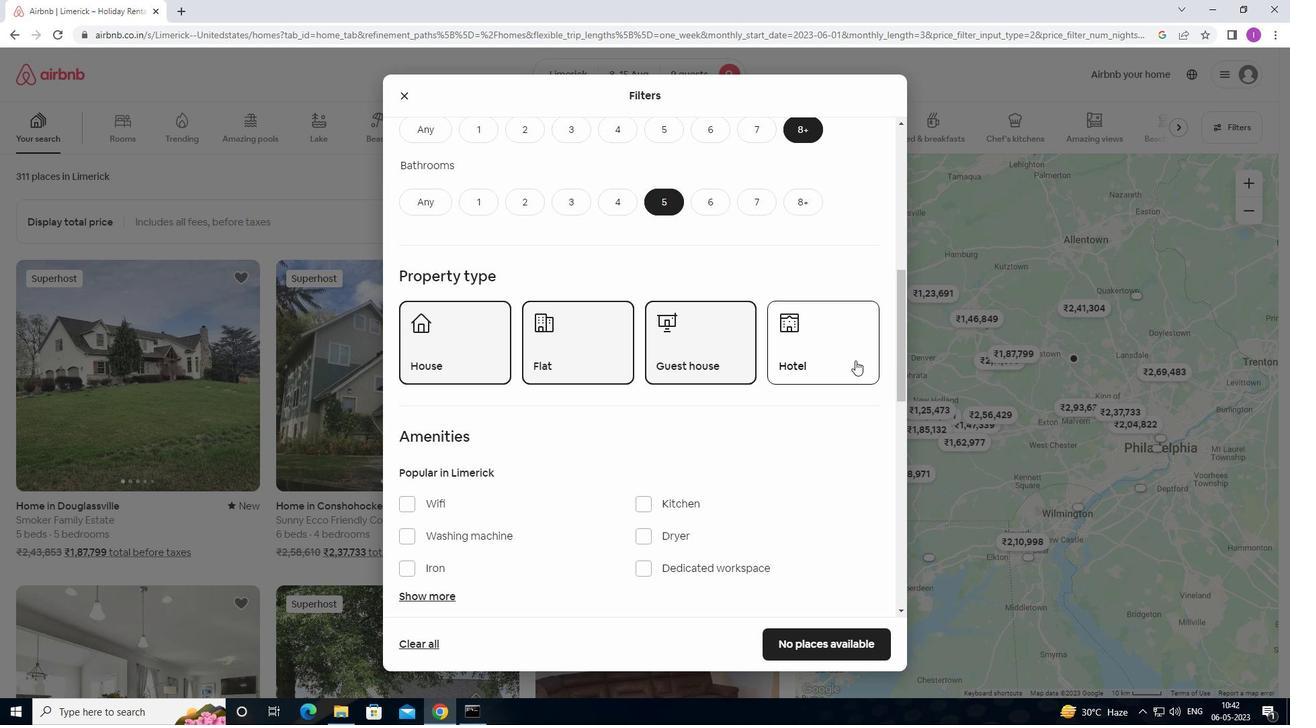 
Action: Mouse pressed left at (856, 361)
Screenshot: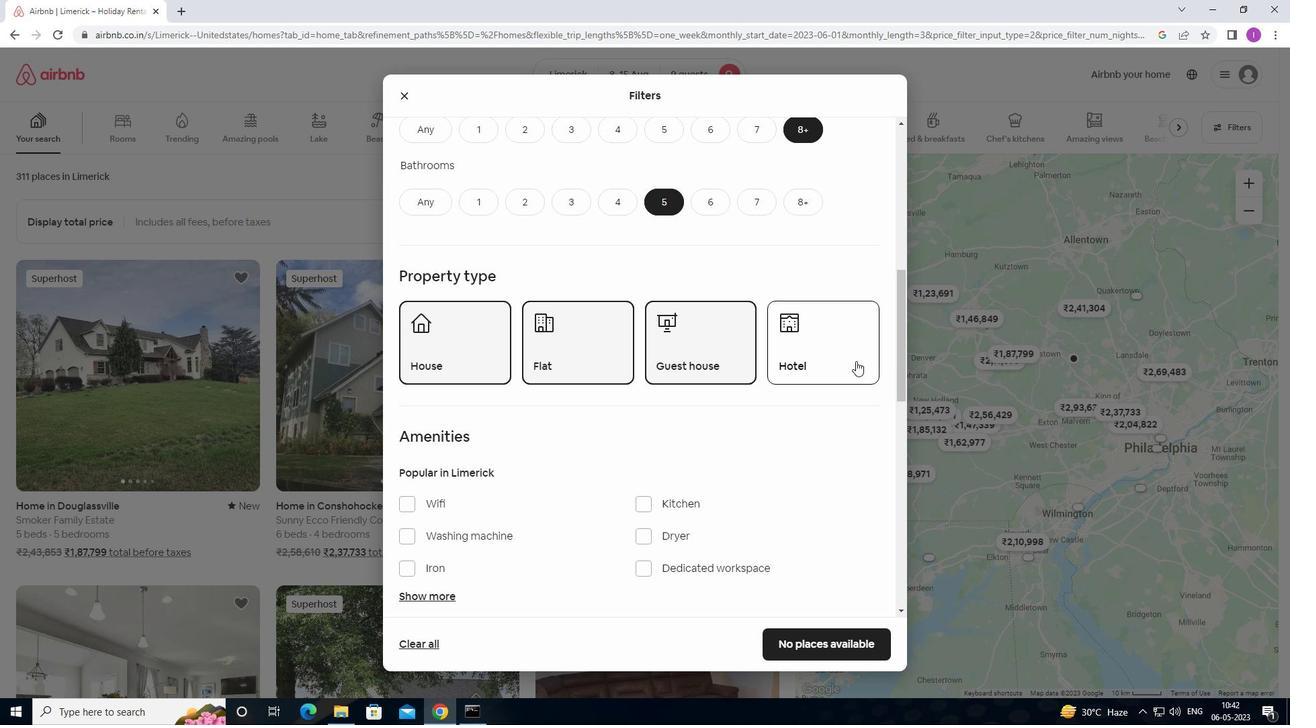 
Action: Mouse pressed left at (856, 361)
Screenshot: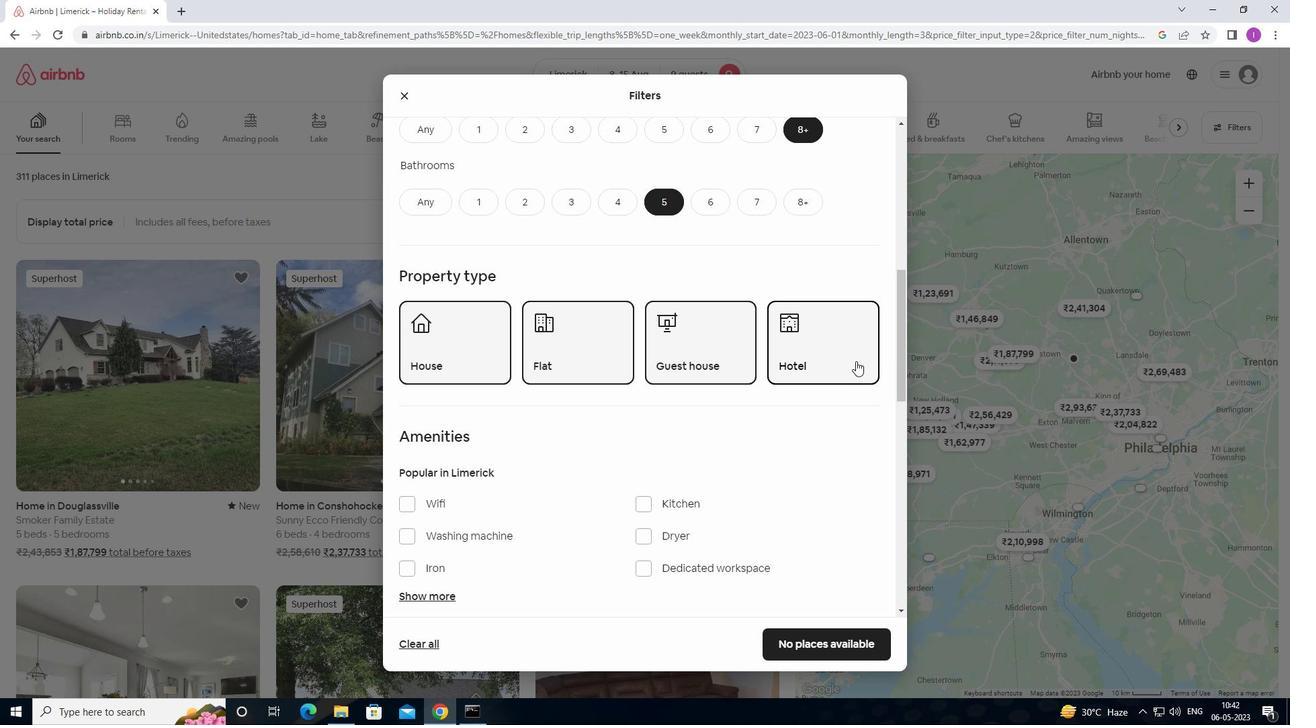 
Action: Mouse moved to (650, 440)
Screenshot: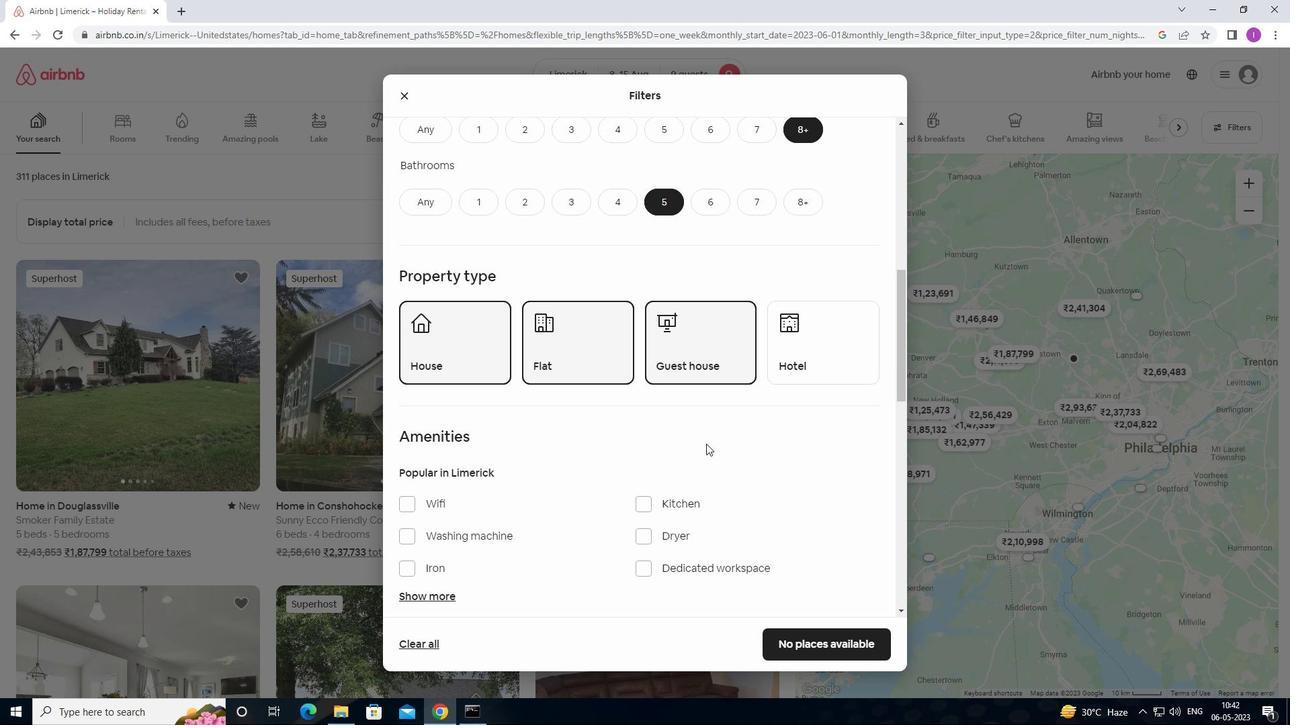 
Action: Mouse scrolled (650, 439) with delta (0, 0)
Screenshot: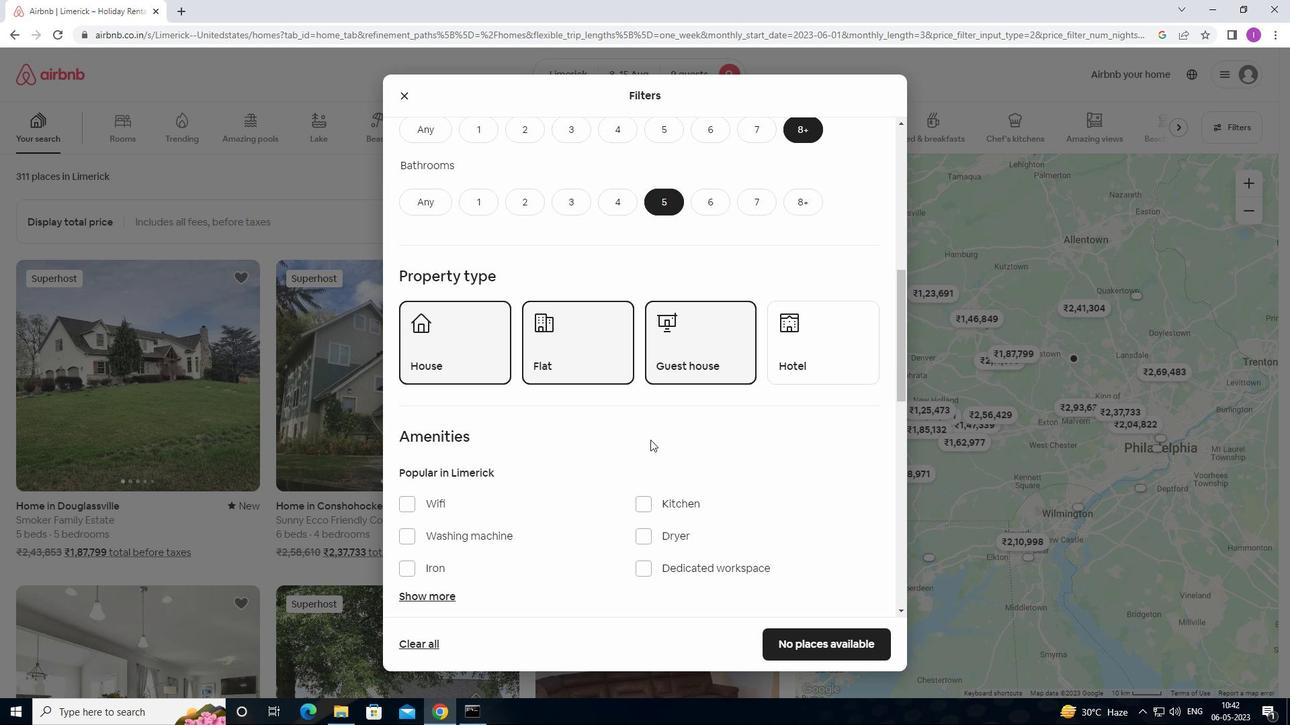 
Action: Mouse scrolled (650, 439) with delta (0, 0)
Screenshot: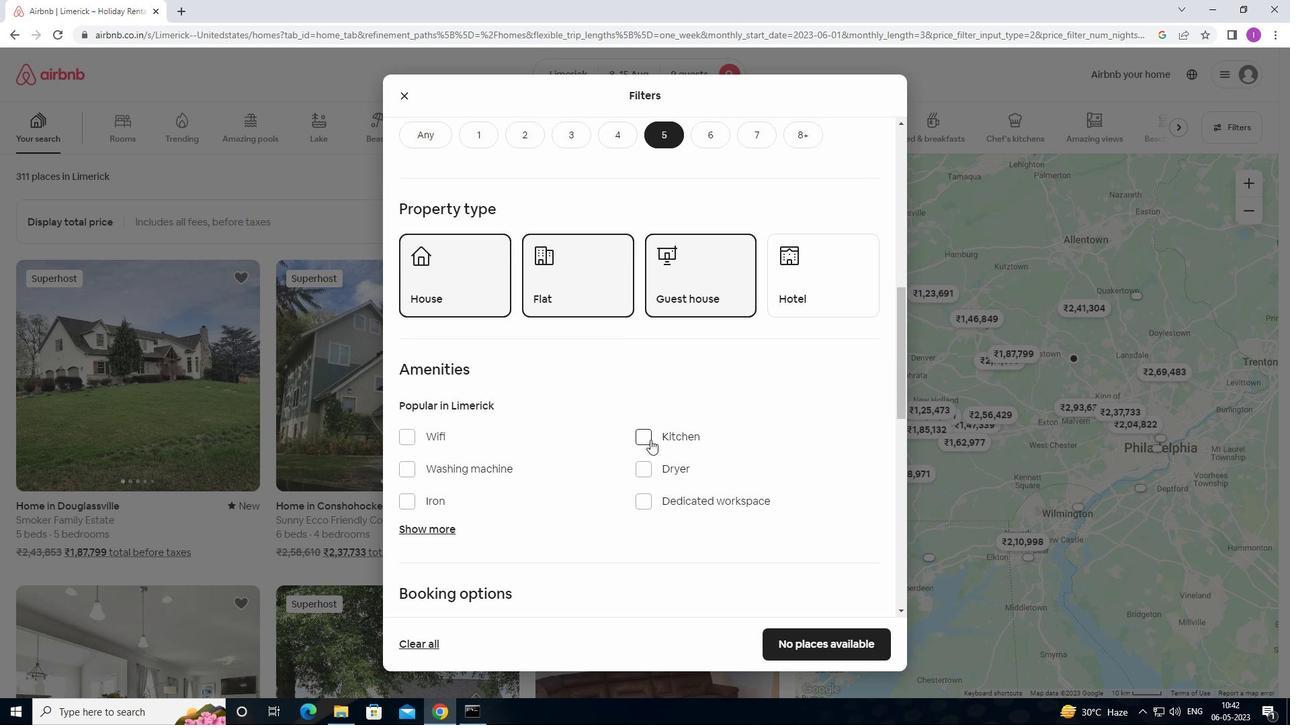 
Action: Mouse moved to (412, 375)
Screenshot: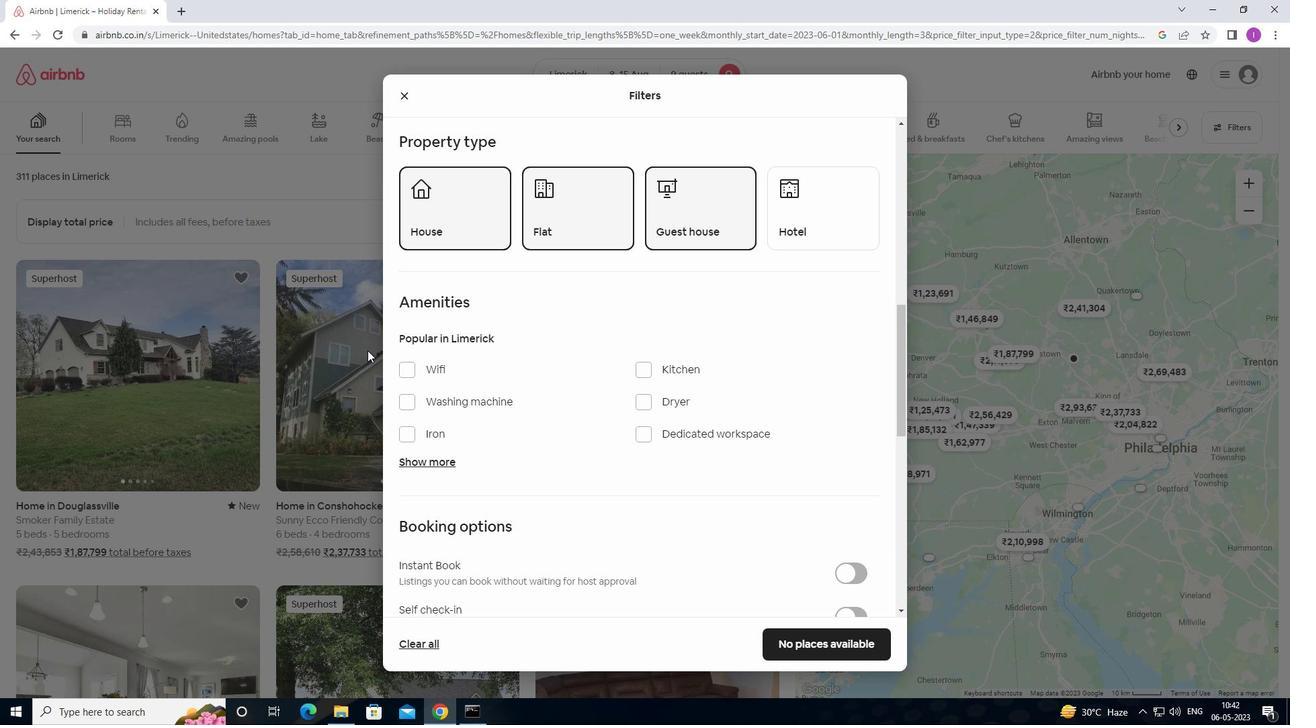 
Action: Mouse pressed left at (412, 375)
Screenshot: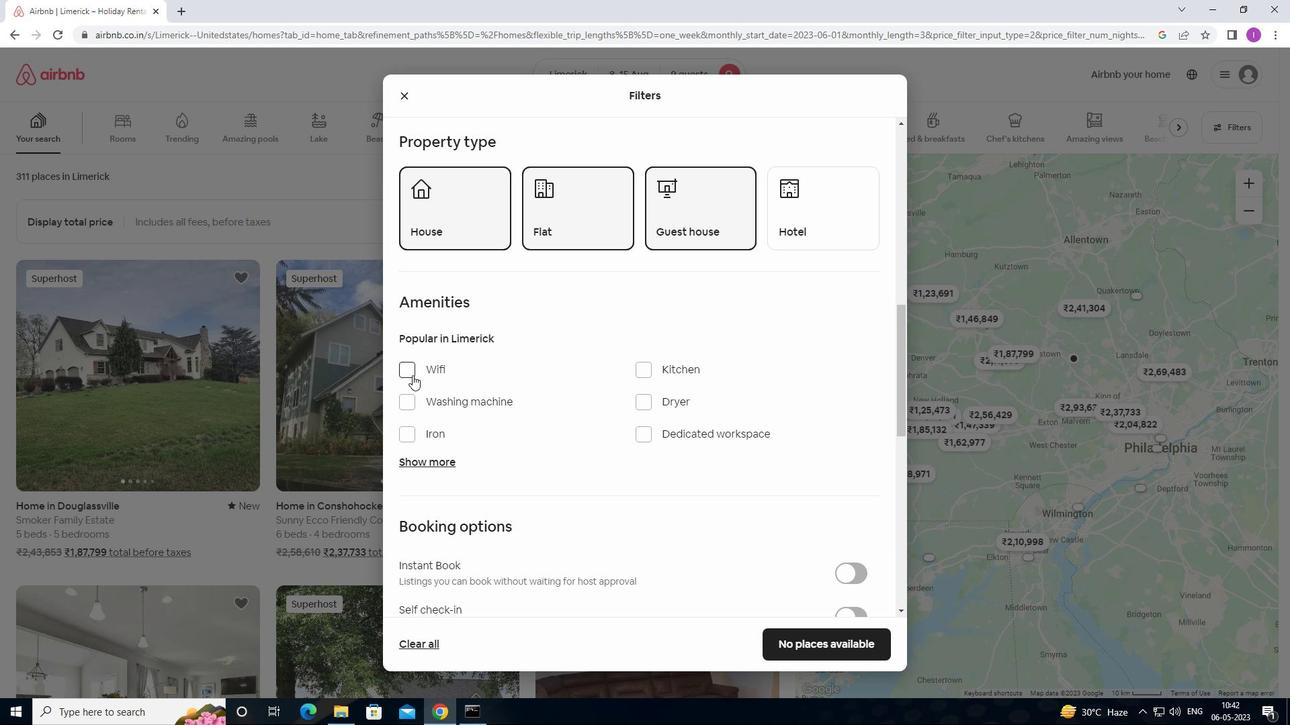 
Action: Mouse moved to (414, 458)
Screenshot: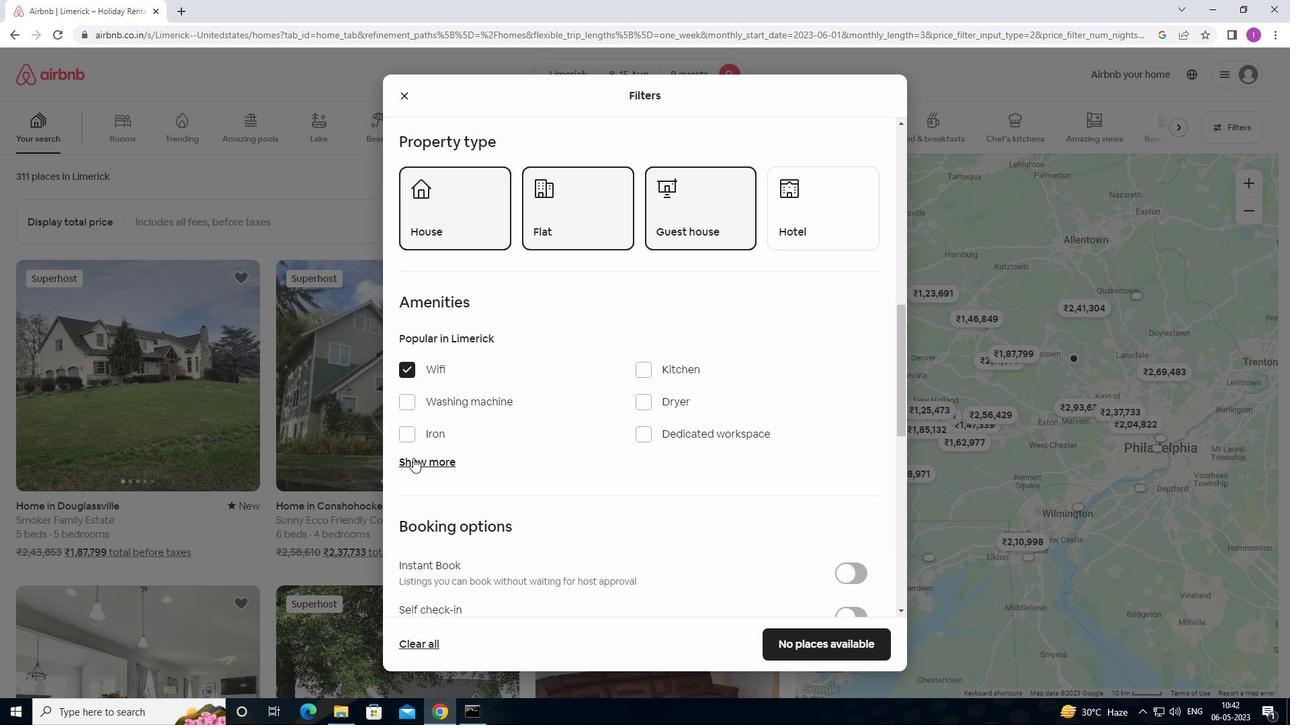 
Action: Mouse pressed left at (414, 458)
Screenshot: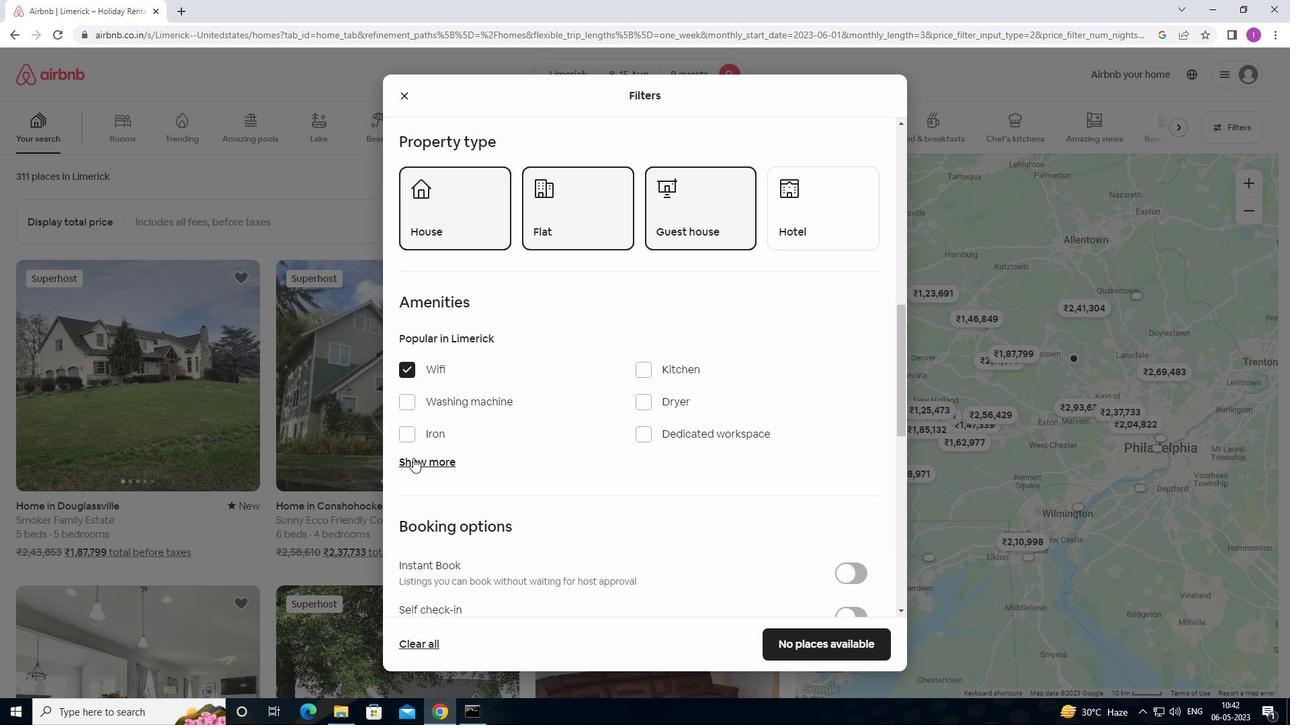 
Action: Mouse pressed left at (414, 458)
Screenshot: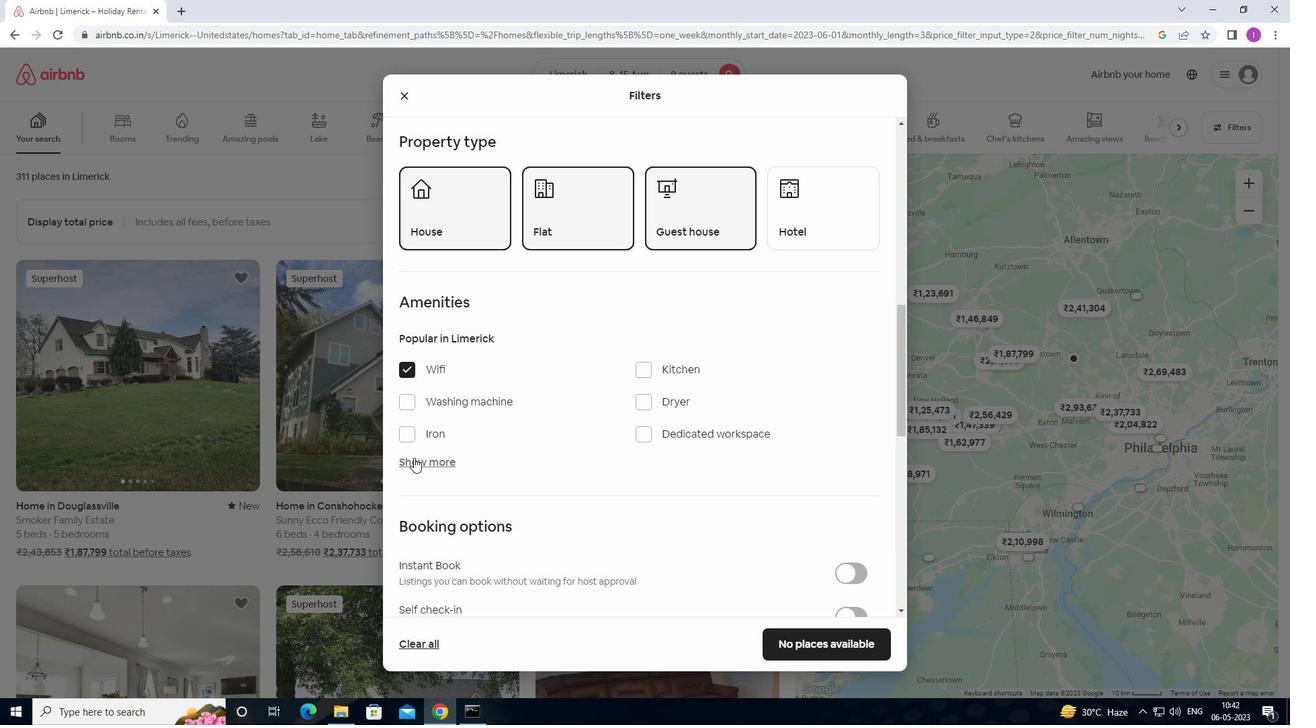 
Action: Mouse moved to (463, 465)
Screenshot: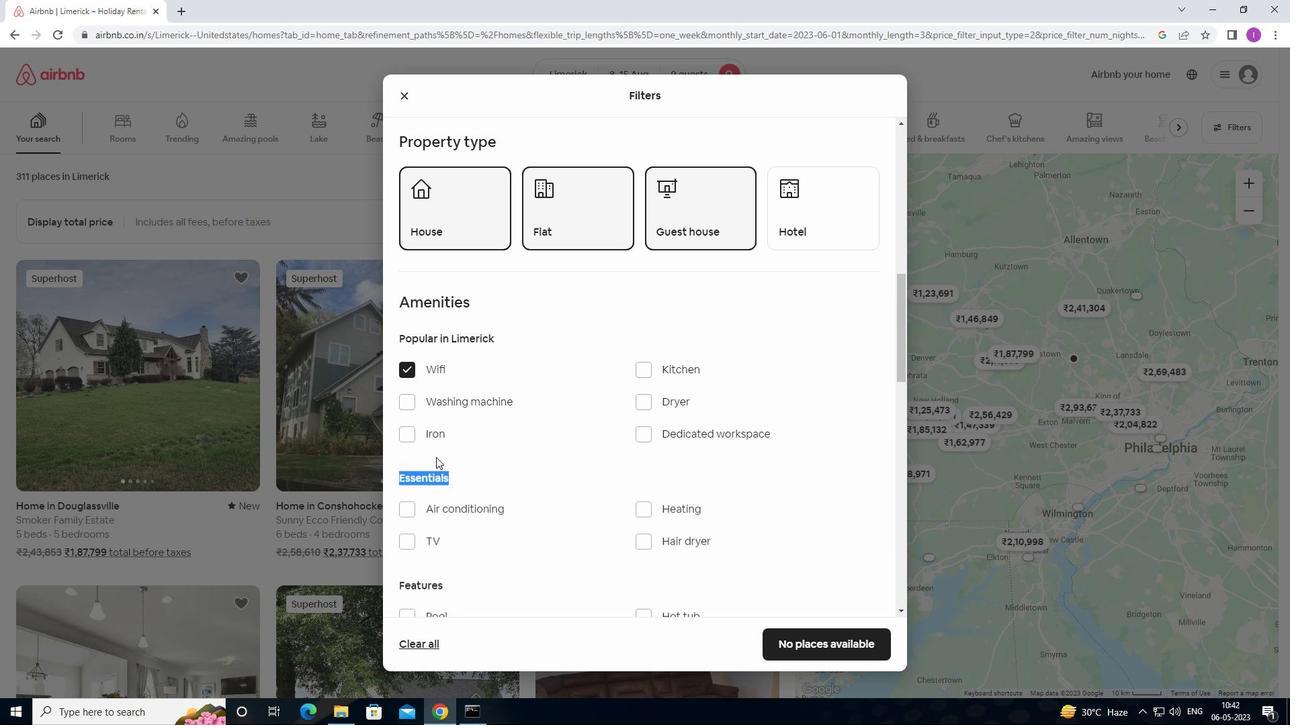 
Action: Mouse scrolled (463, 465) with delta (0, 0)
Screenshot: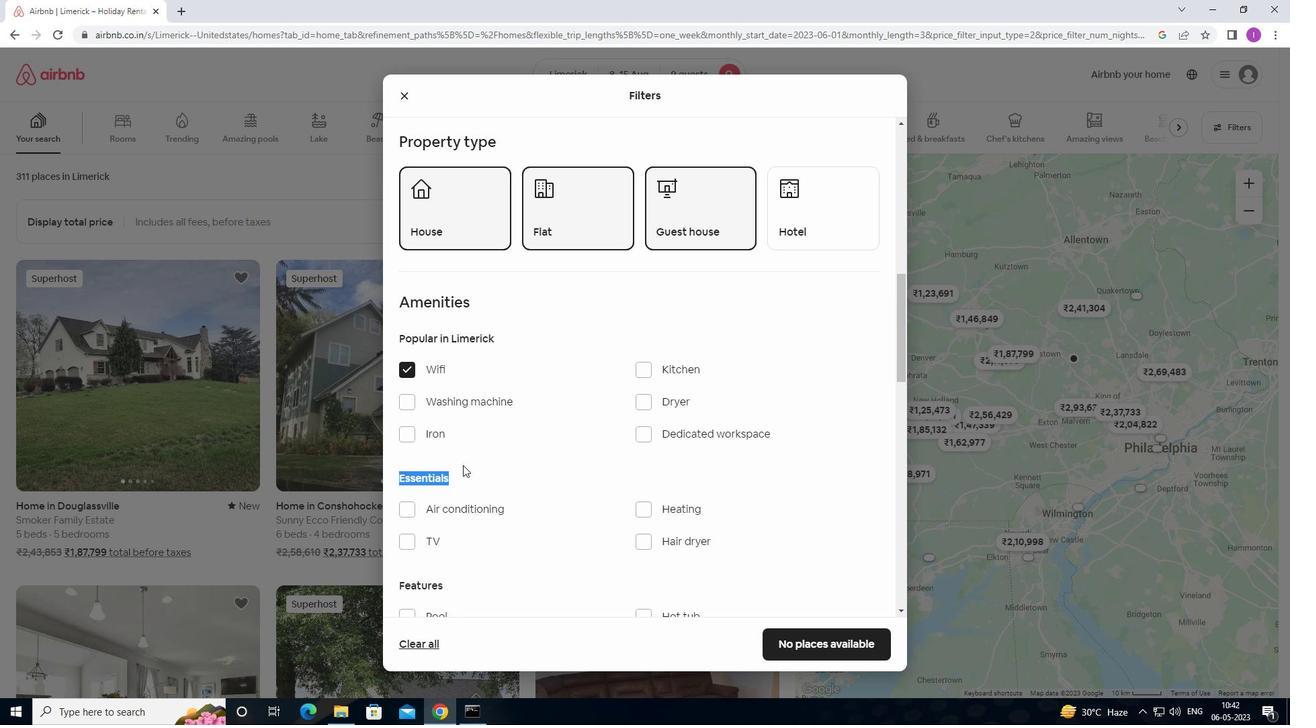 
Action: Mouse scrolled (463, 465) with delta (0, 0)
Screenshot: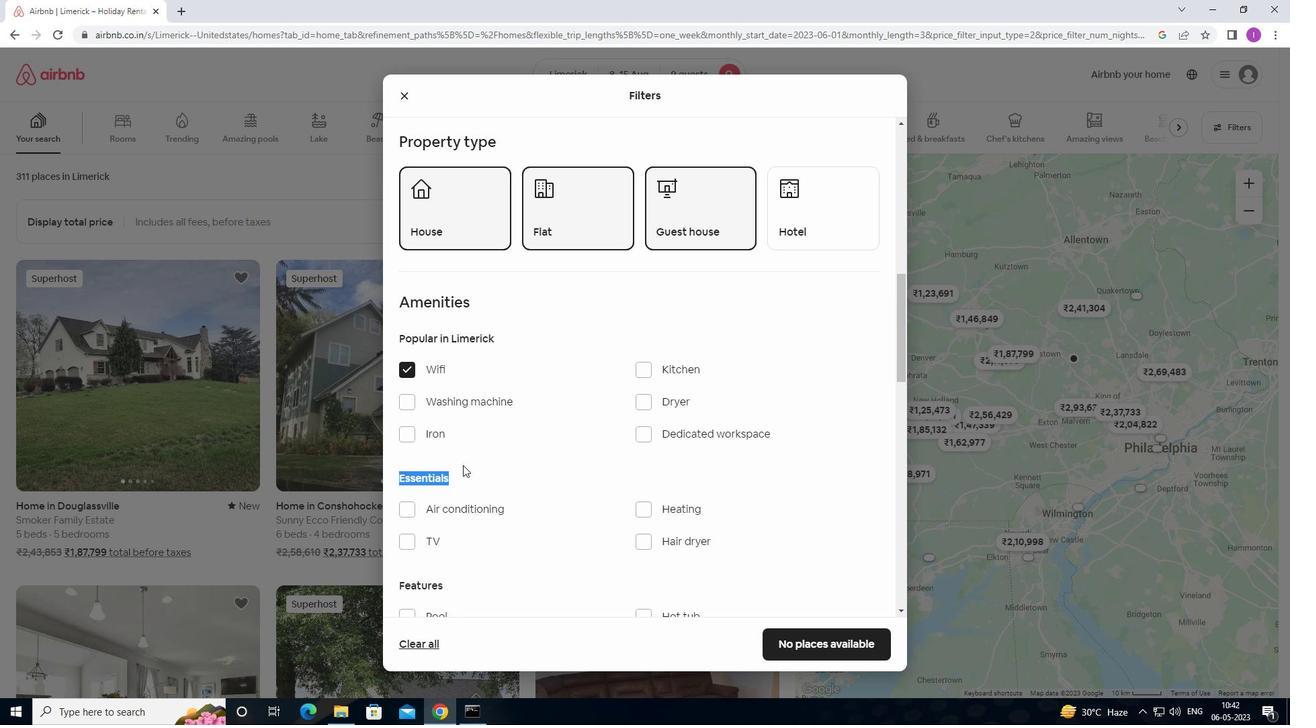 
Action: Mouse moved to (514, 342)
Screenshot: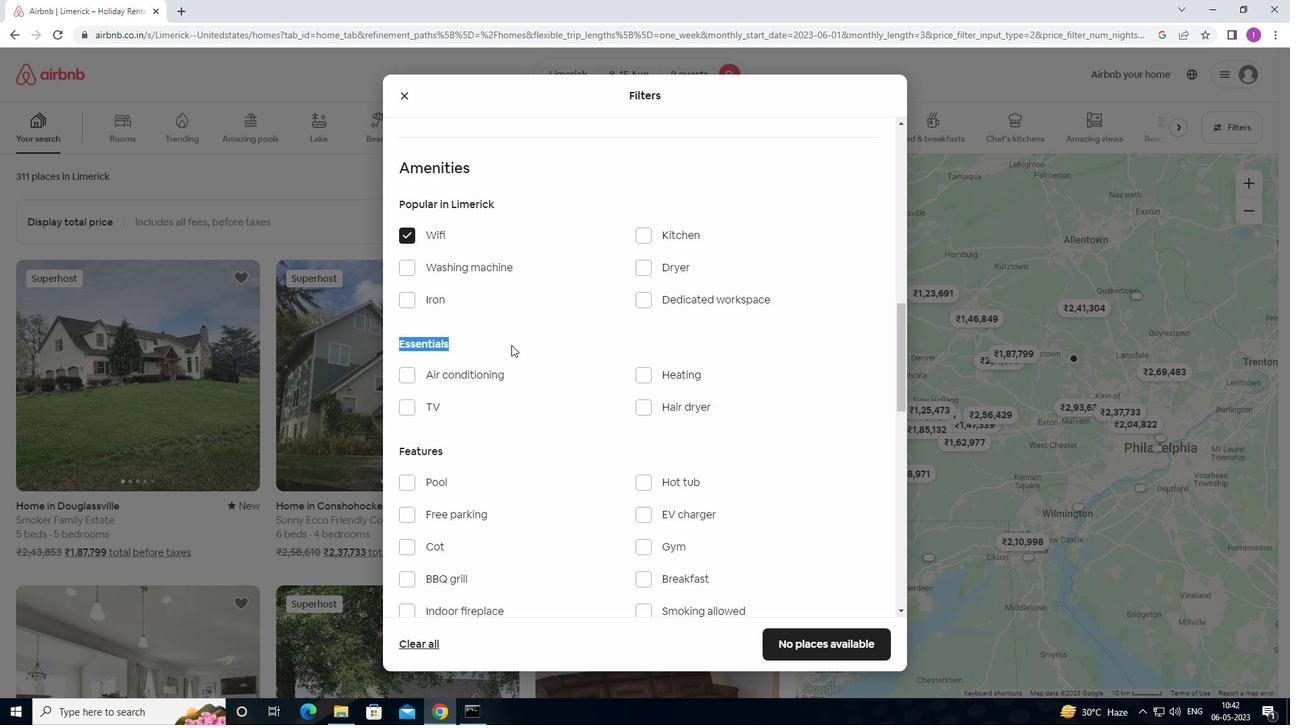 
Action: Mouse pressed left at (514, 342)
Screenshot: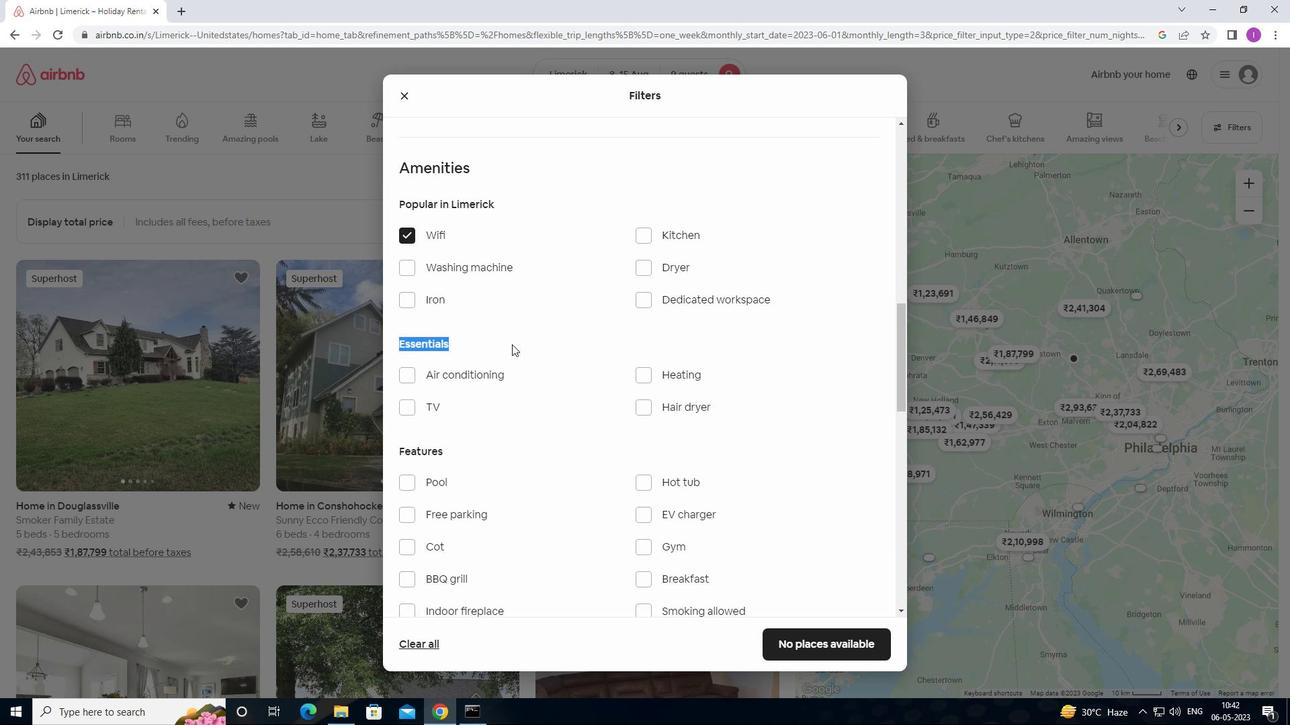 
Action: Mouse moved to (403, 410)
Screenshot: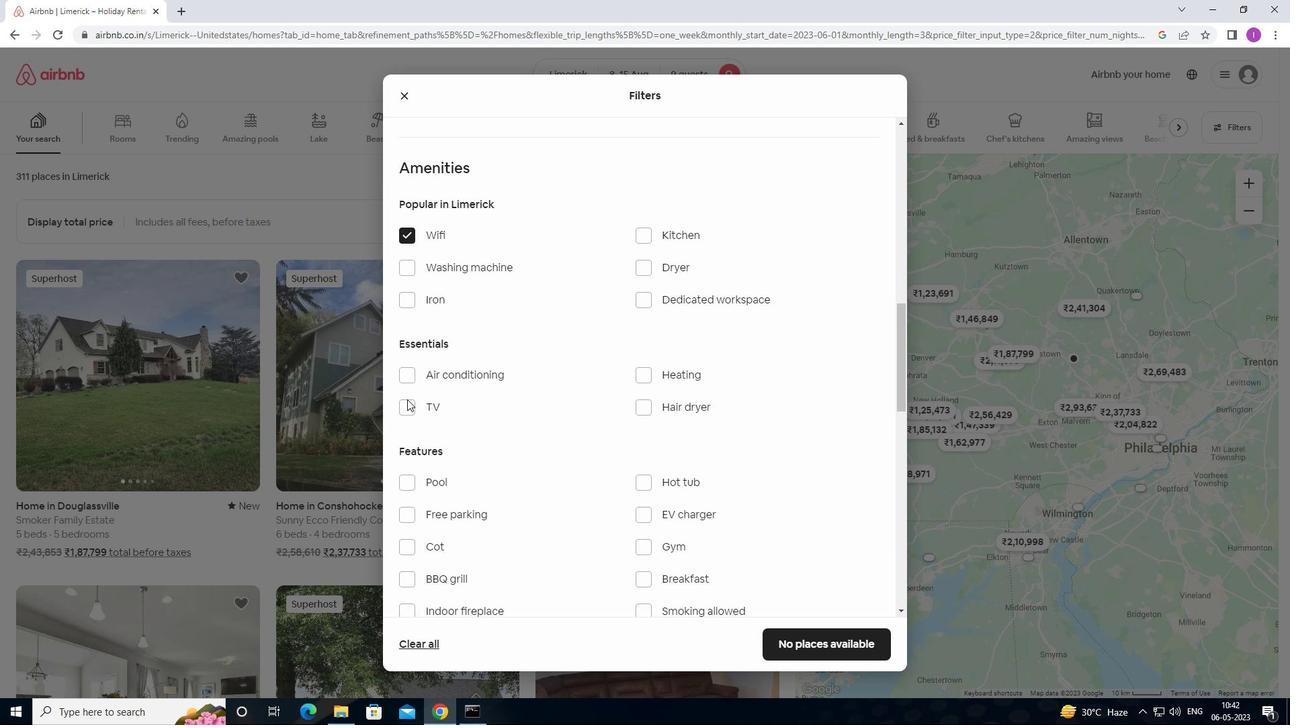 
Action: Mouse pressed left at (403, 410)
Screenshot: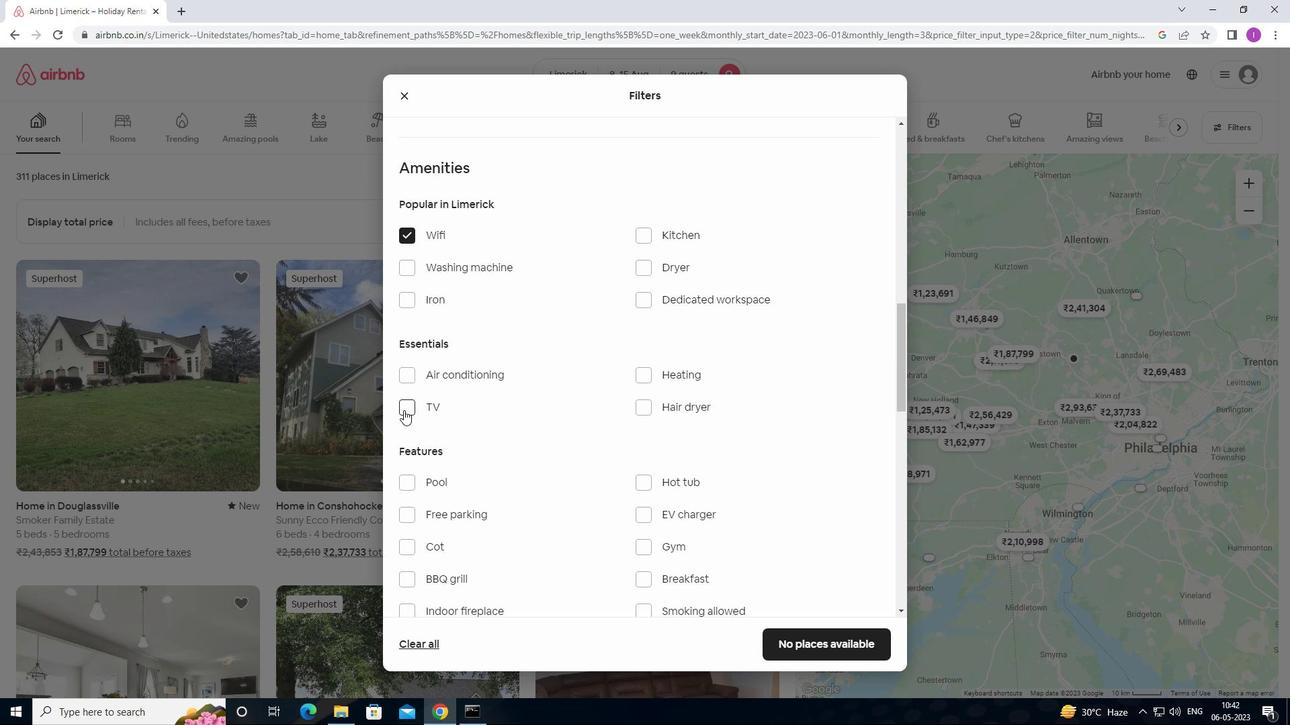 
Action: Mouse moved to (477, 406)
Screenshot: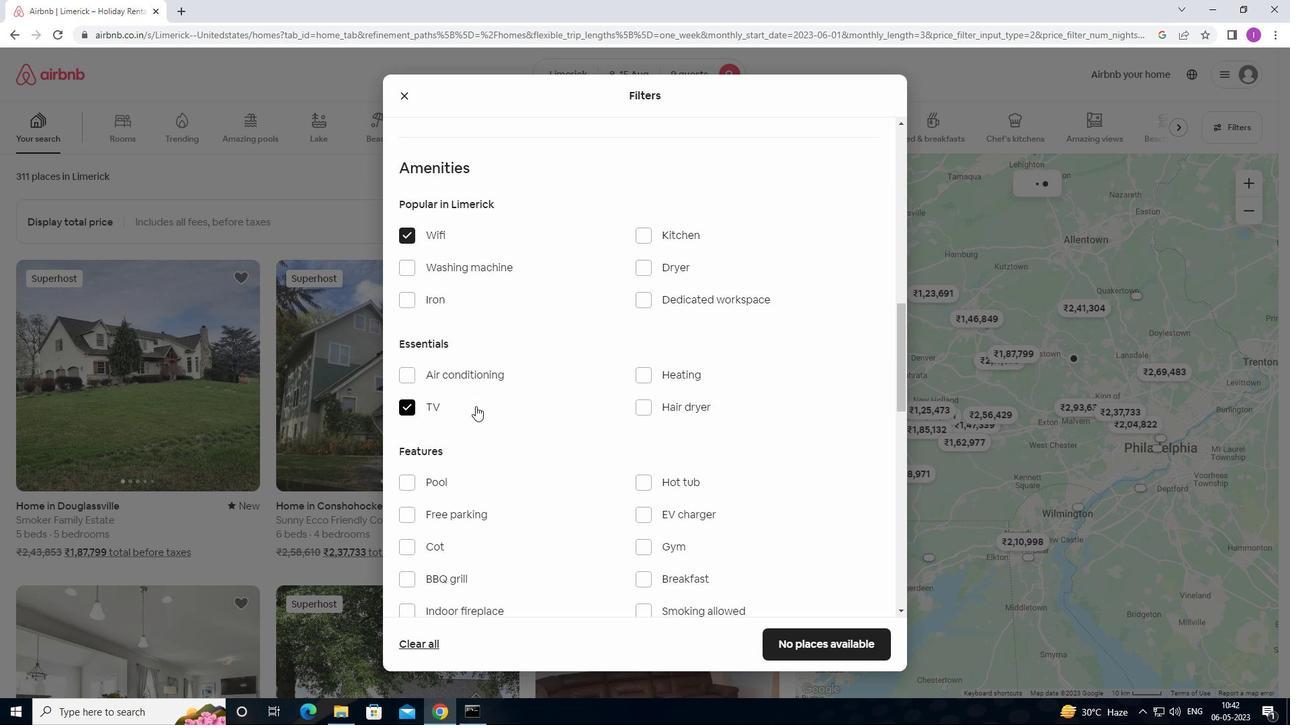 
Action: Mouse scrolled (477, 406) with delta (0, 0)
Screenshot: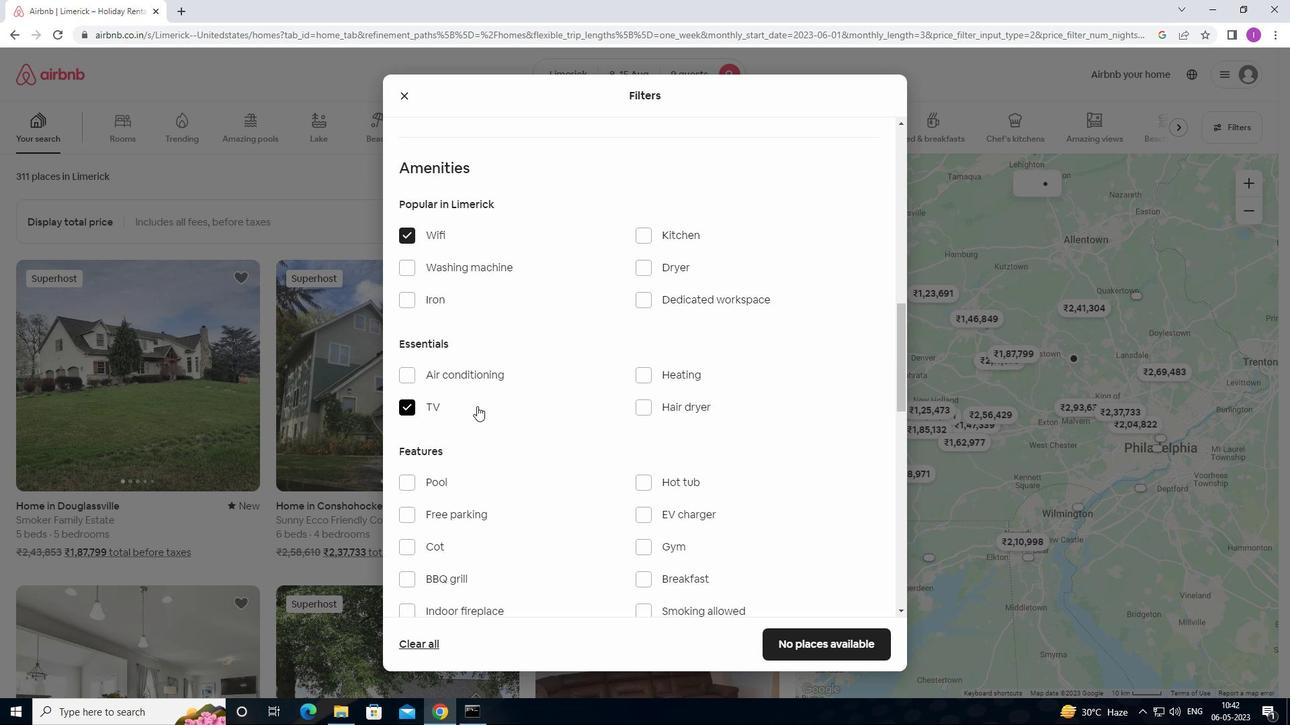 
Action: Mouse scrolled (477, 406) with delta (0, 0)
Screenshot: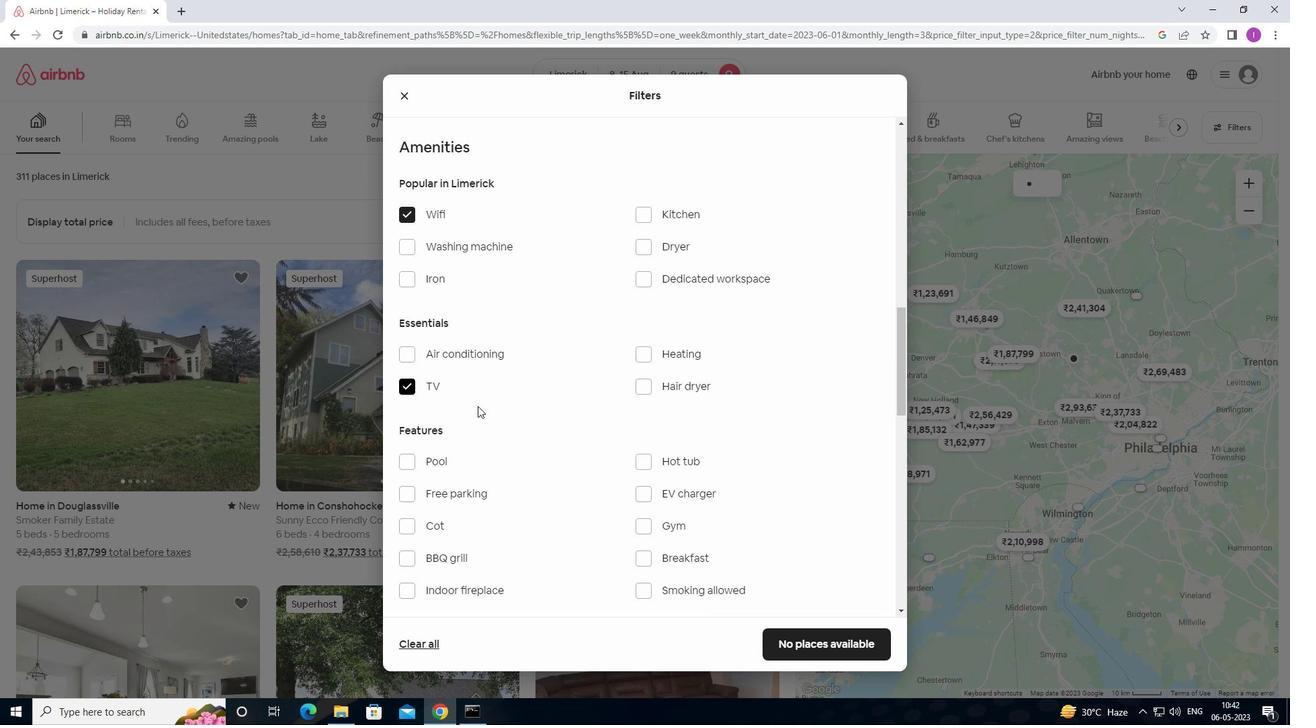 
Action: Mouse moved to (648, 413)
Screenshot: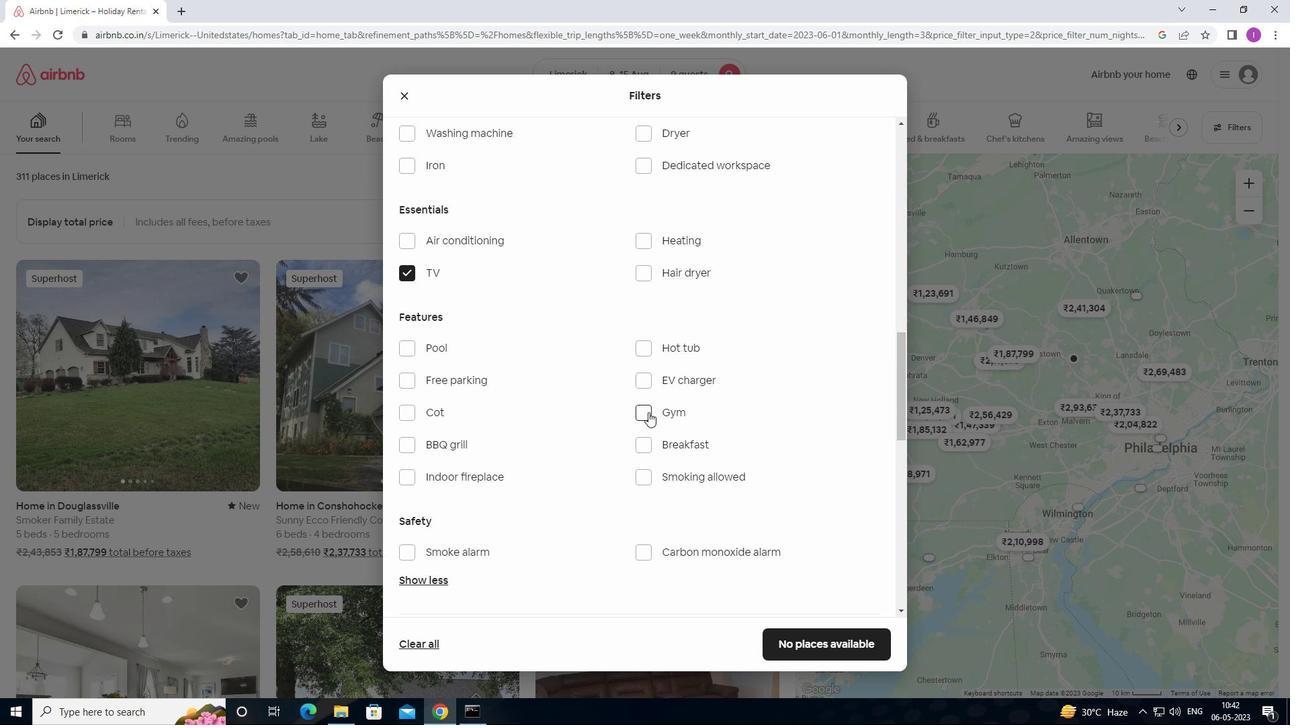 
Action: Mouse pressed left at (648, 413)
Screenshot: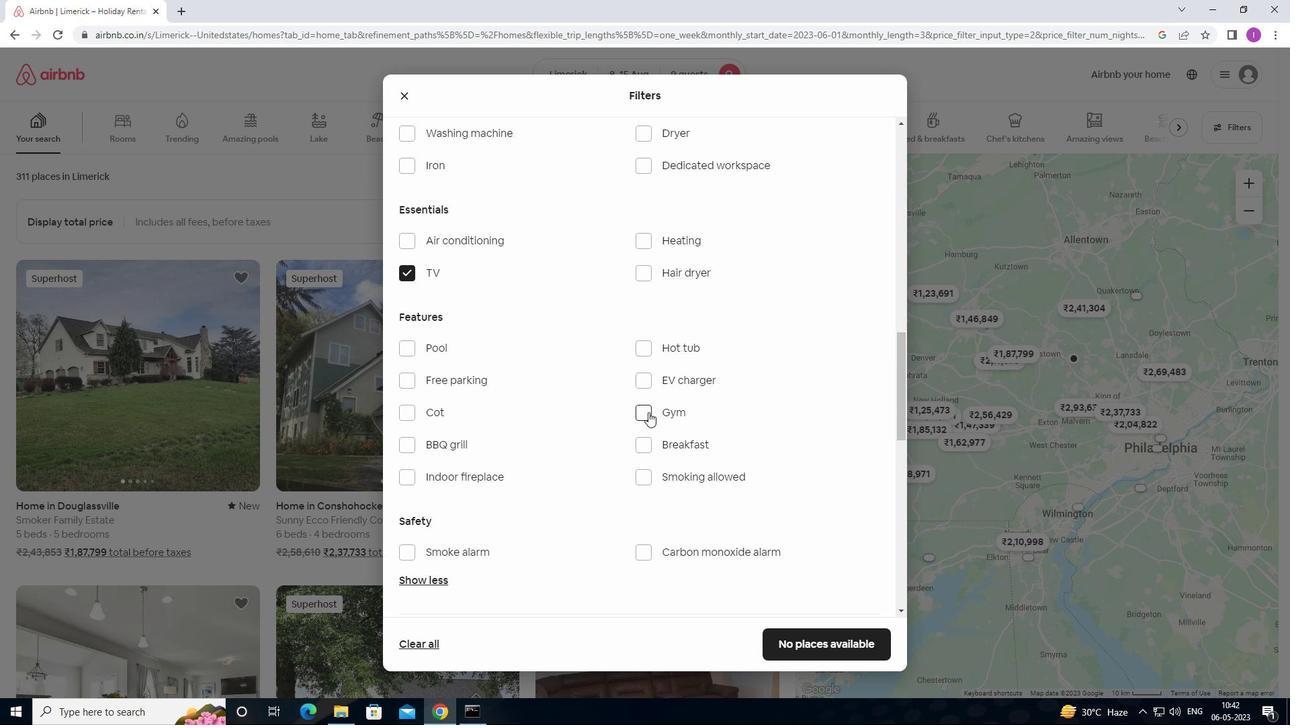 
Action: Mouse moved to (651, 442)
Screenshot: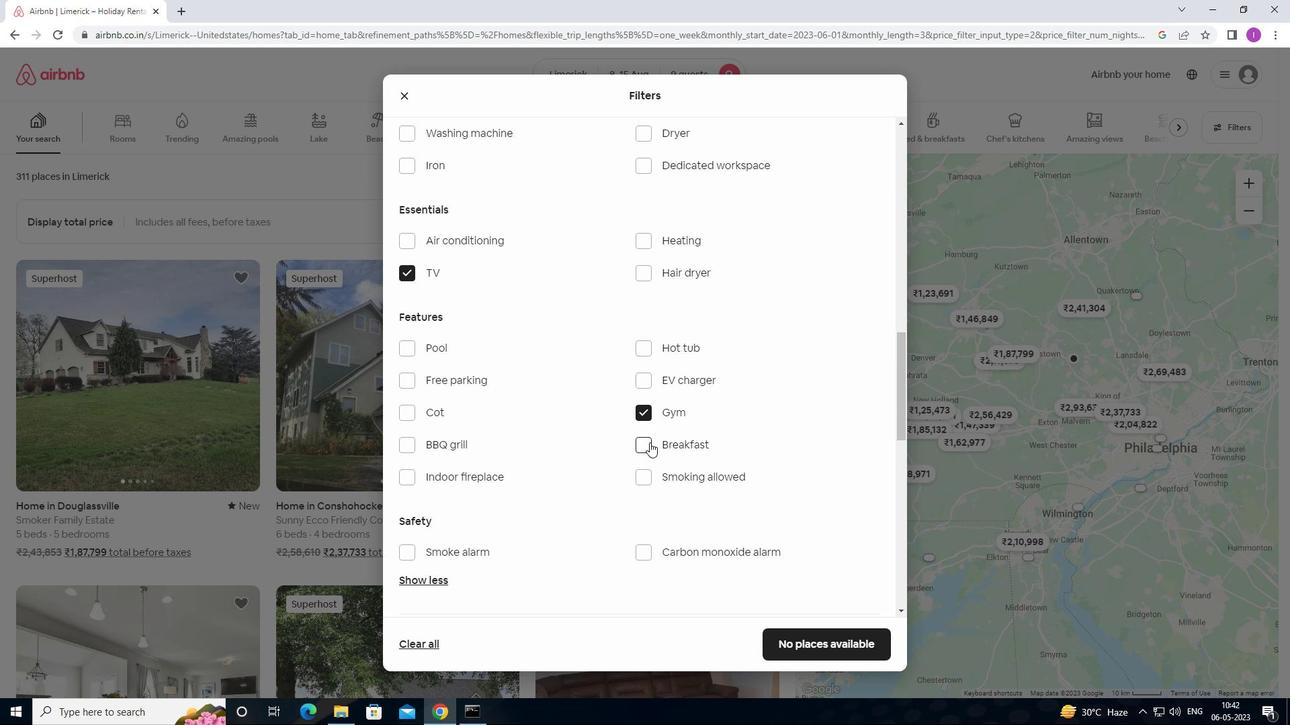 
Action: Mouse pressed left at (651, 442)
Screenshot: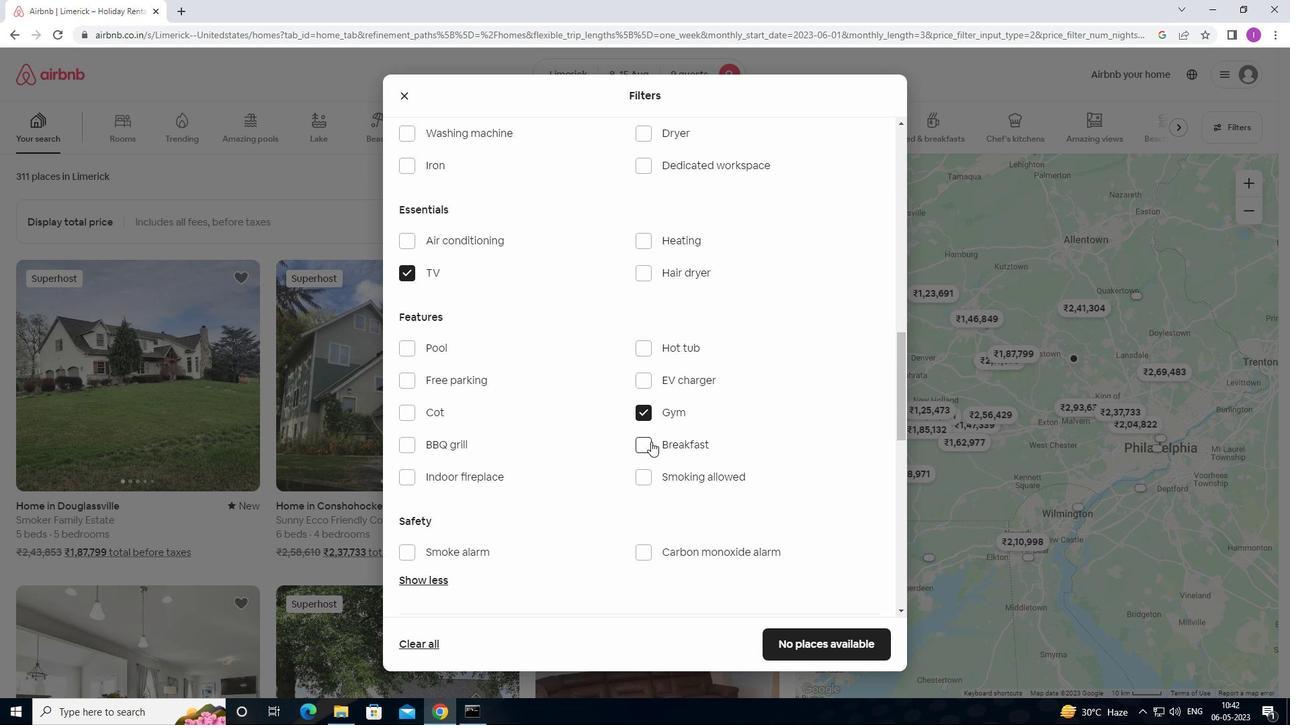 
Action: Mouse scrolled (651, 441) with delta (0, 0)
Screenshot: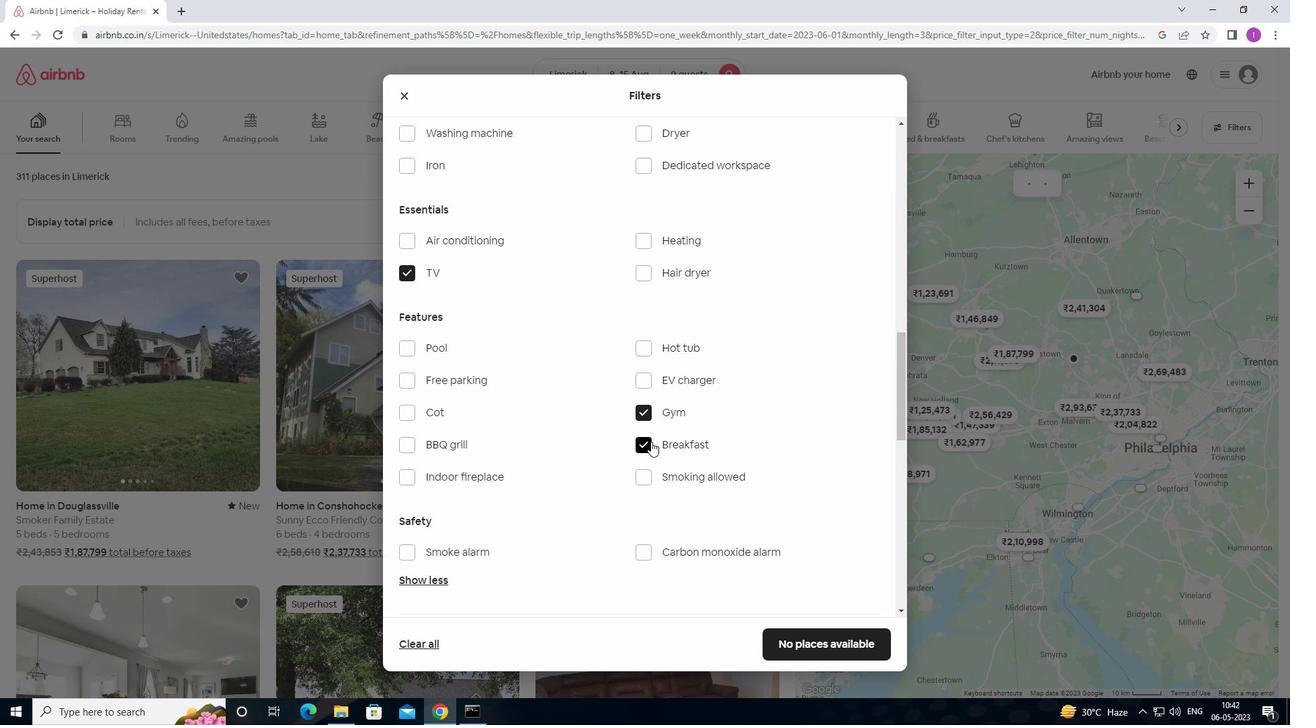 
Action: Mouse scrolled (651, 441) with delta (0, 0)
Screenshot: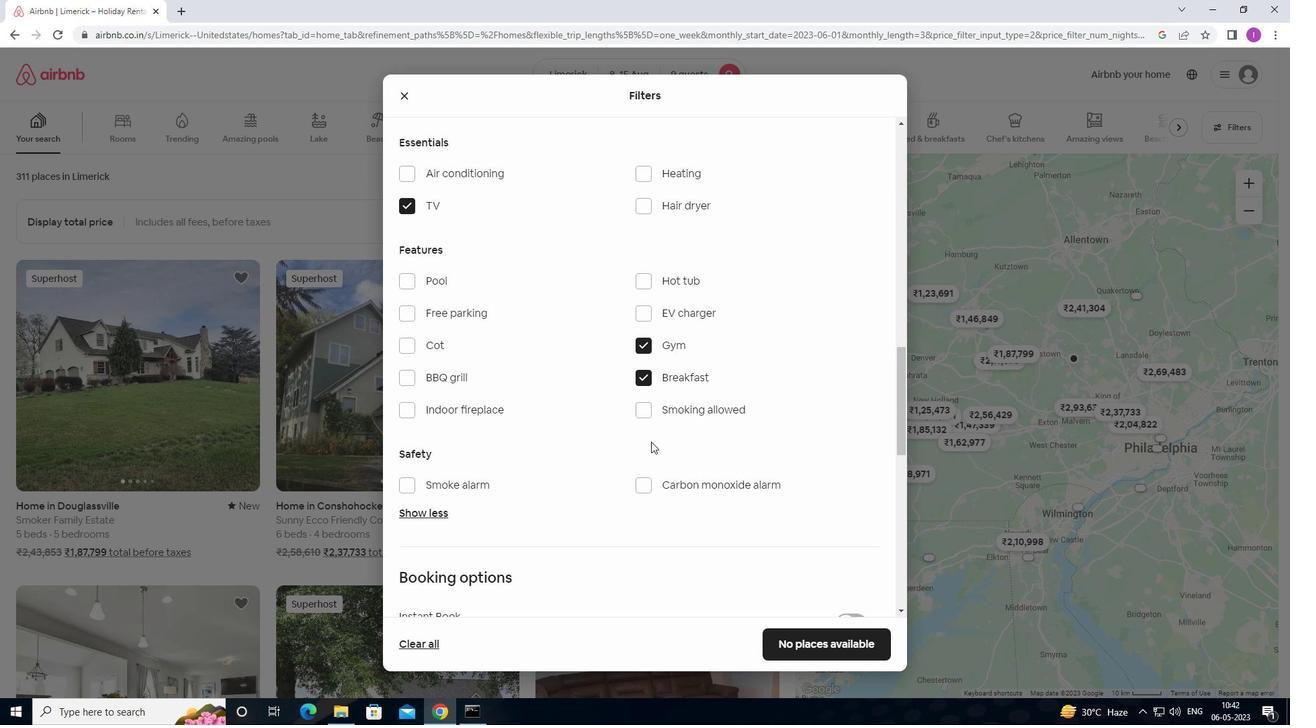 
Action: Mouse scrolled (651, 441) with delta (0, 0)
Screenshot: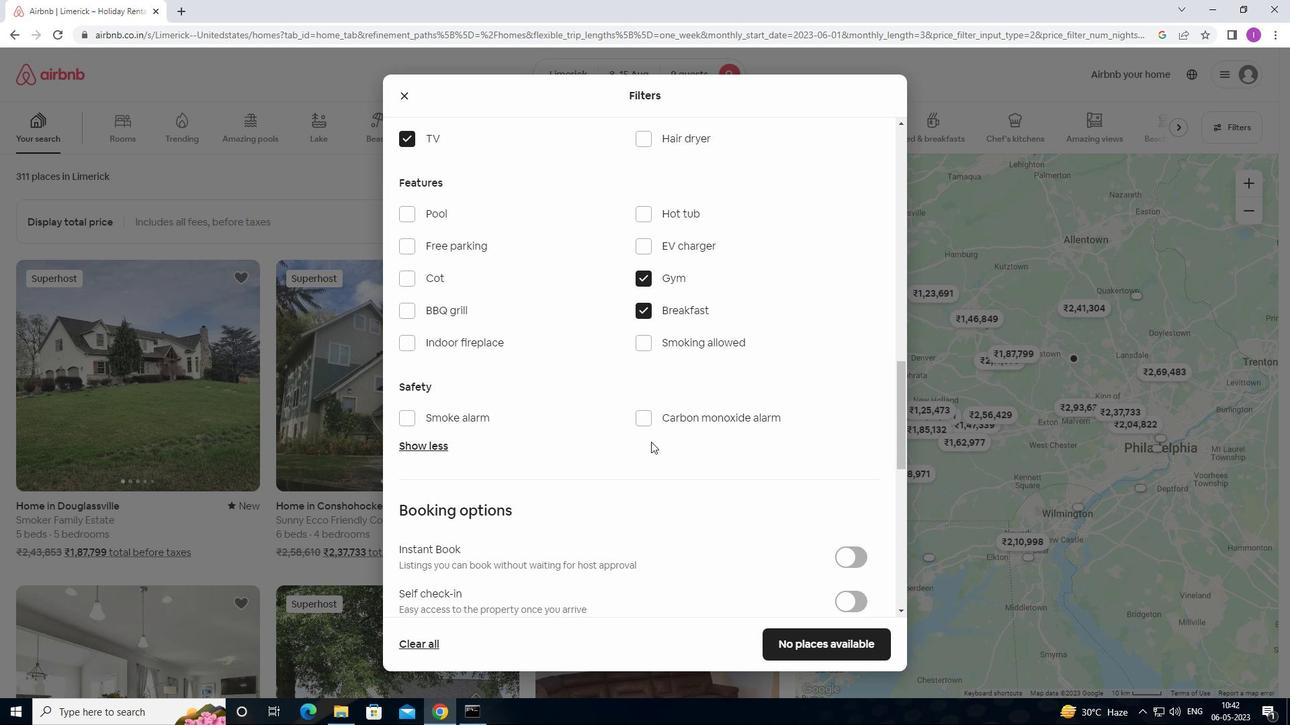 
Action: Mouse scrolled (651, 441) with delta (0, 0)
Screenshot: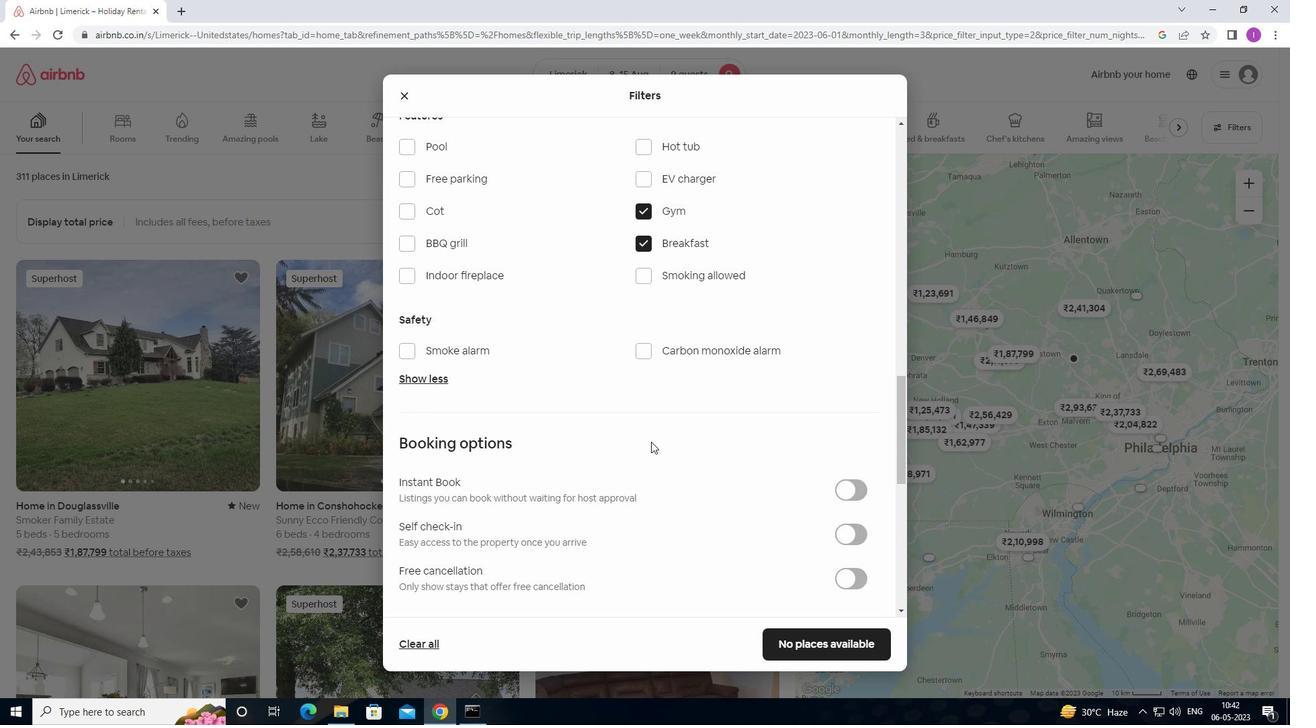 
Action: Mouse scrolled (651, 441) with delta (0, 0)
Screenshot: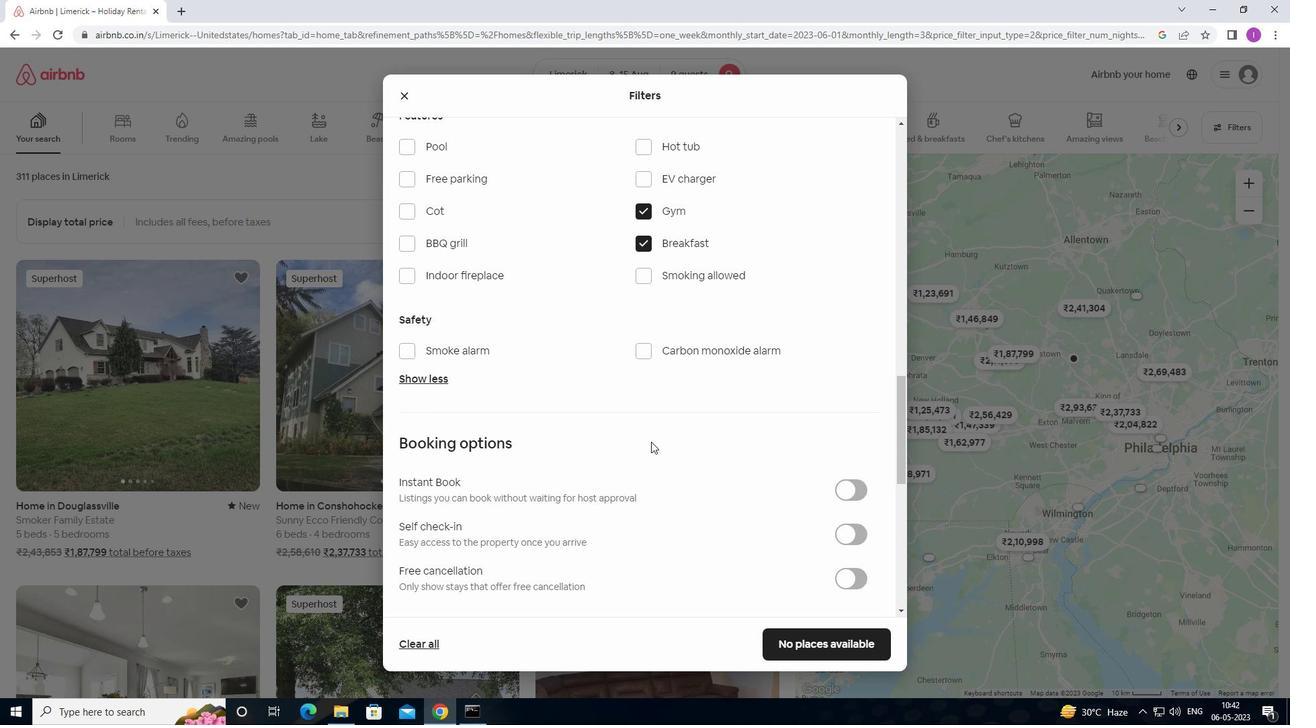 
Action: Mouse scrolled (651, 441) with delta (0, 0)
Screenshot: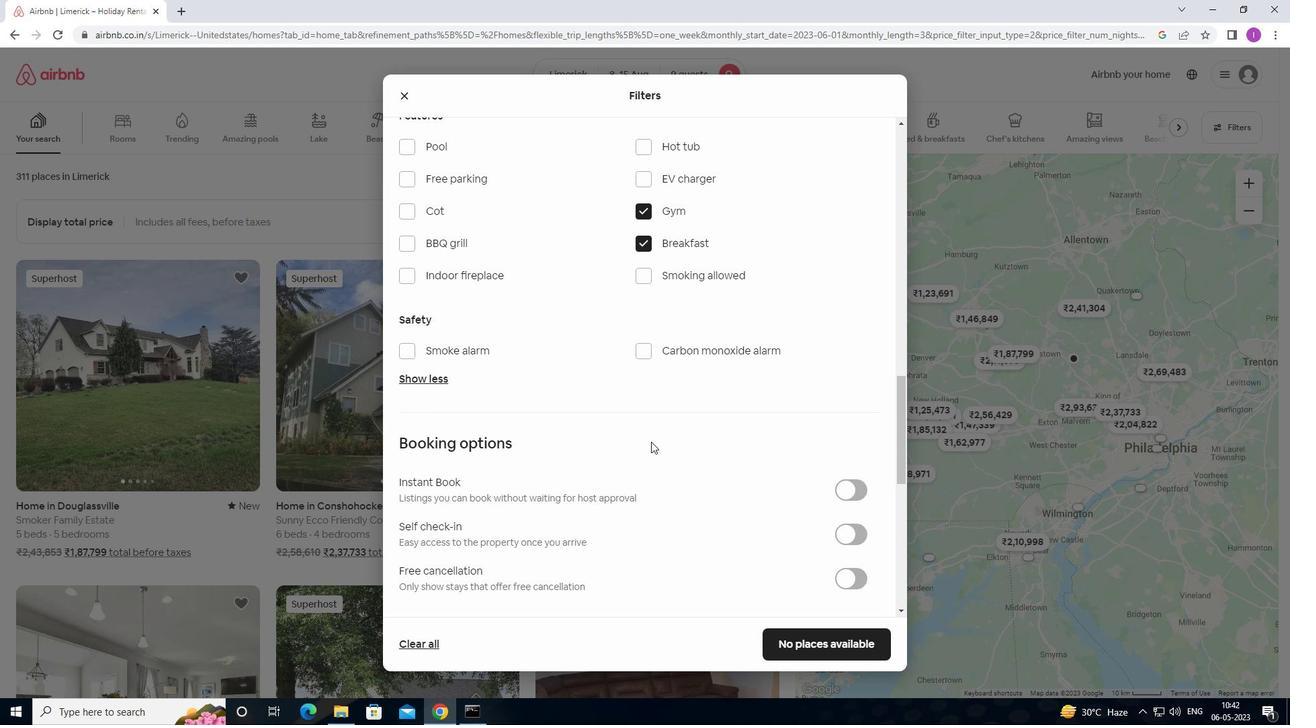 
Action: Mouse moved to (851, 326)
Screenshot: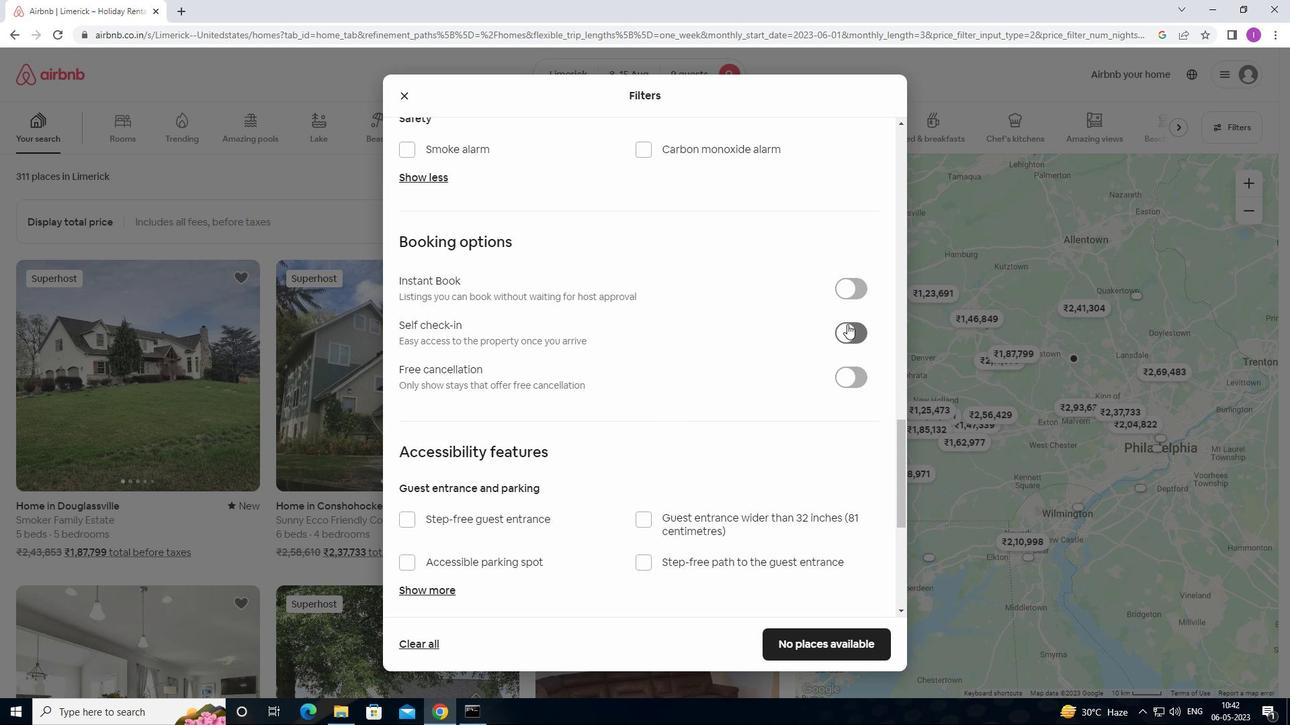 
Action: Mouse pressed left at (851, 326)
Screenshot: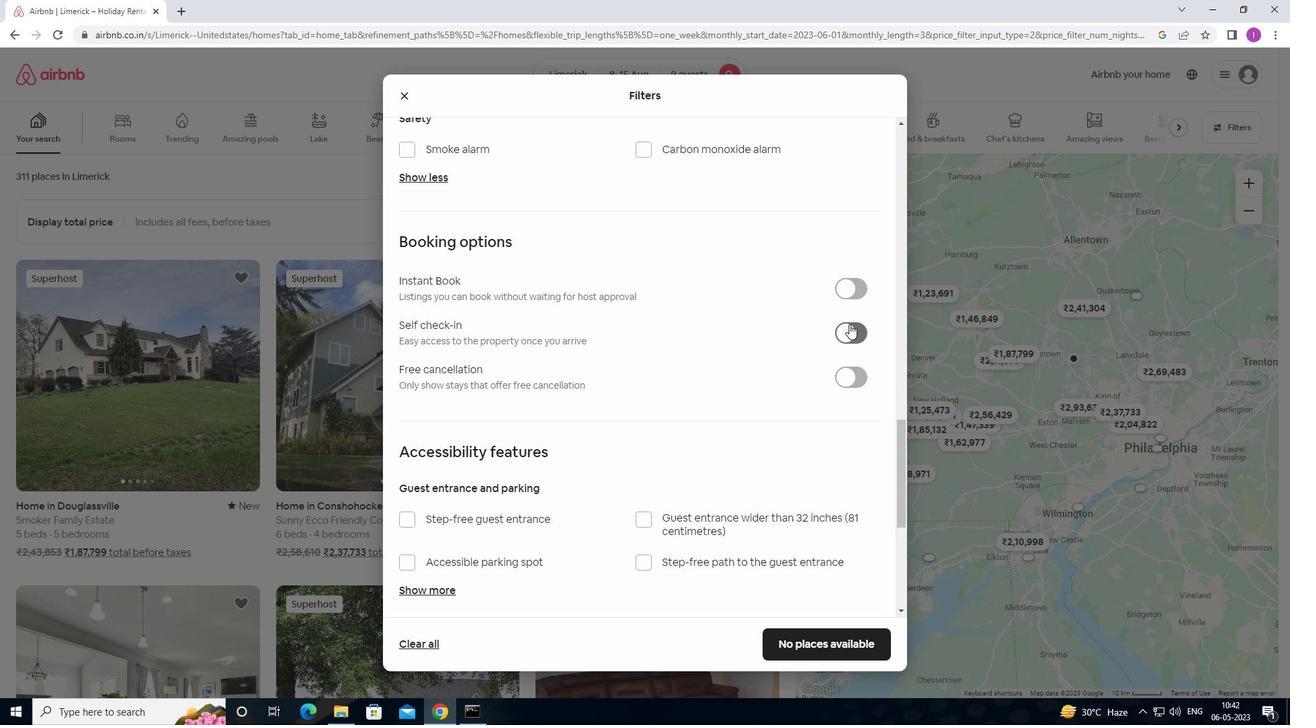 
Action: Mouse moved to (584, 438)
Screenshot: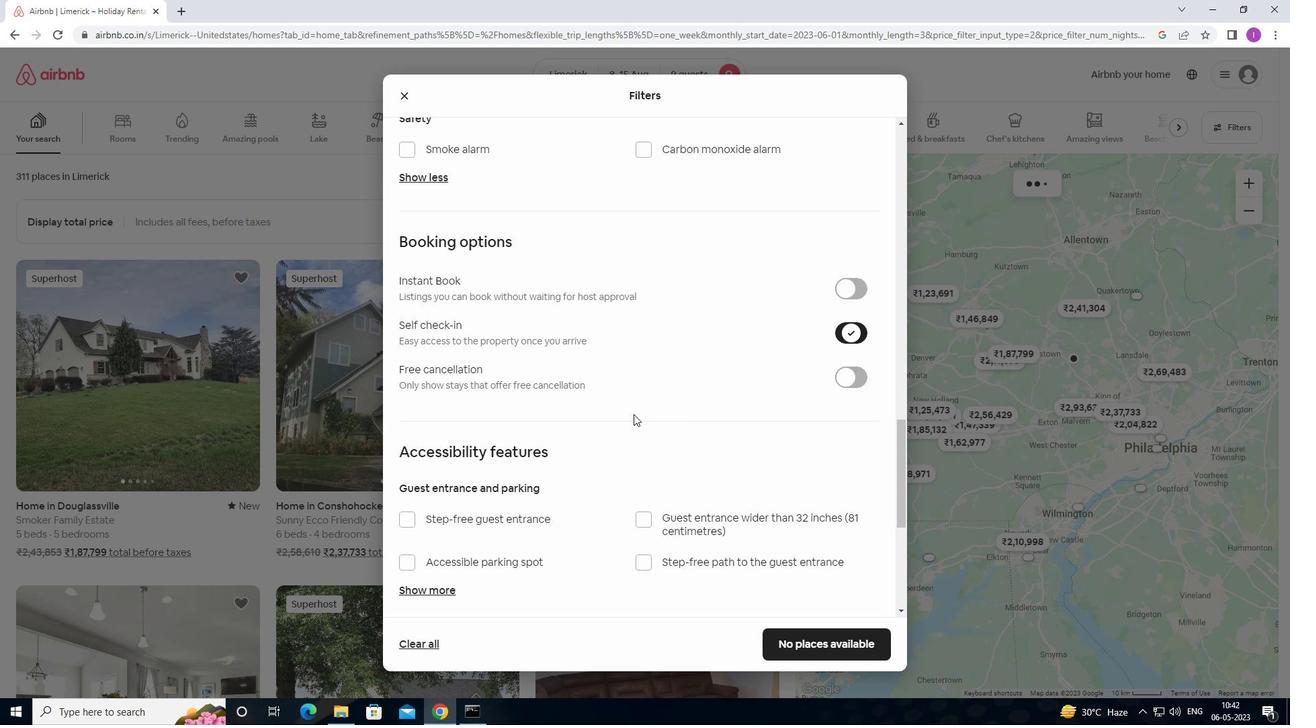
Action: Mouse scrolled (584, 437) with delta (0, 0)
Screenshot: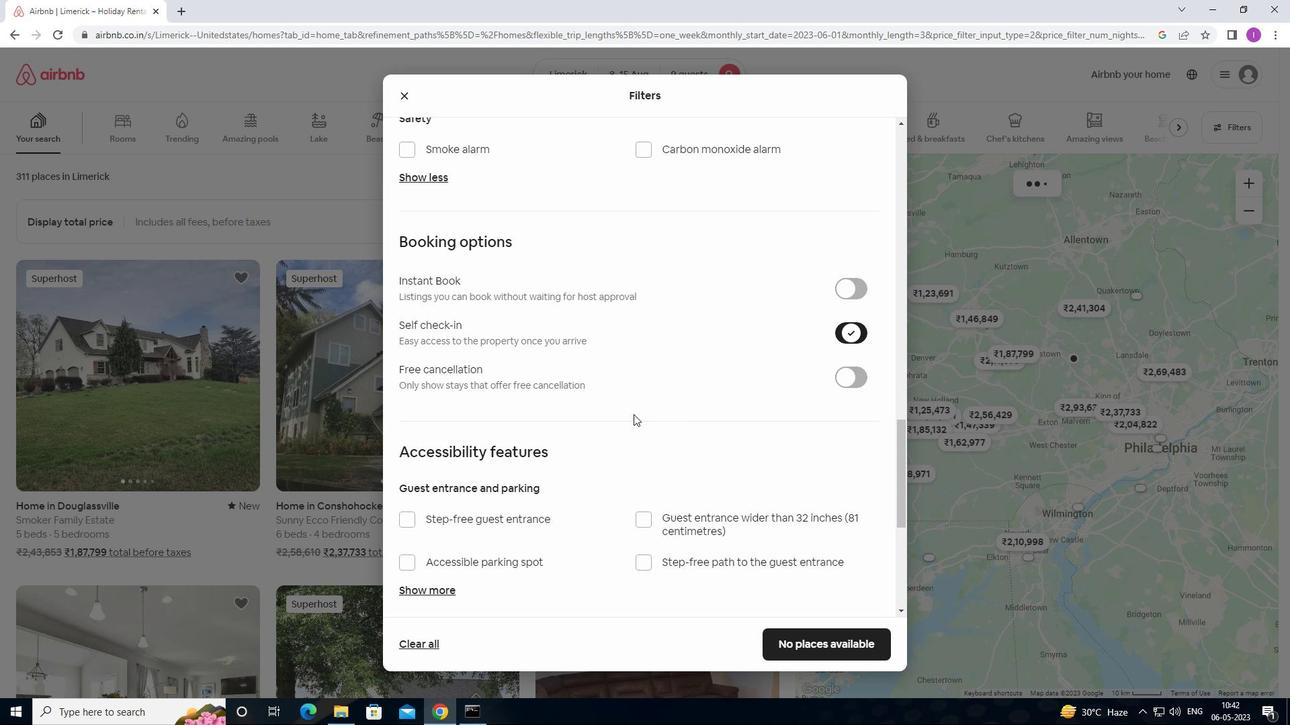 
Action: Mouse scrolled (584, 437) with delta (0, 0)
Screenshot: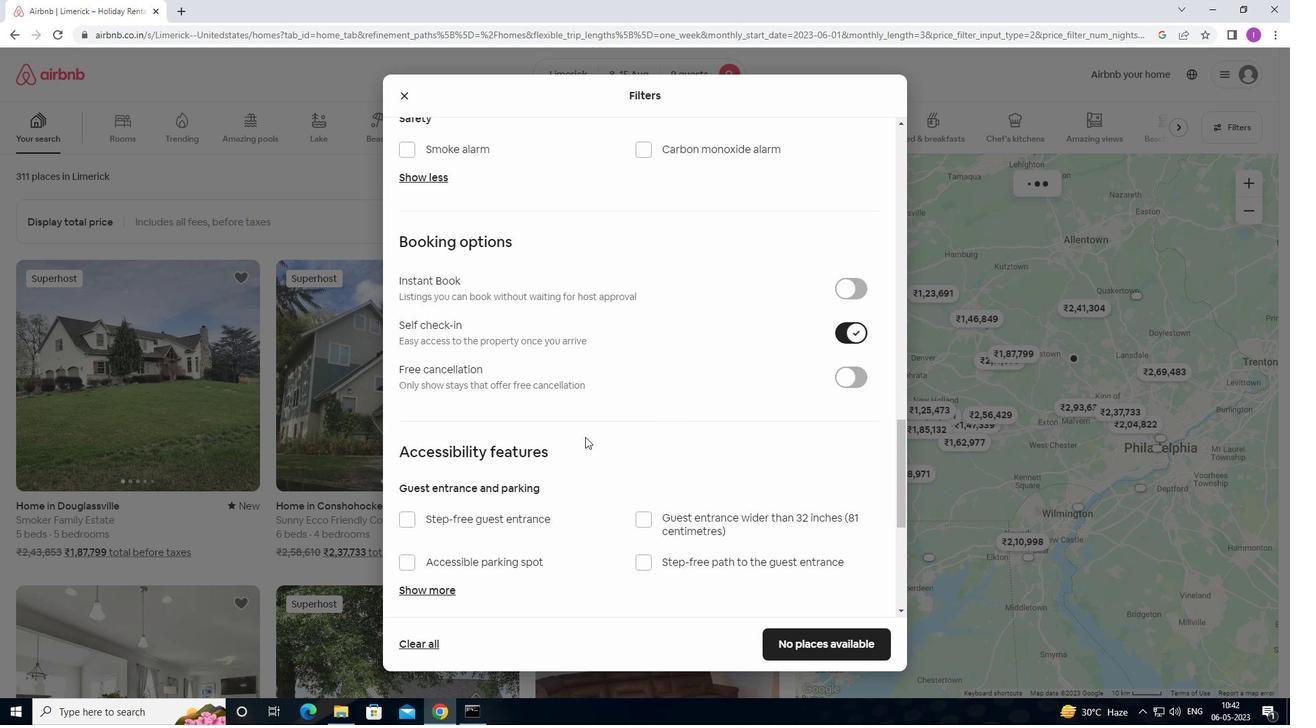 
Action: Mouse scrolled (584, 437) with delta (0, 0)
Screenshot: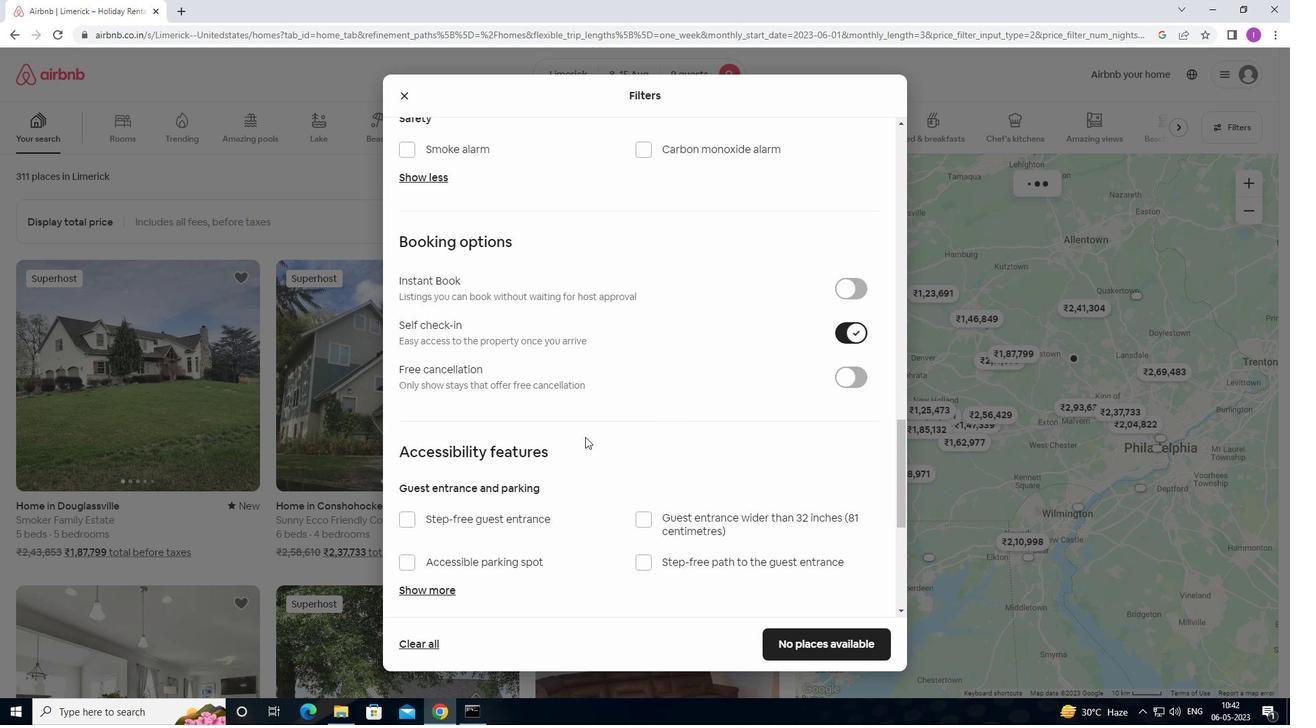
Action: Mouse scrolled (584, 437) with delta (0, 0)
Screenshot: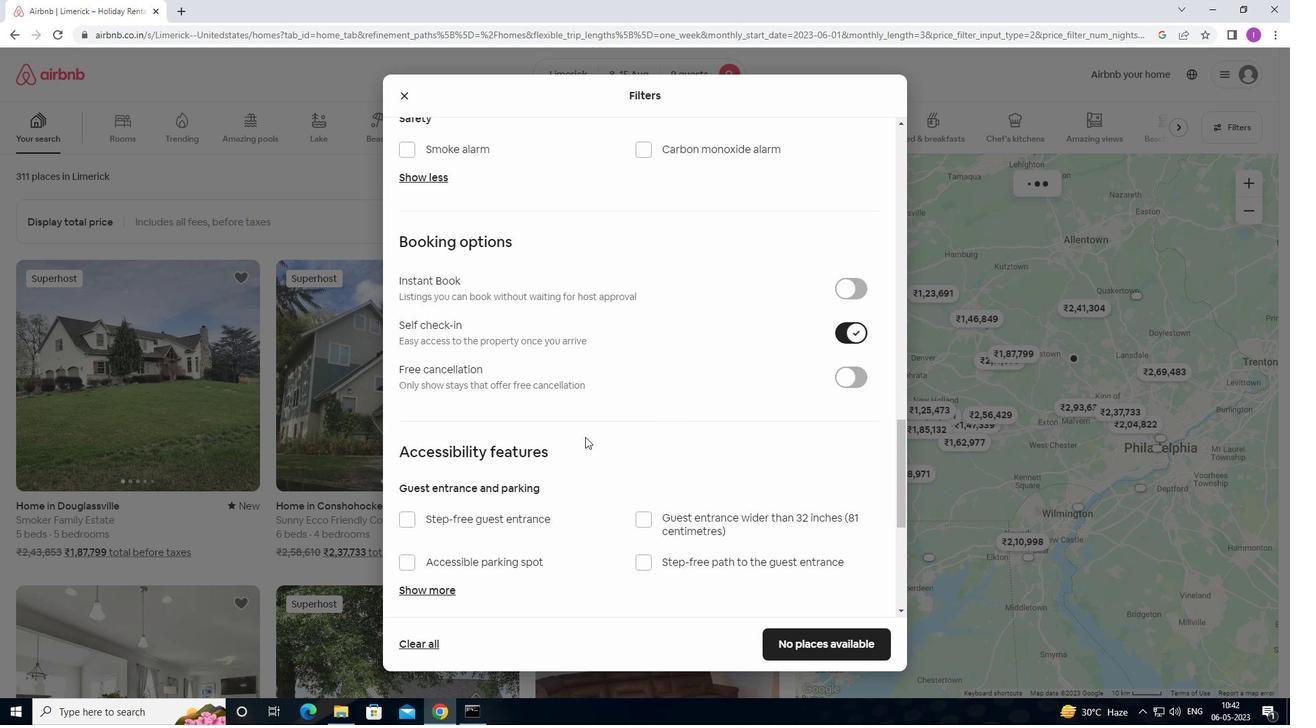 
Action: Mouse scrolled (584, 437) with delta (0, 0)
Screenshot: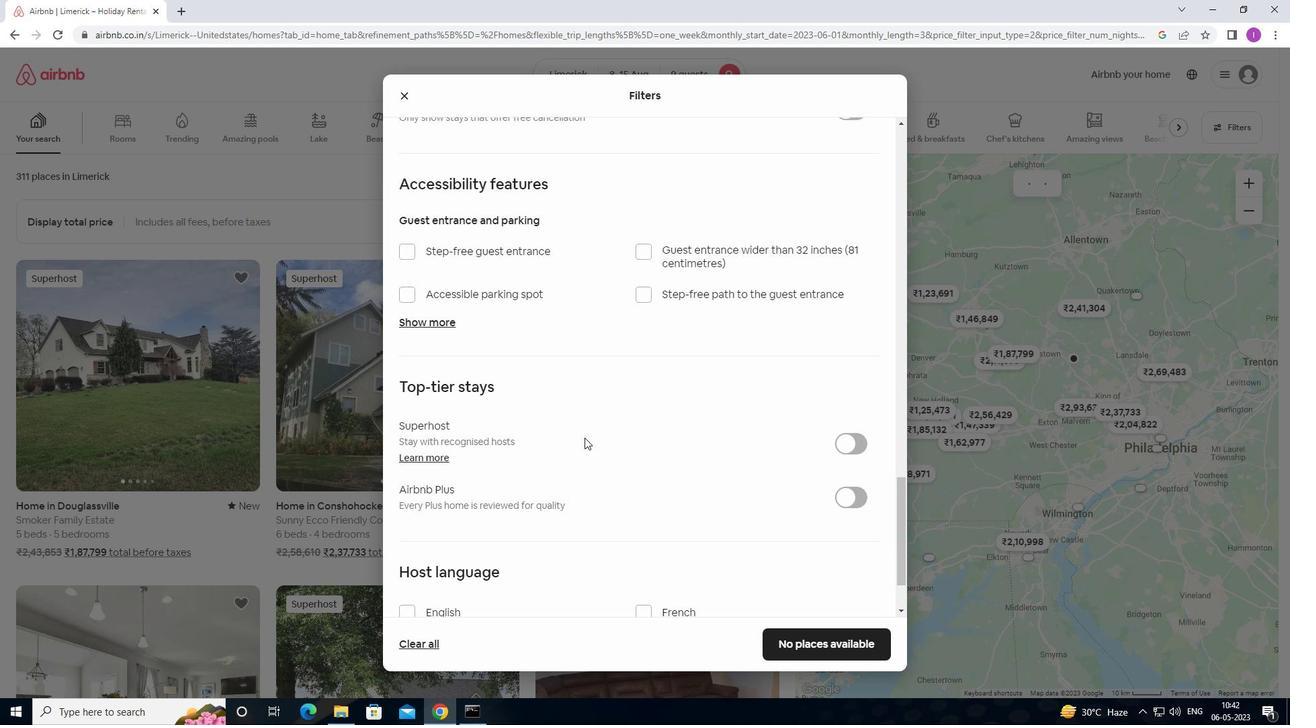 
Action: Mouse scrolled (584, 437) with delta (0, 0)
Screenshot: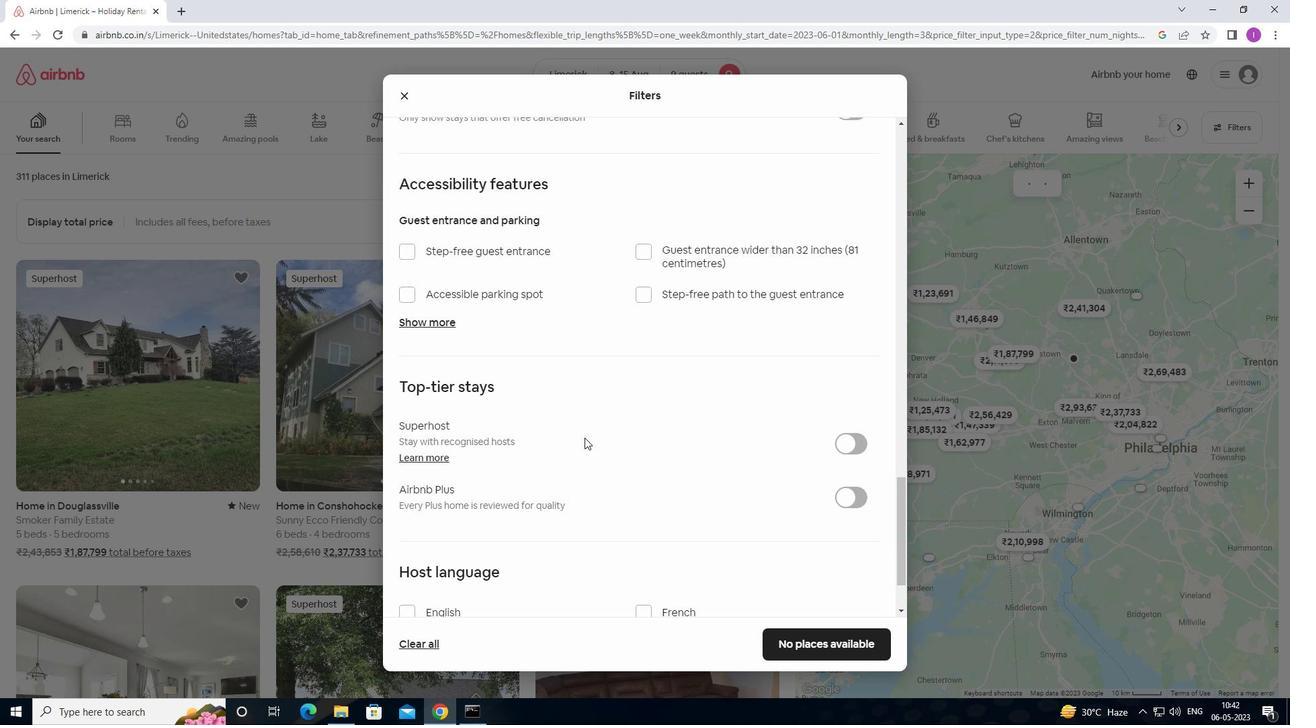 
Action: Mouse scrolled (584, 437) with delta (0, 0)
Screenshot: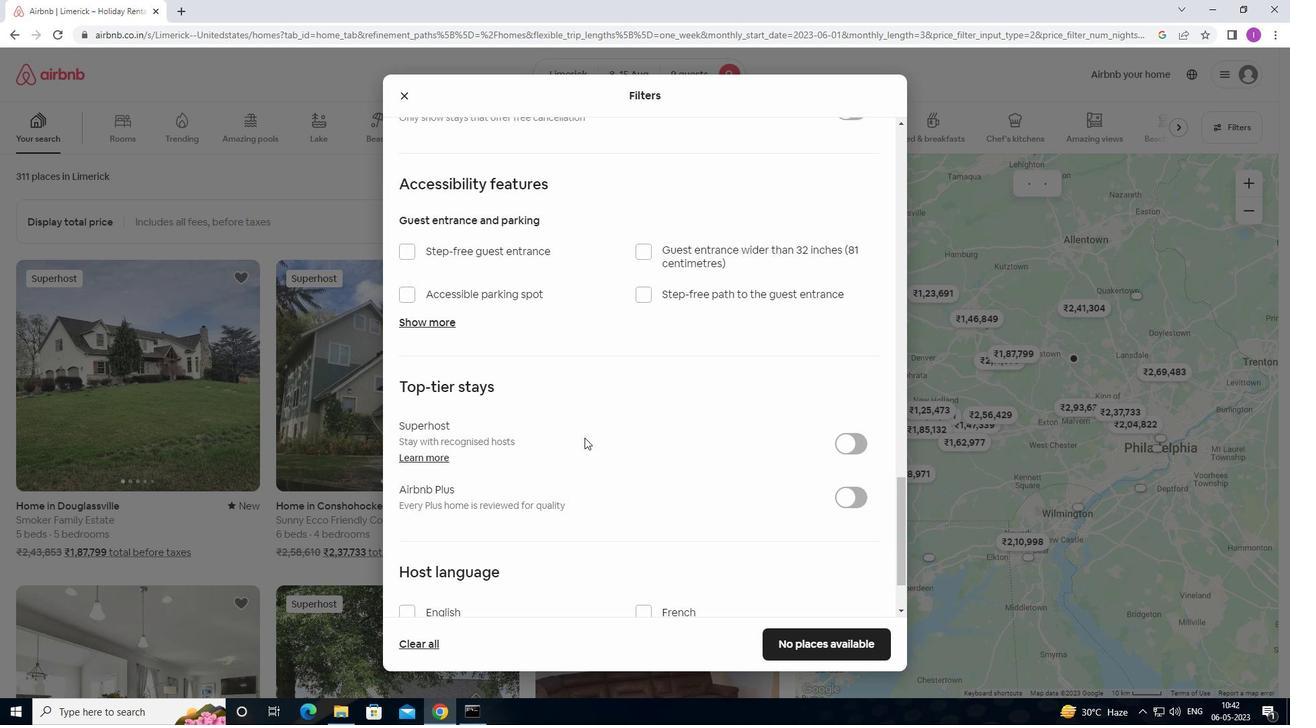 
Action: Mouse scrolled (584, 437) with delta (0, 0)
Screenshot: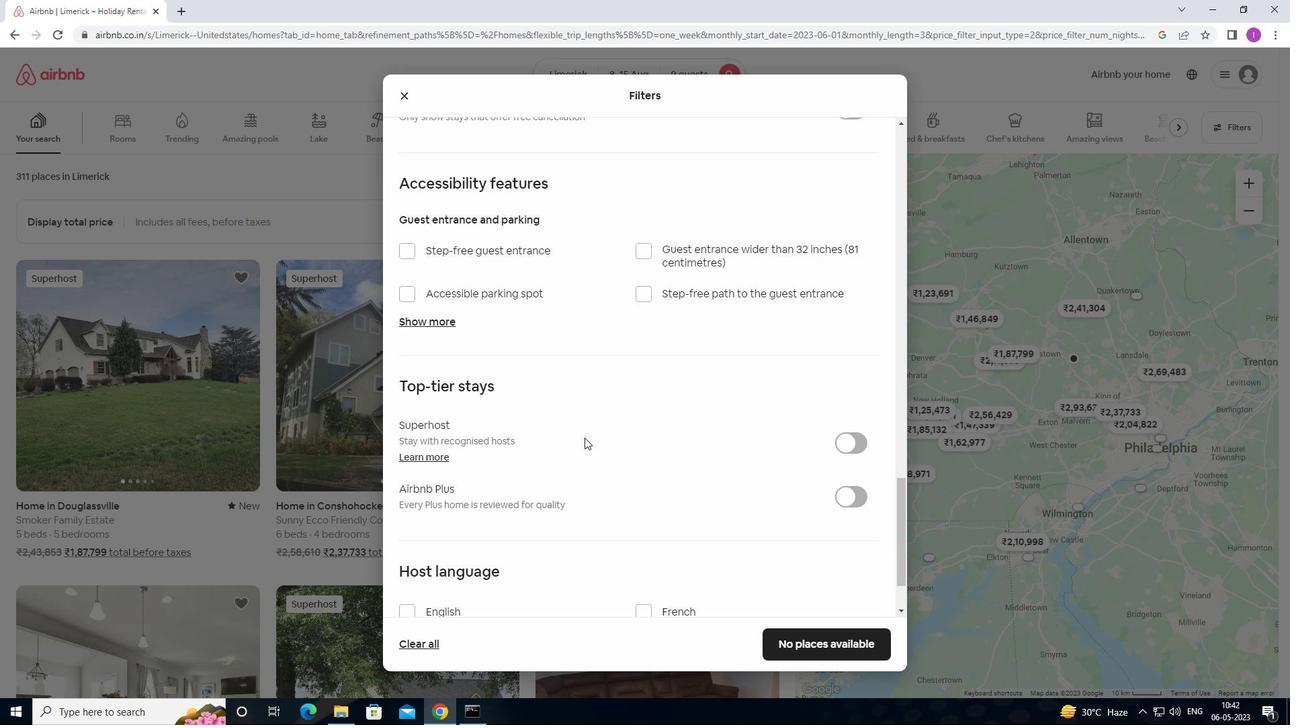 
Action: Mouse moved to (406, 525)
Screenshot: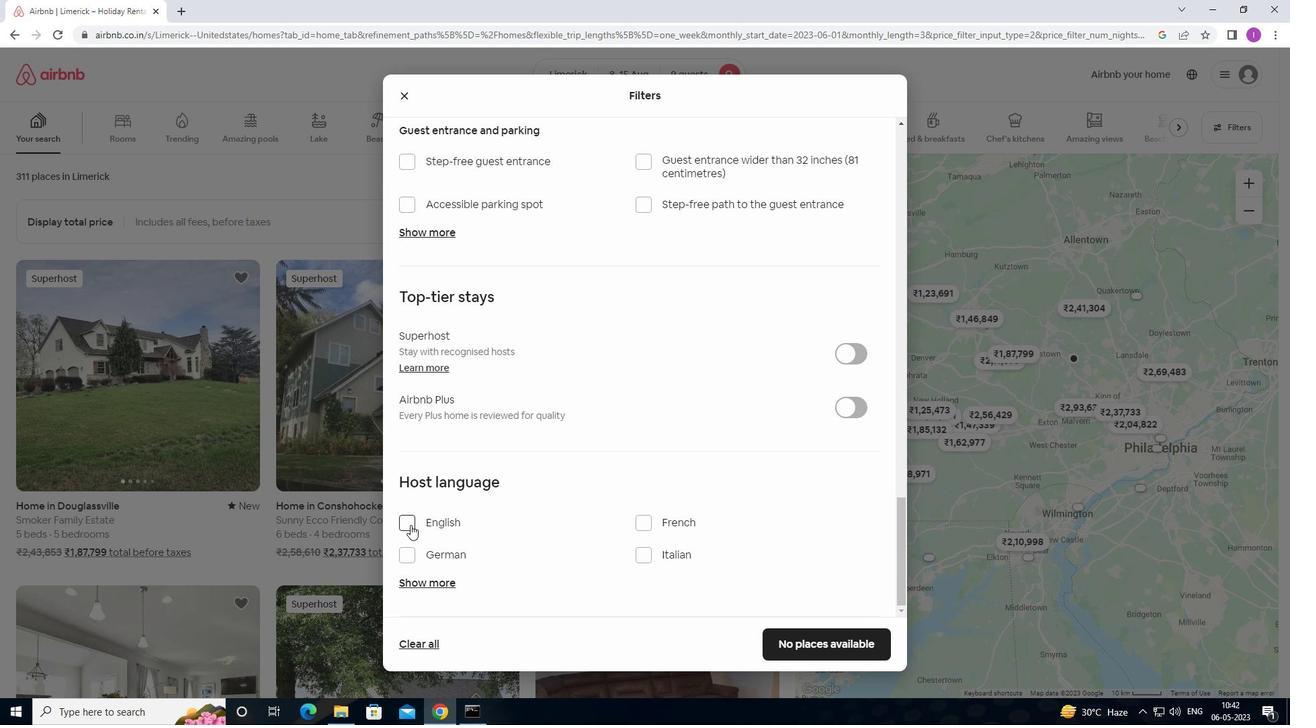 
Action: Mouse pressed left at (406, 525)
Screenshot: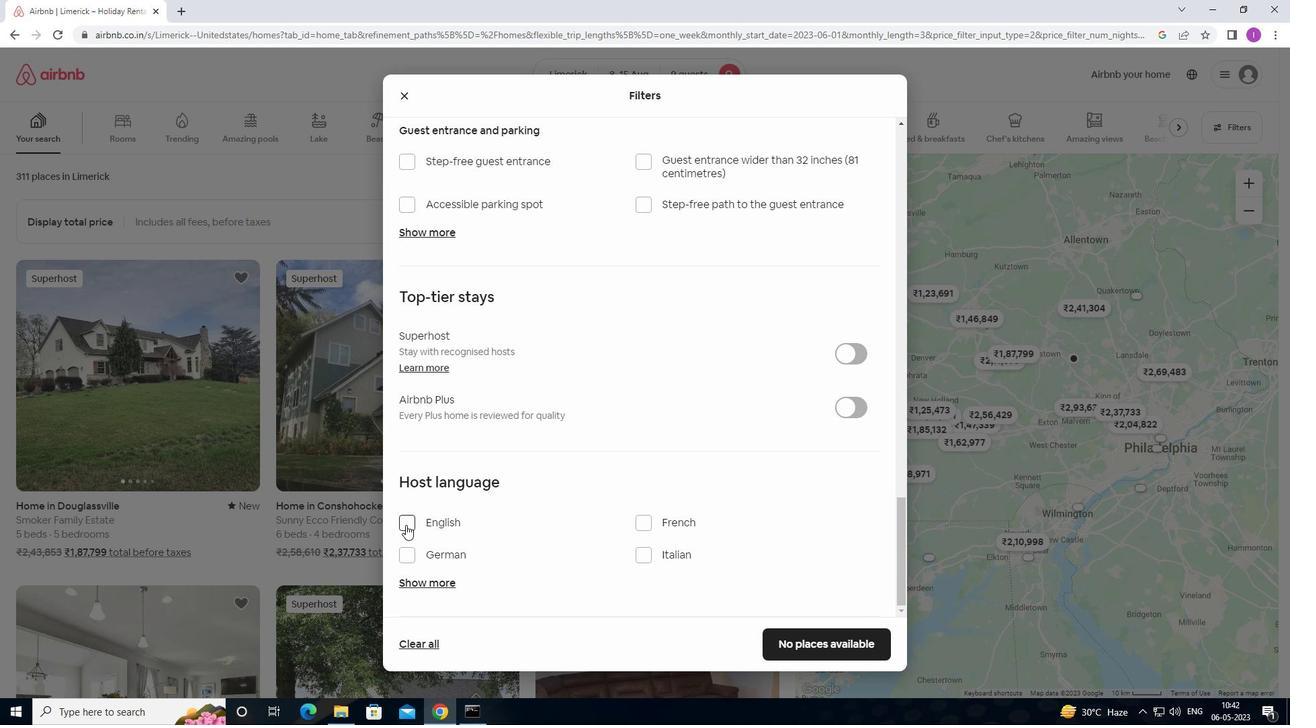 
Action: Mouse moved to (529, 512)
Screenshot: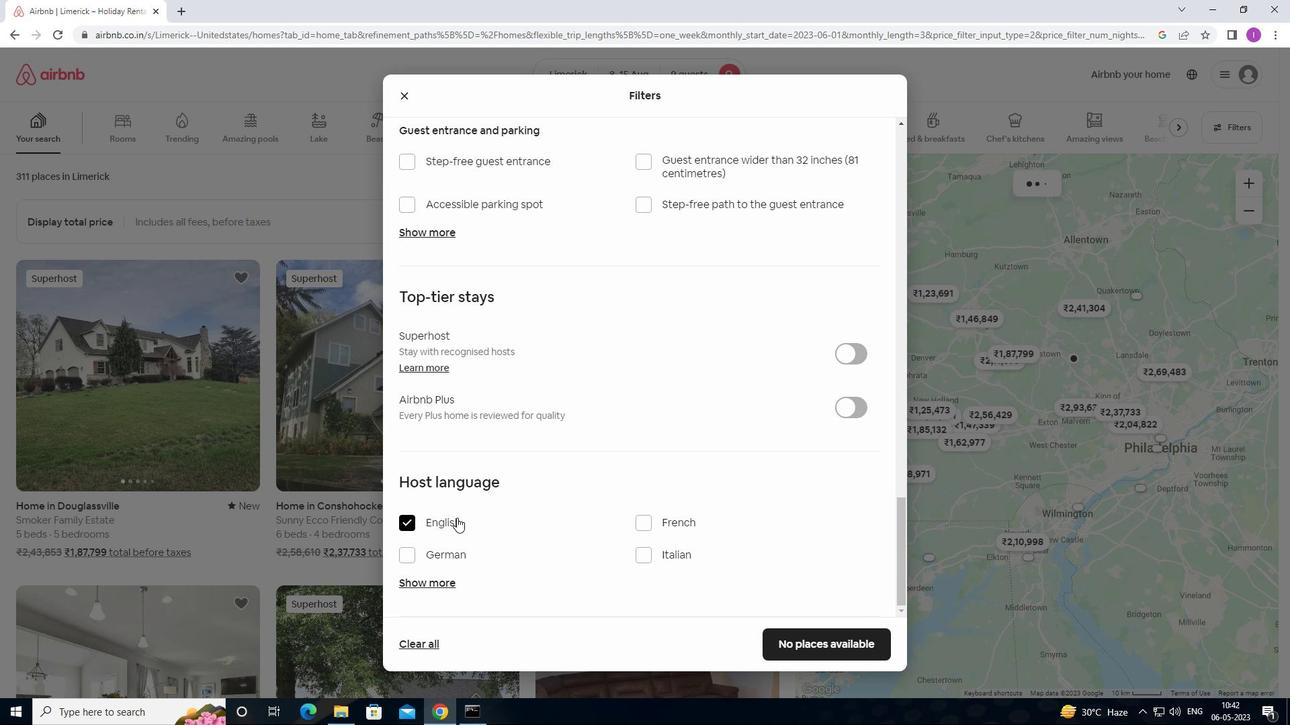 
Action: Mouse scrolled (529, 511) with delta (0, 0)
Screenshot: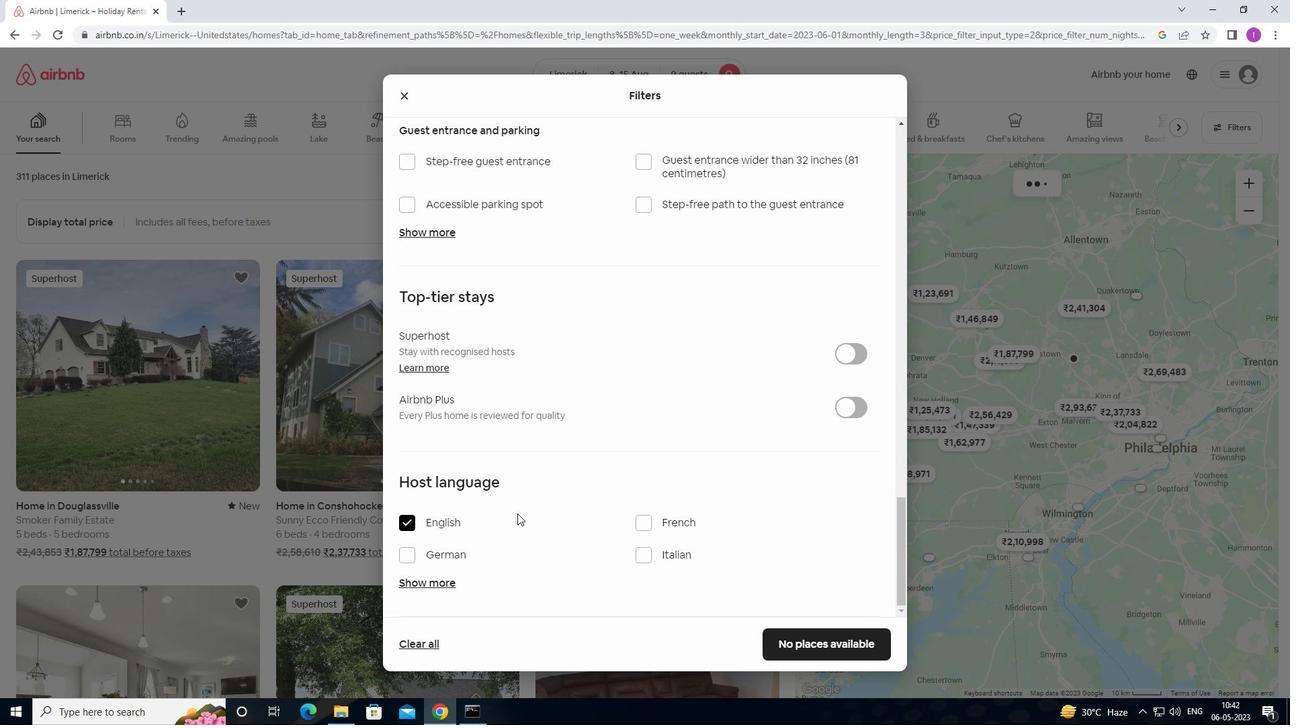 
Action: Mouse scrolled (529, 511) with delta (0, 0)
Screenshot: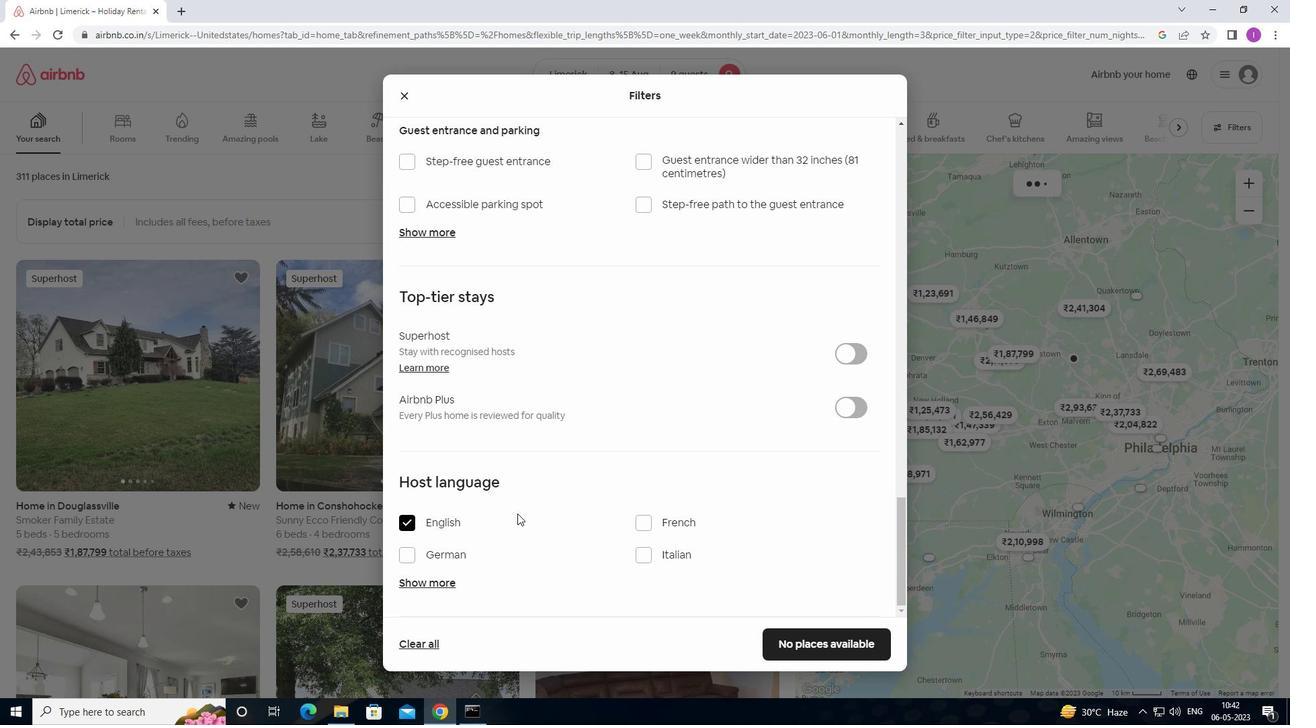 
Action: Mouse scrolled (529, 511) with delta (0, 0)
Screenshot: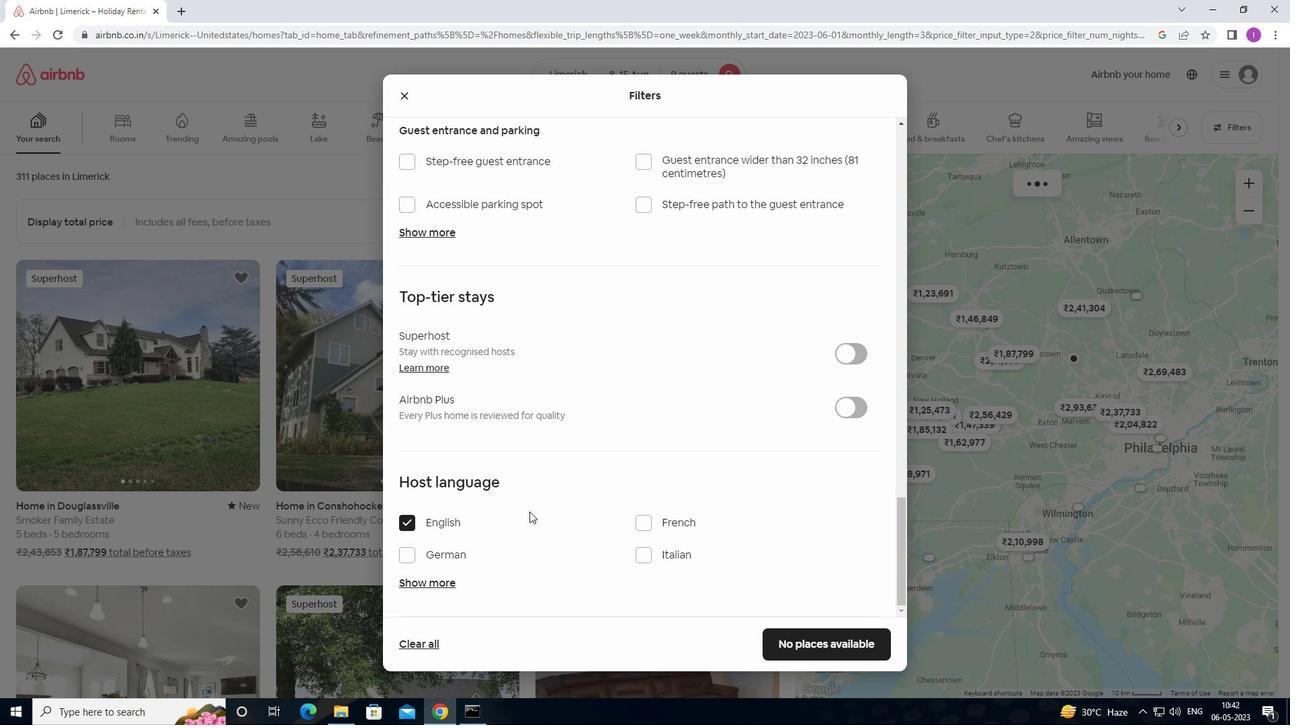 
Action: Mouse moved to (588, 511)
Screenshot: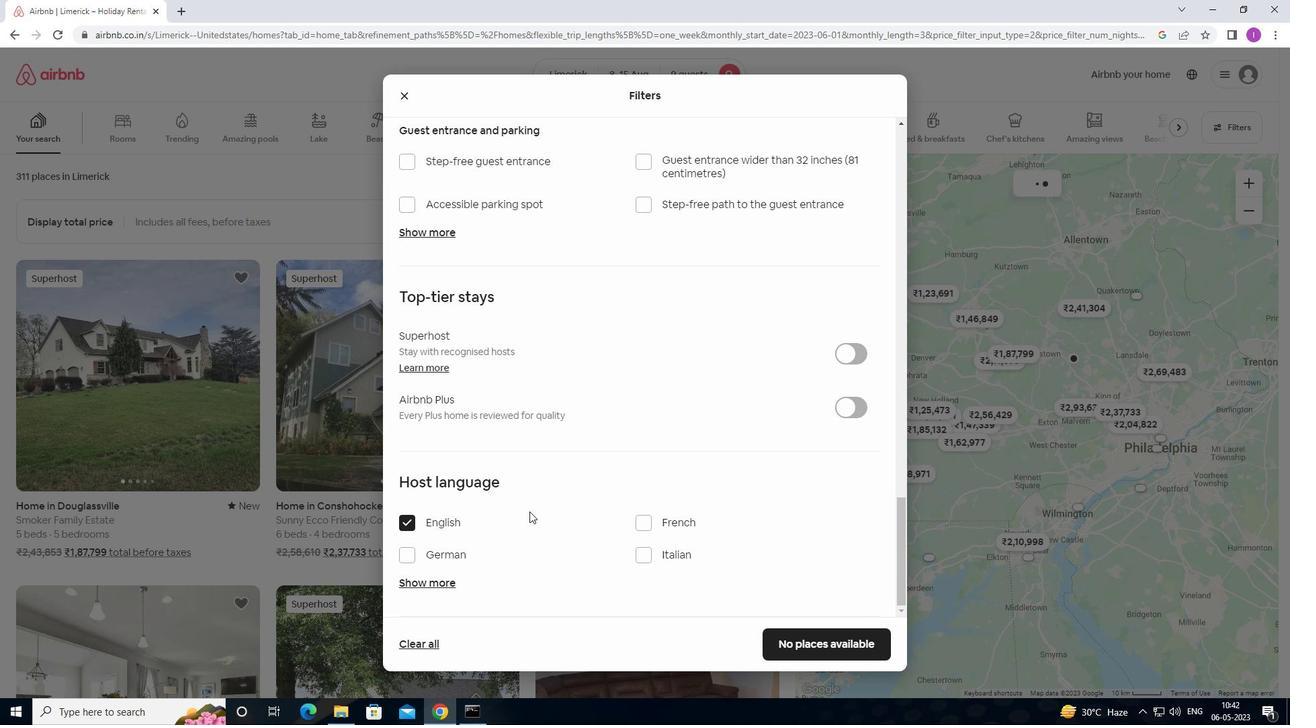 
Action: Mouse scrolled (588, 510) with delta (0, 0)
Screenshot: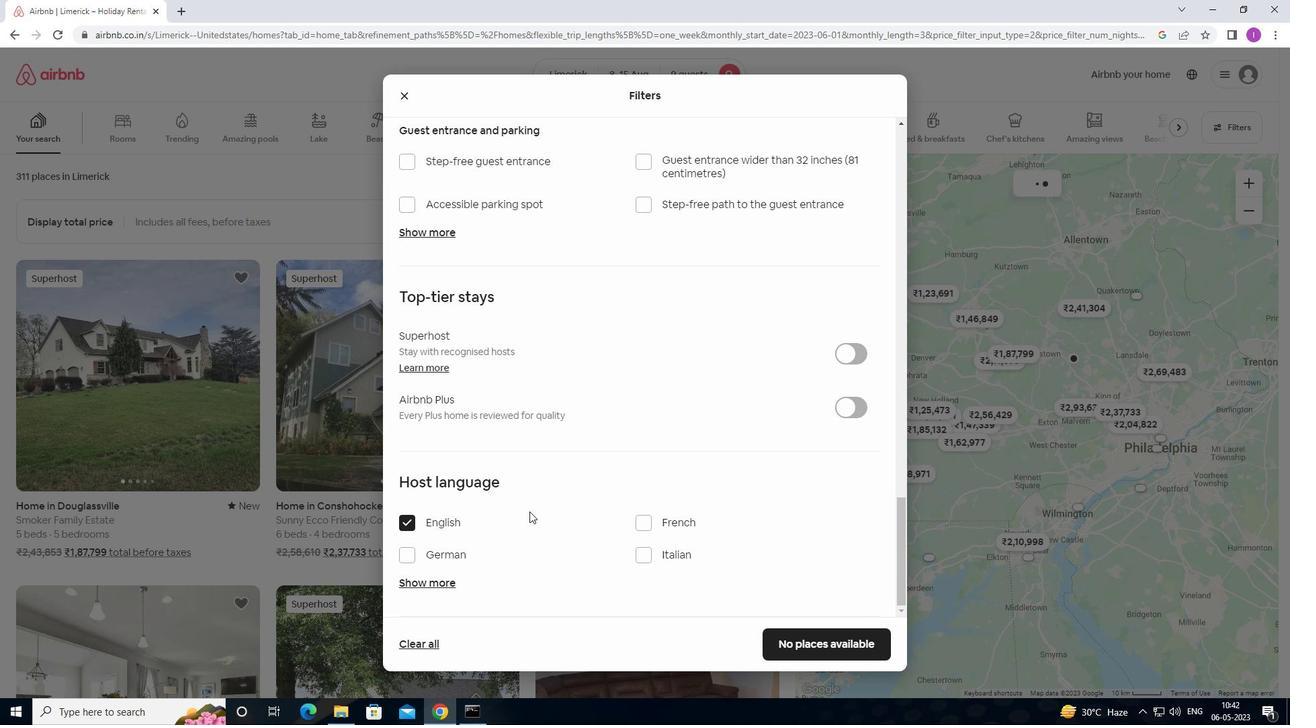 
Action: Mouse moved to (797, 643)
Screenshot: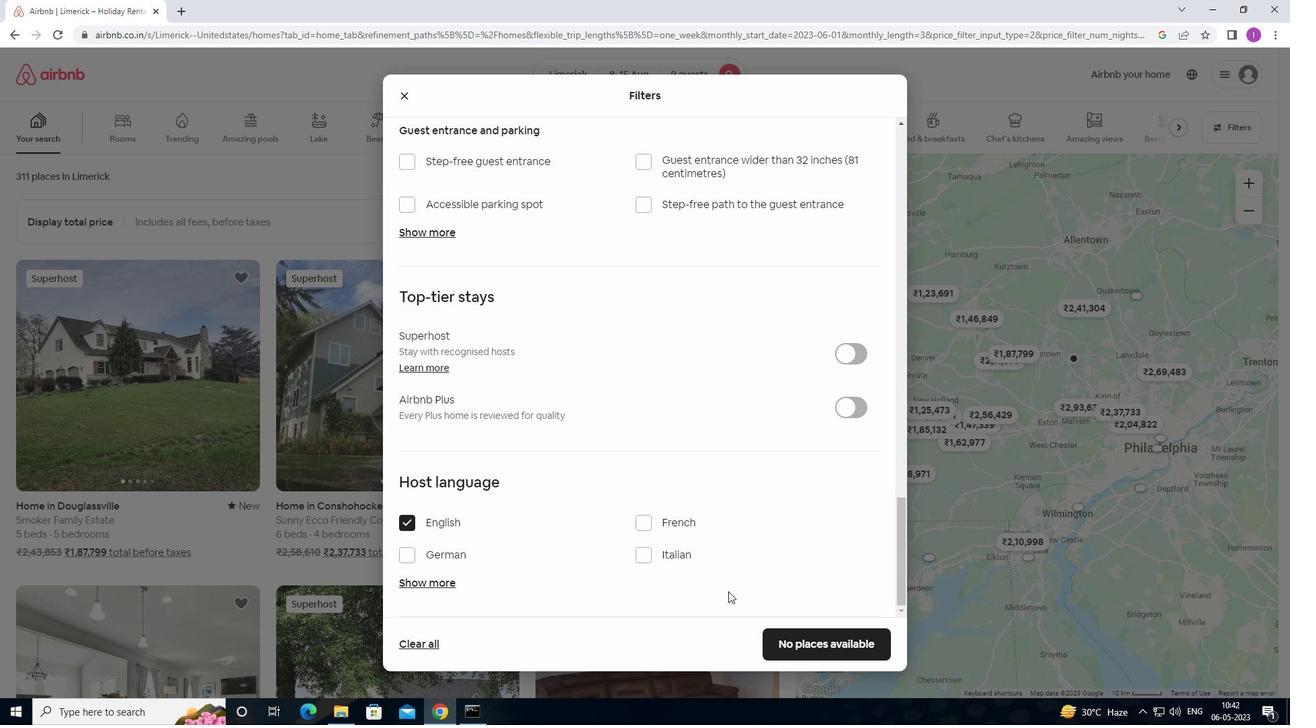 
Action: Mouse pressed left at (797, 643)
Screenshot: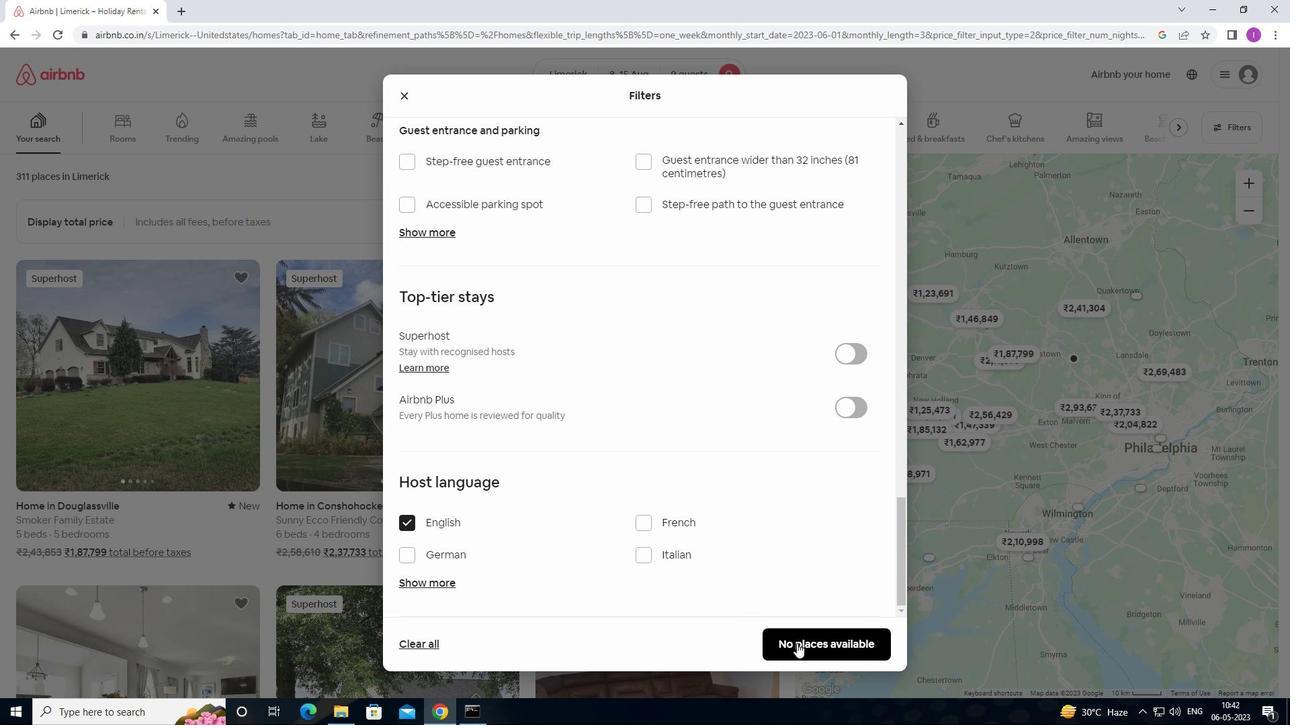 
Action: Mouse moved to (797, 631)
Screenshot: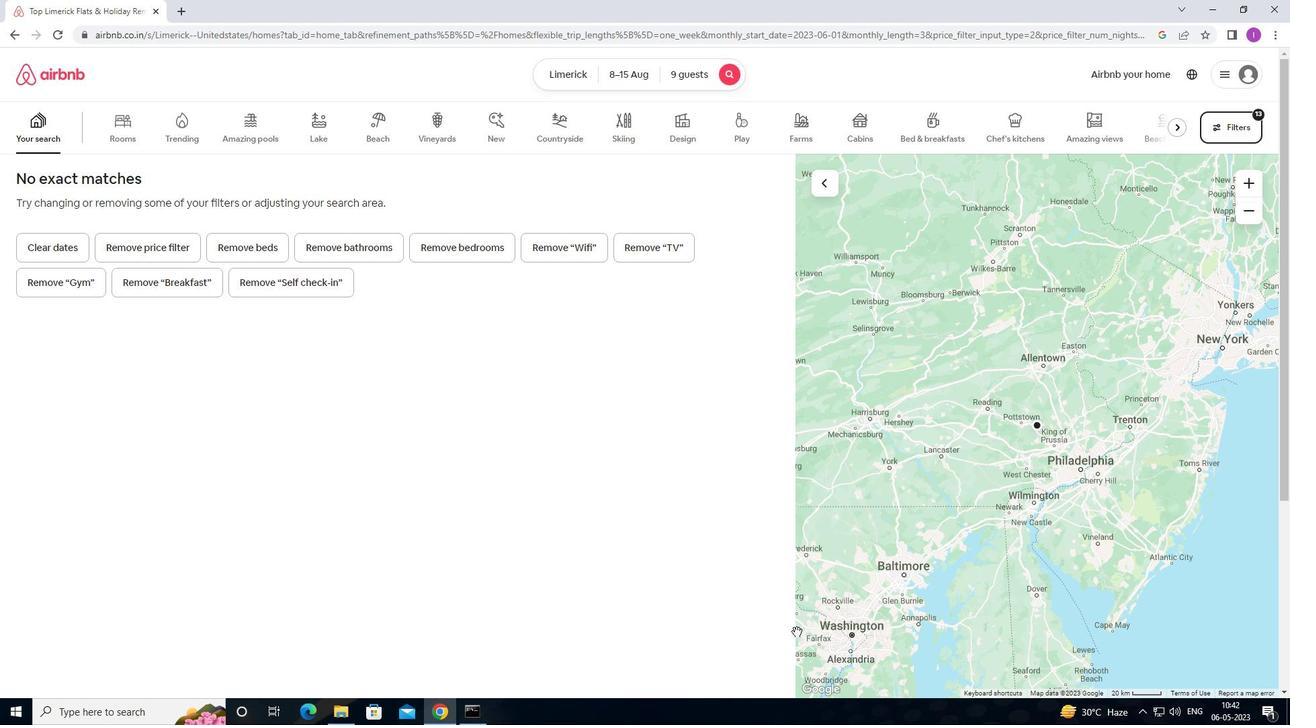 
